 Task: Find connections with filter location Brétigny-sur-Orge with filter topic #Gettingthingsdonewith filter profile language French with filter current company Hindustan Zinc with filter school Institute of Cost Accountants of India with filter industry Interior Design with filter service category Telecommunications with filter keywords title School Bus Driver
Action: Mouse moved to (661, 80)
Screenshot: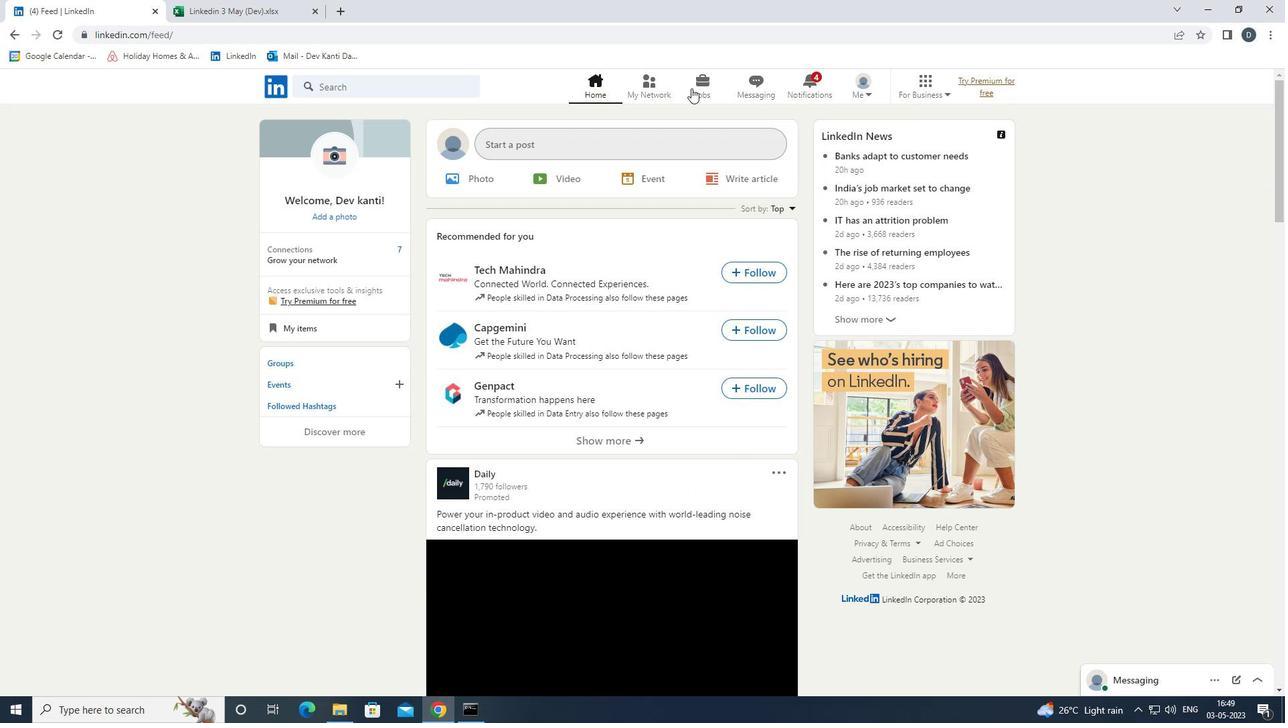 
Action: Mouse pressed left at (661, 80)
Screenshot: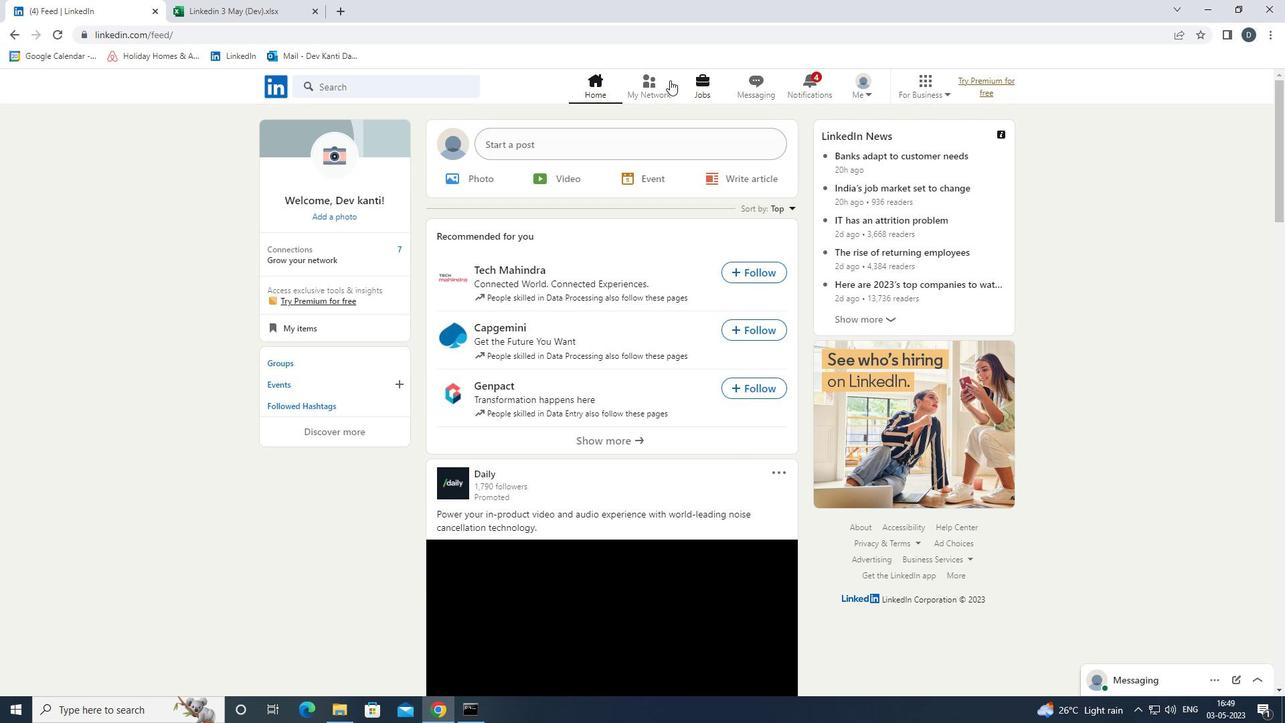 
Action: Mouse moved to (442, 156)
Screenshot: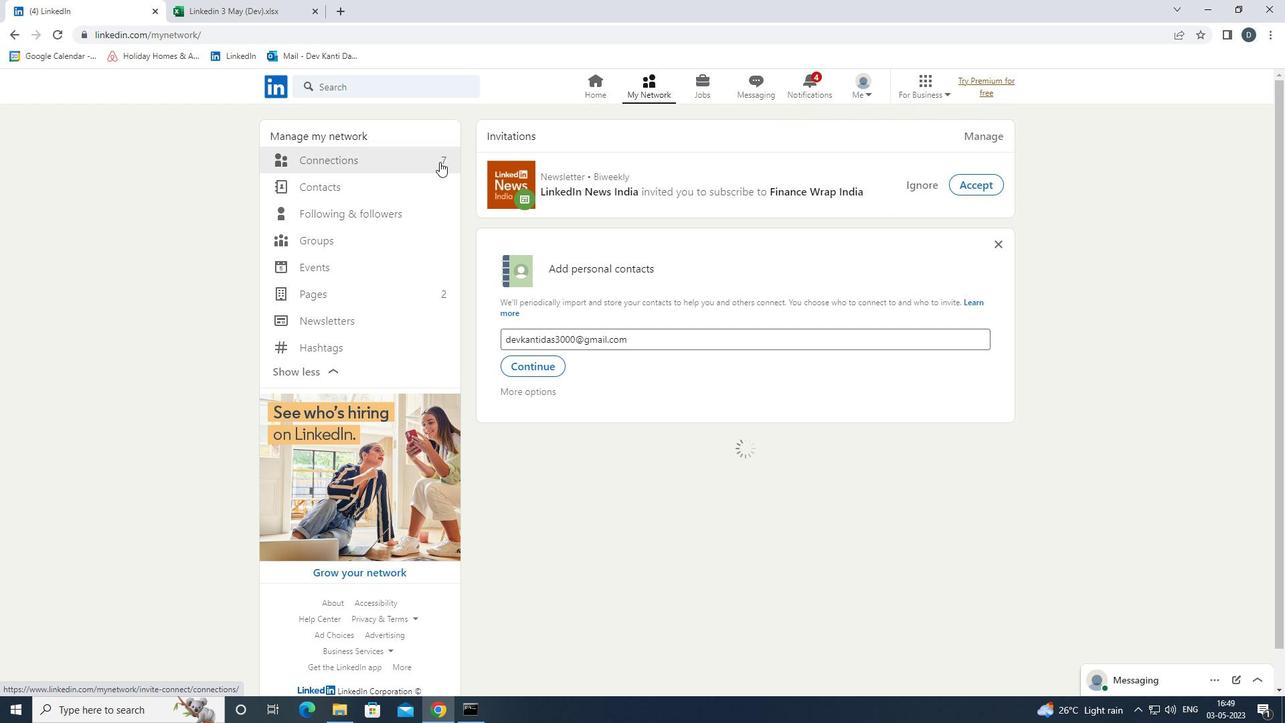 
Action: Mouse pressed left at (442, 156)
Screenshot: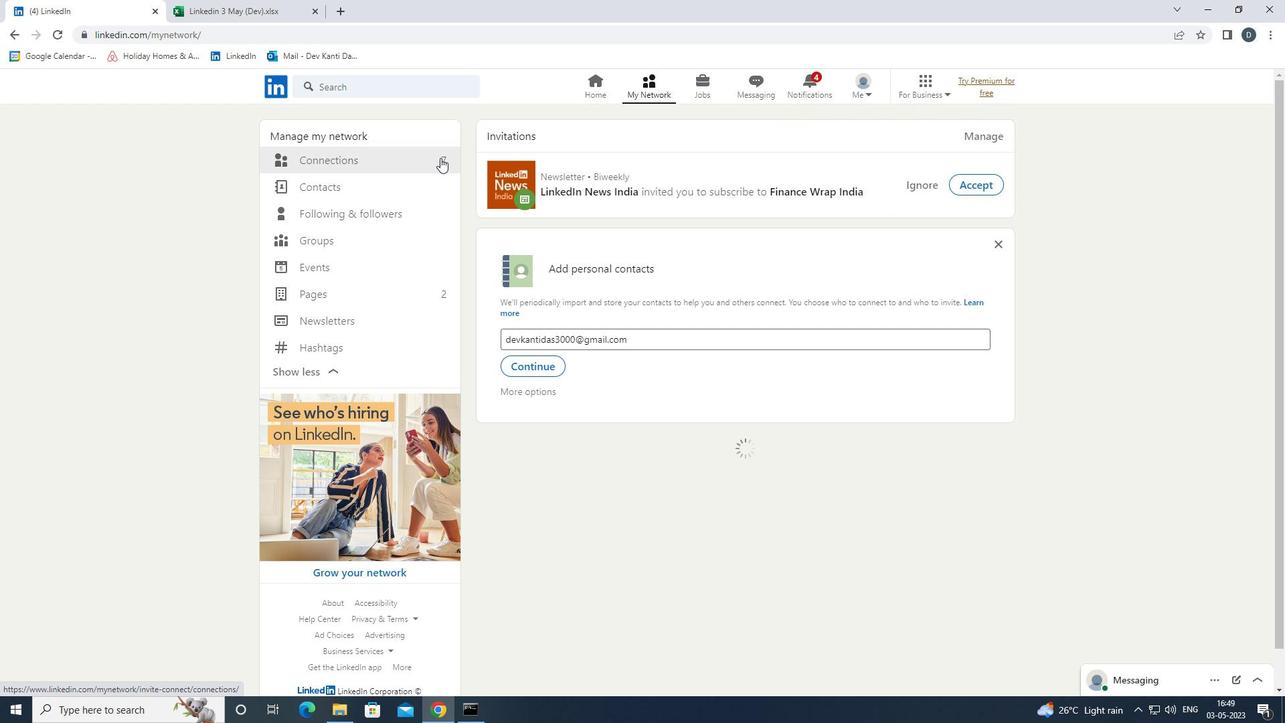 
Action: Mouse moved to (754, 165)
Screenshot: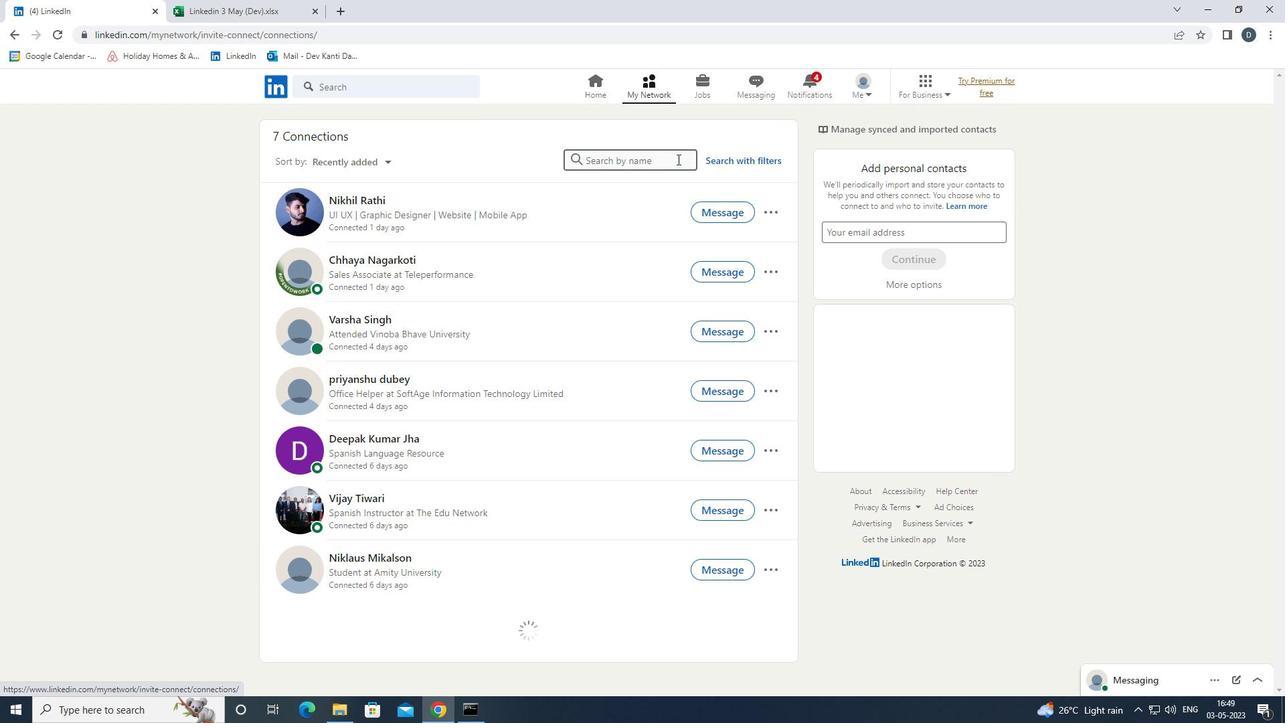 
Action: Mouse pressed left at (754, 165)
Screenshot: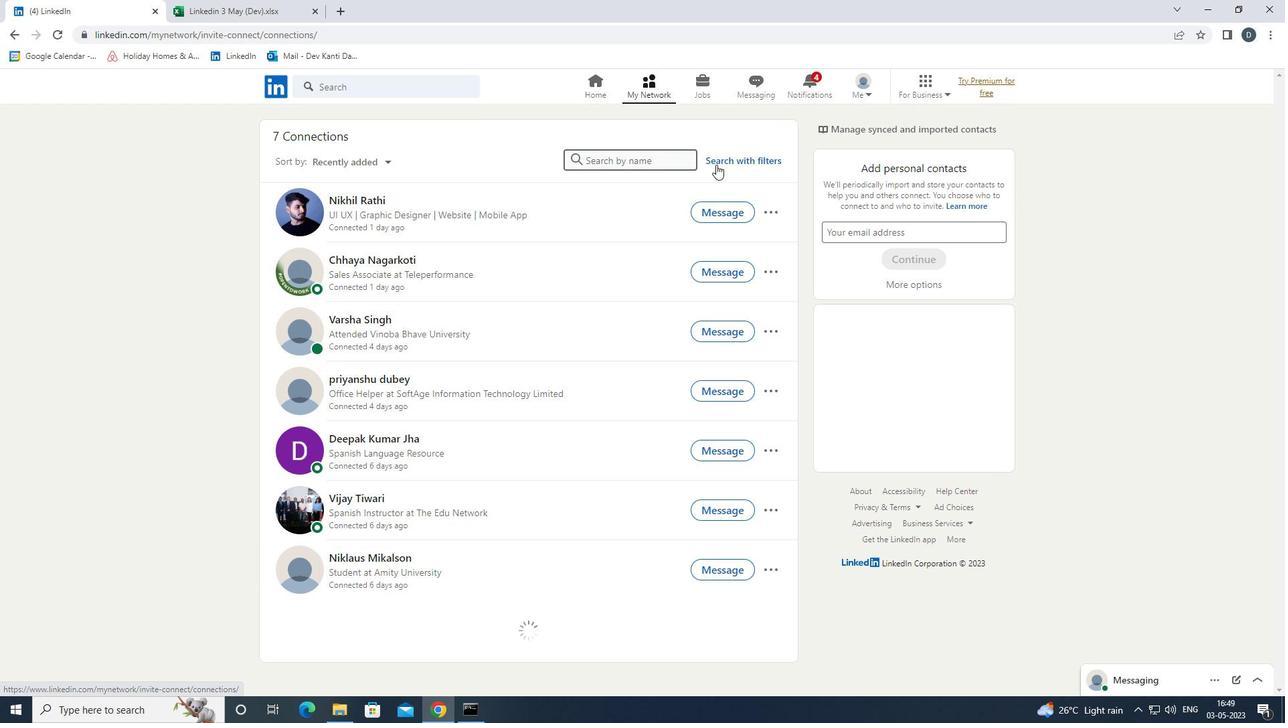 
Action: Mouse moved to (681, 125)
Screenshot: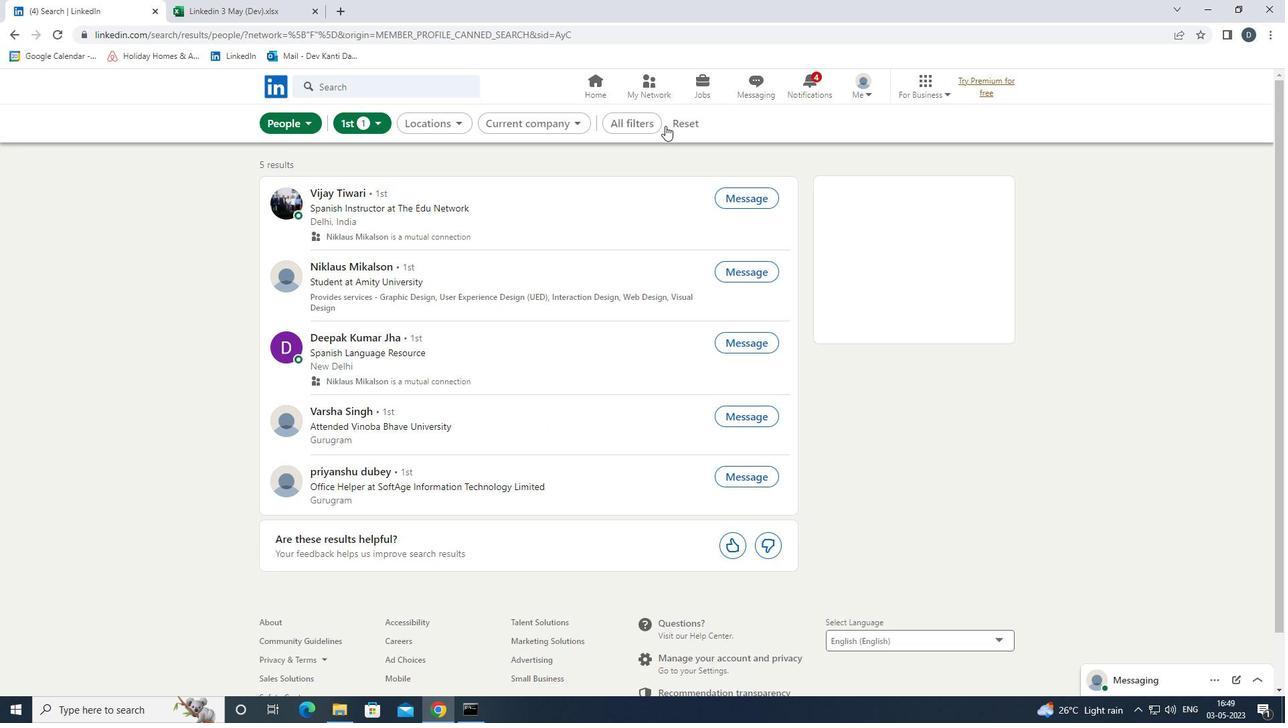 
Action: Mouse pressed left at (681, 125)
Screenshot: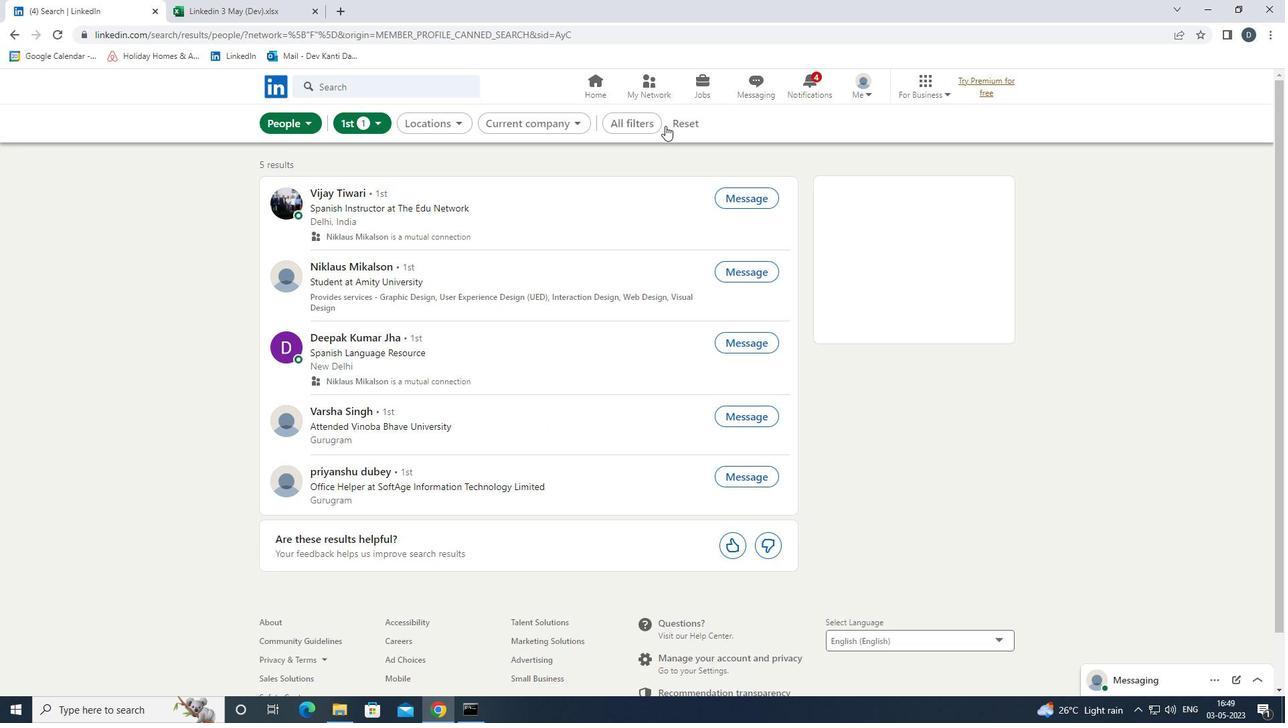 
Action: Mouse moved to (656, 126)
Screenshot: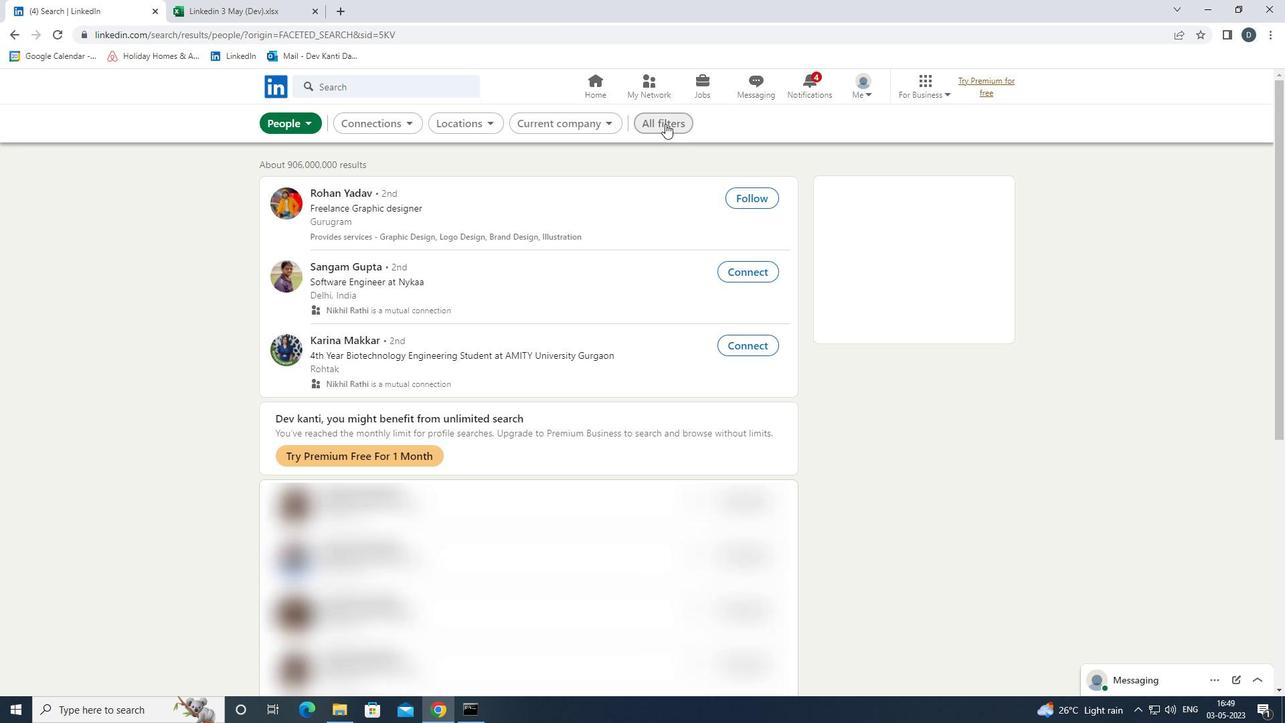 
Action: Mouse pressed left at (656, 126)
Screenshot: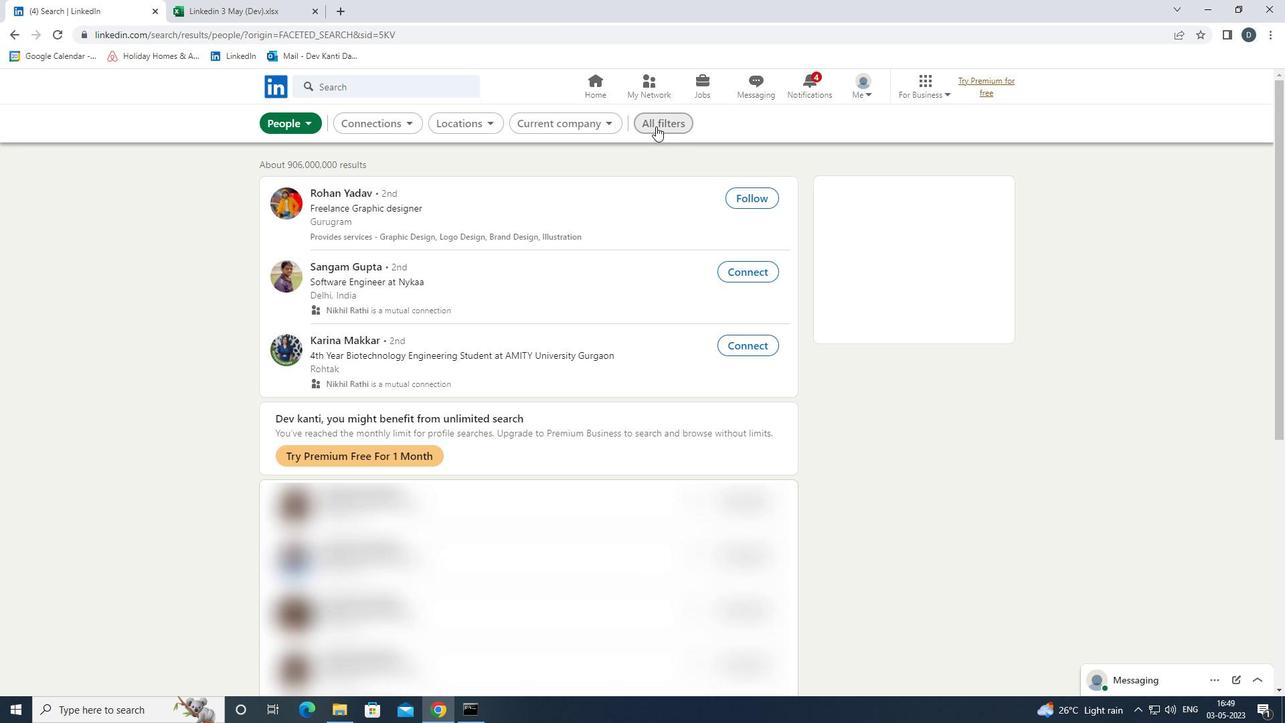 
Action: Mouse moved to (974, 346)
Screenshot: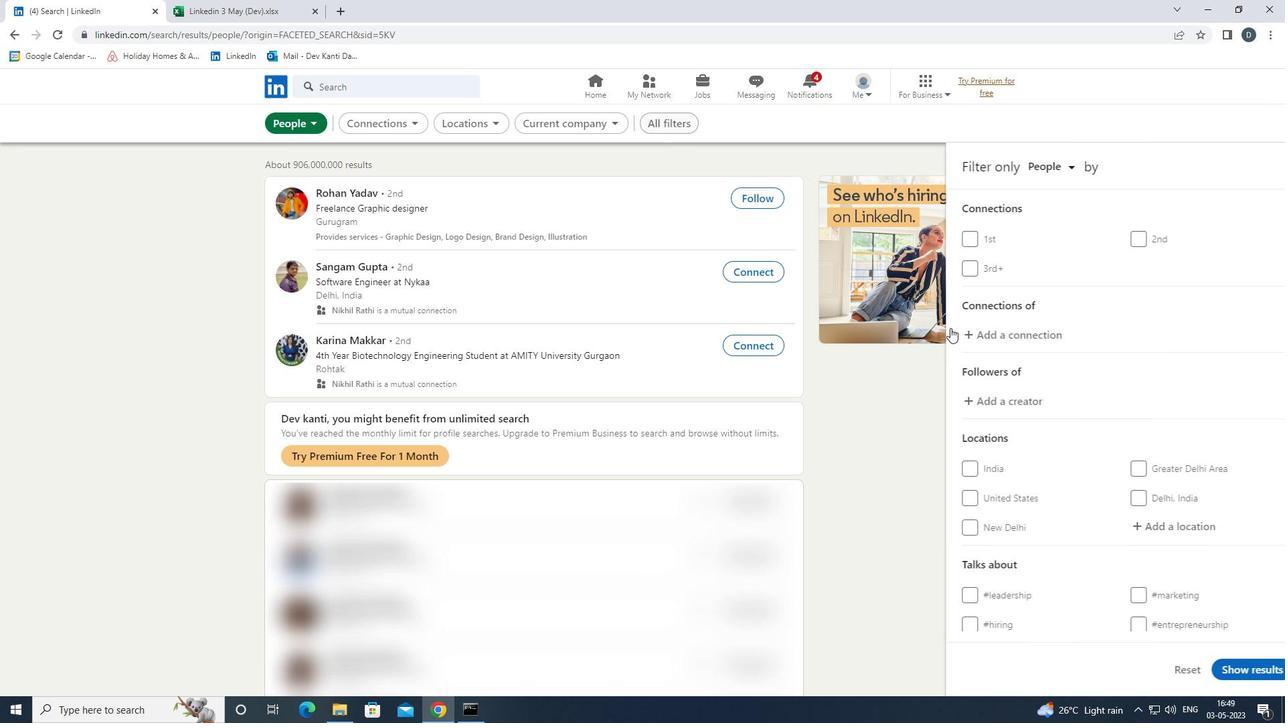 
Action: Mouse scrolled (974, 346) with delta (0, 0)
Screenshot: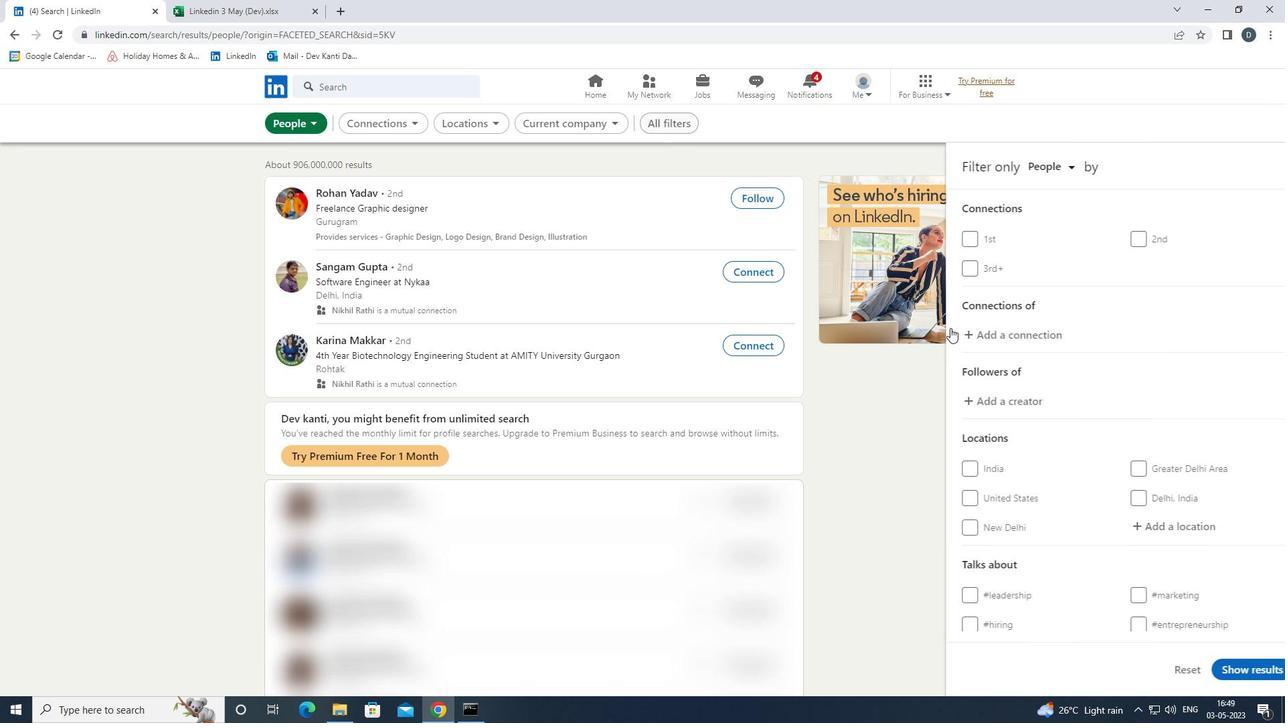 
Action: Mouse scrolled (974, 346) with delta (0, 0)
Screenshot: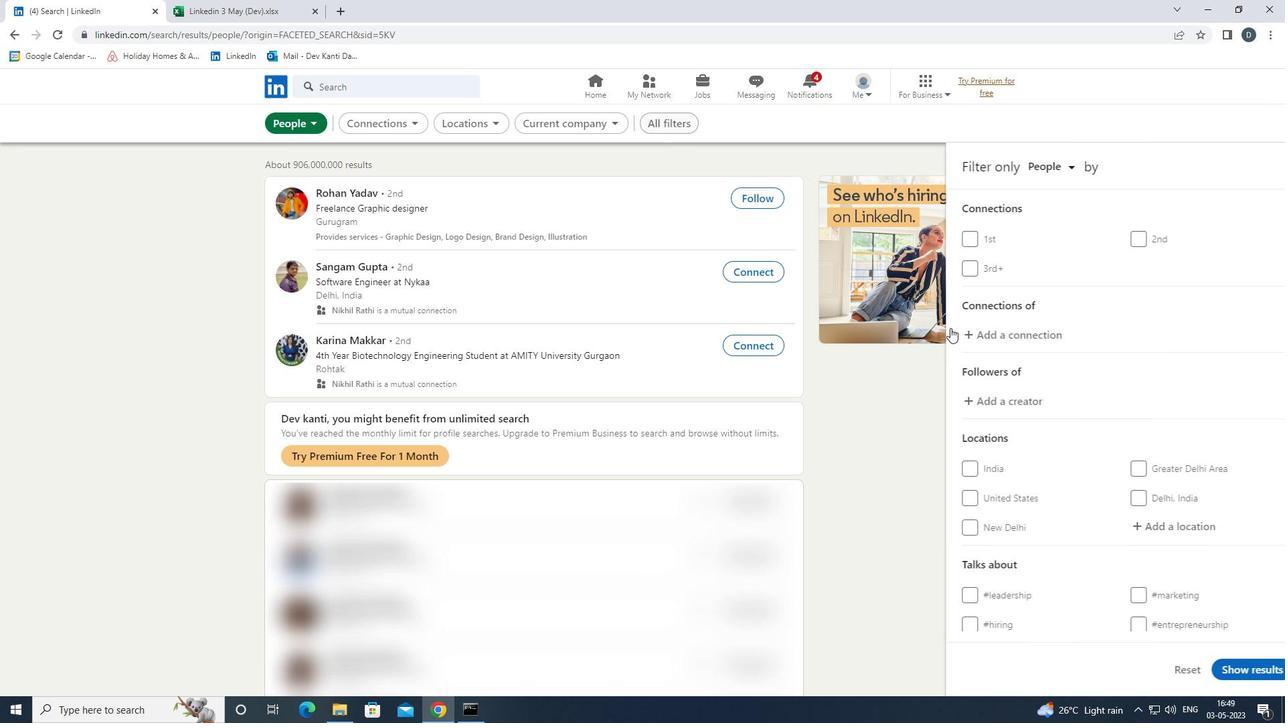 
Action: Mouse moved to (1109, 397)
Screenshot: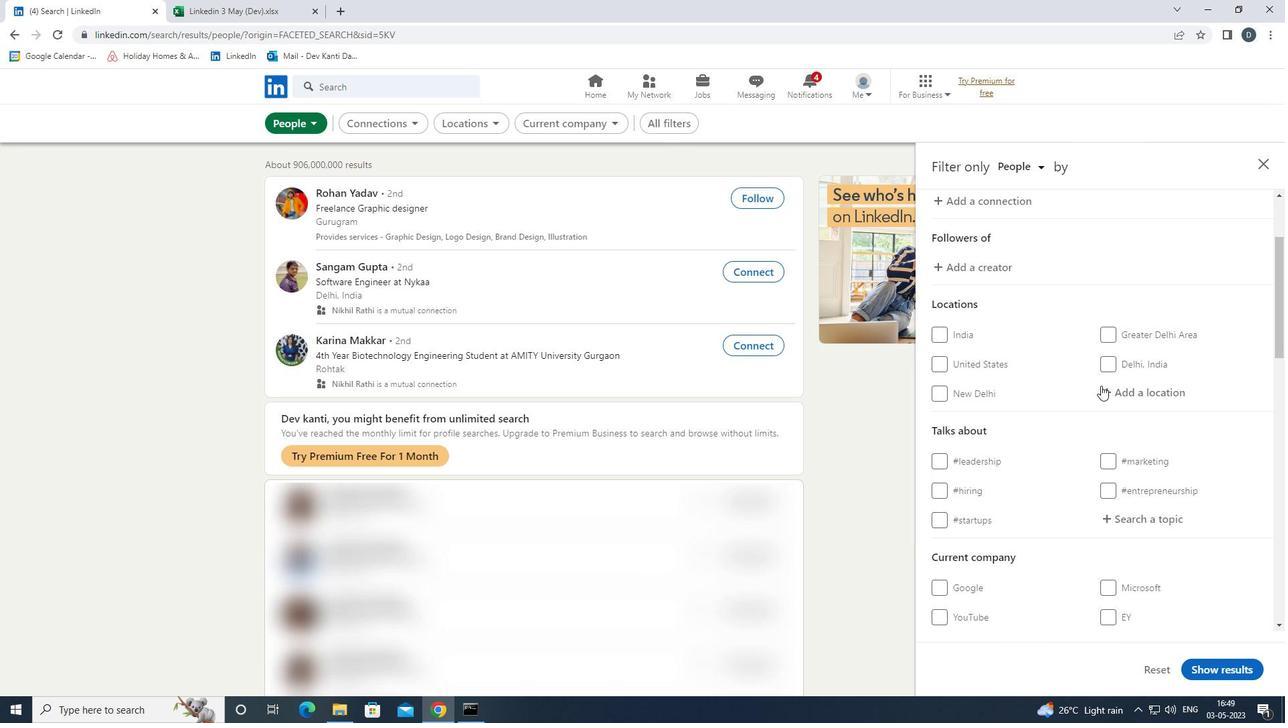 
Action: Mouse pressed left at (1109, 397)
Screenshot: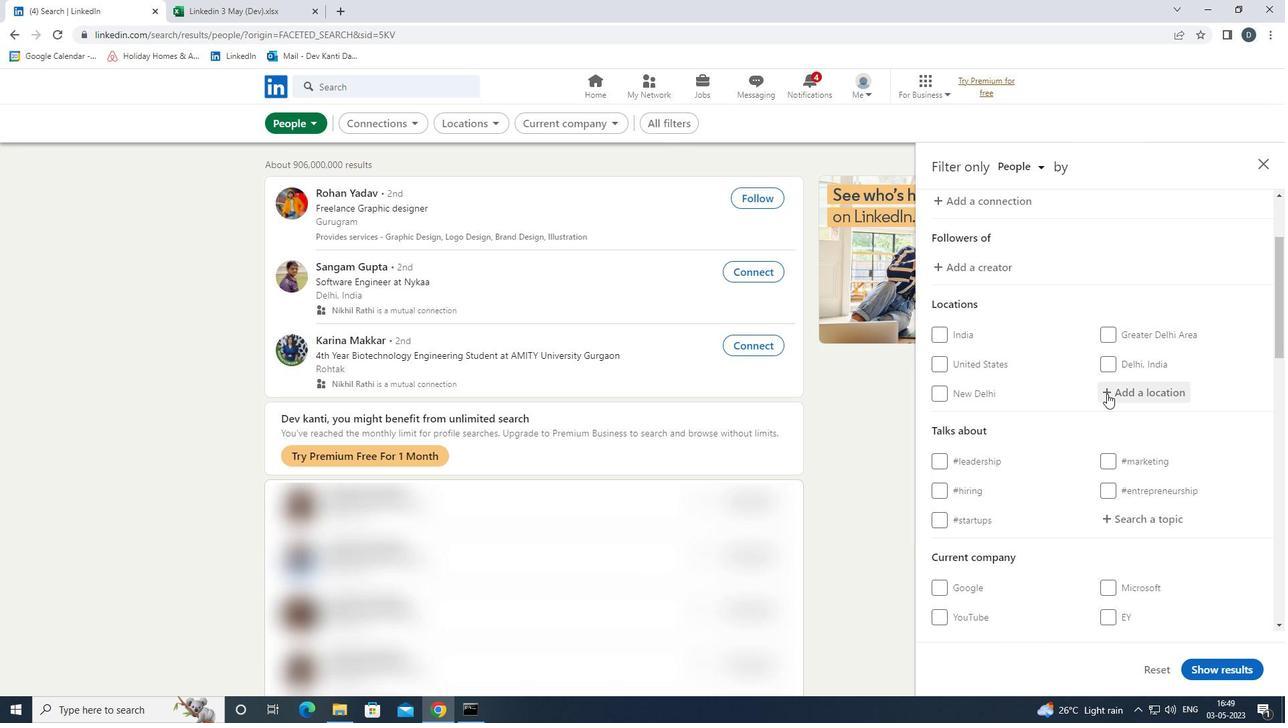 
Action: Key pressed <Key.shift>BRETIGNY<Key.down><Key.enter>
Screenshot: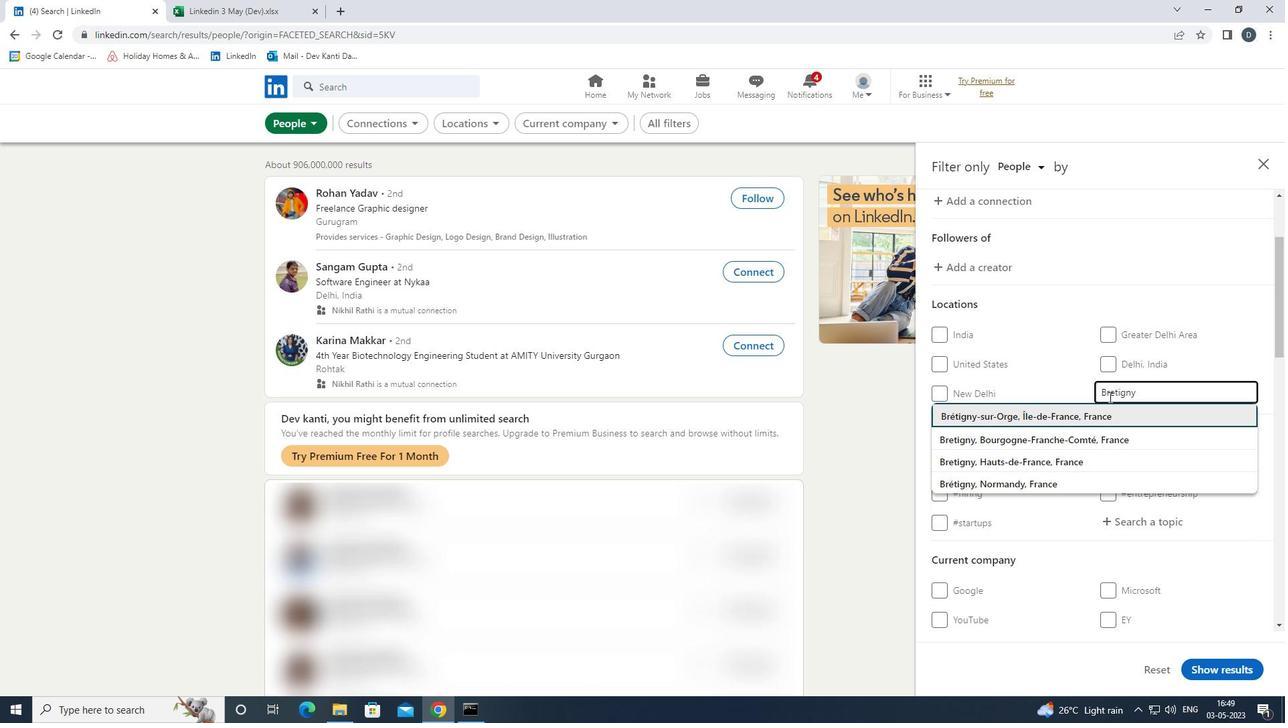 
Action: Mouse moved to (1179, 354)
Screenshot: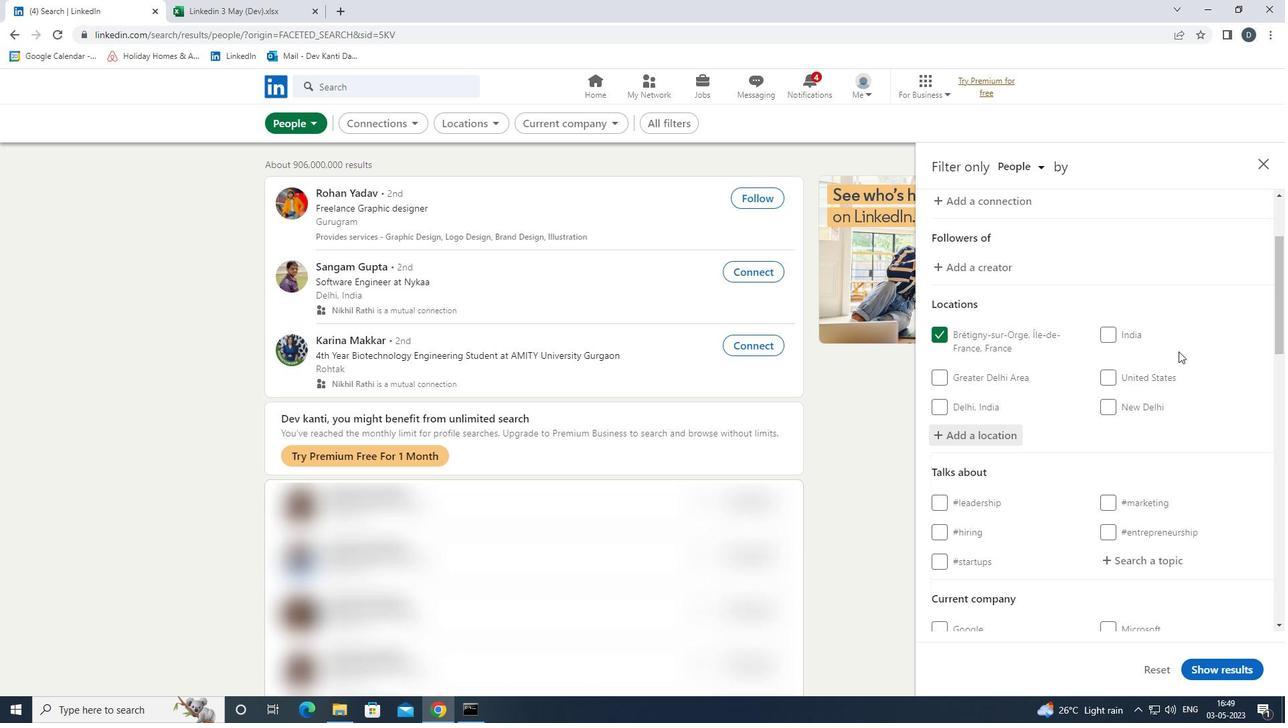 
Action: Mouse scrolled (1179, 353) with delta (0, 0)
Screenshot: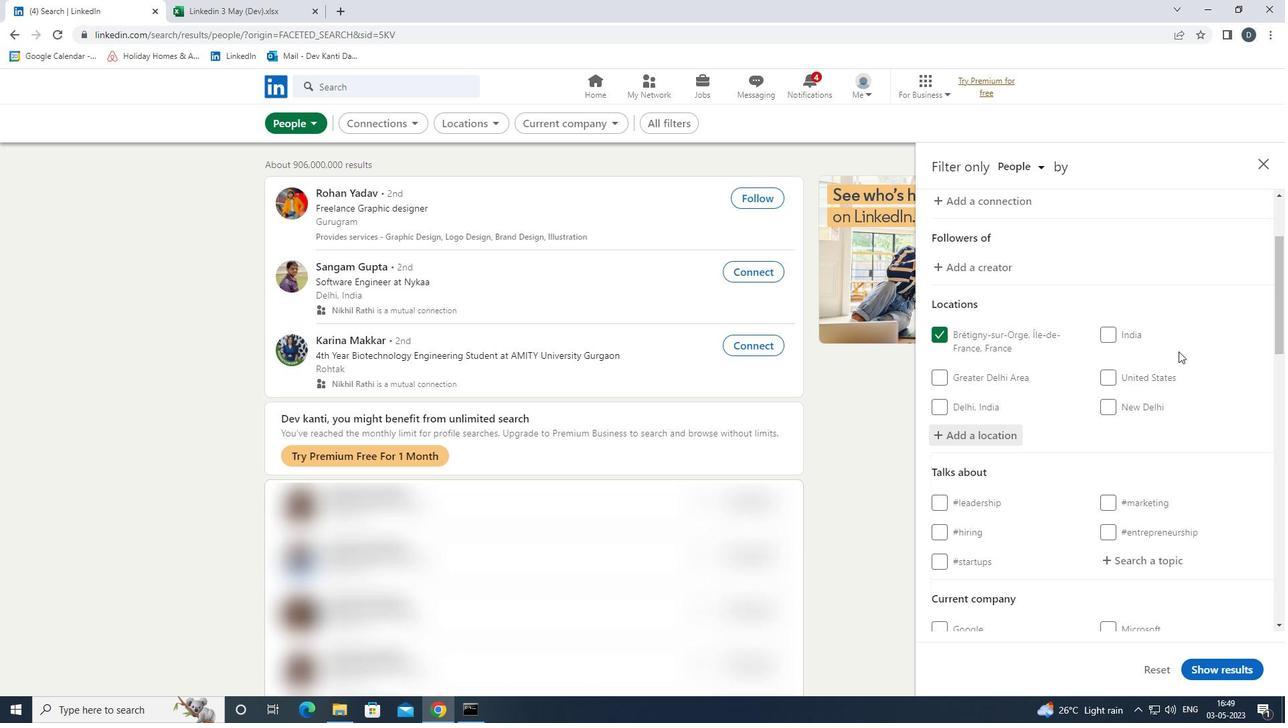 
Action: Mouse moved to (1179, 356)
Screenshot: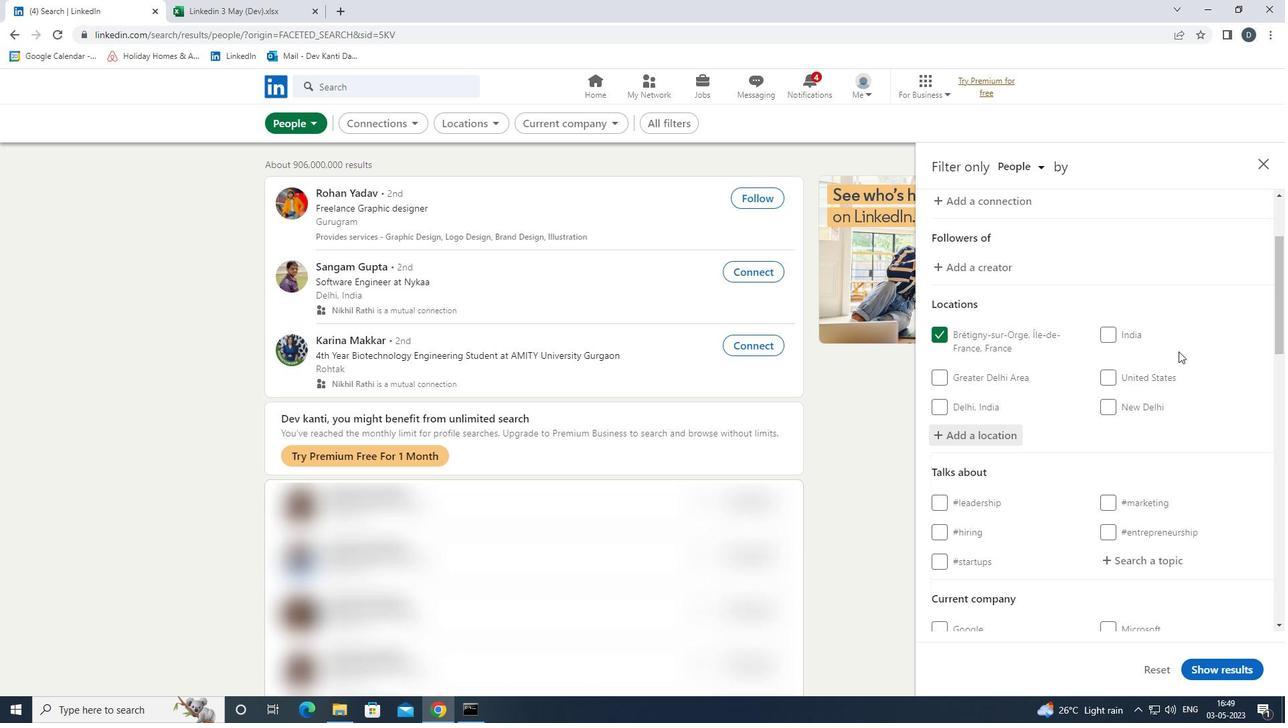 
Action: Mouse scrolled (1179, 355) with delta (0, 0)
Screenshot: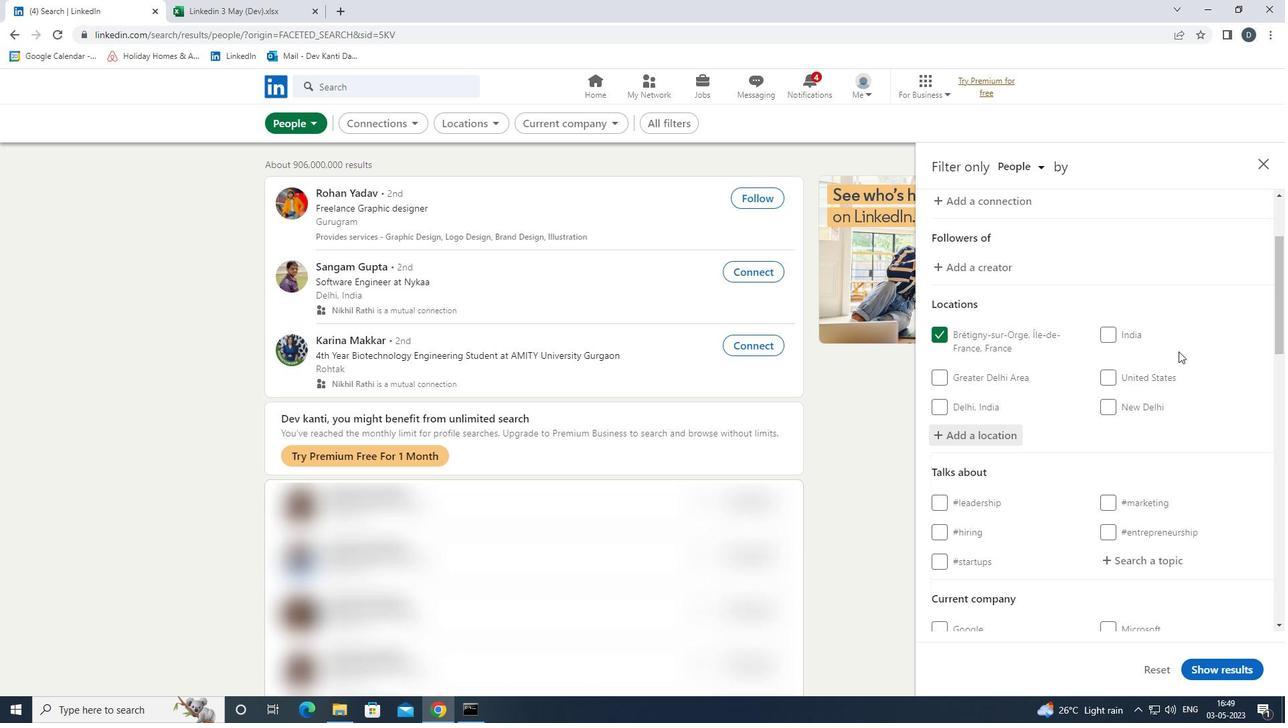 
Action: Mouse moved to (1168, 421)
Screenshot: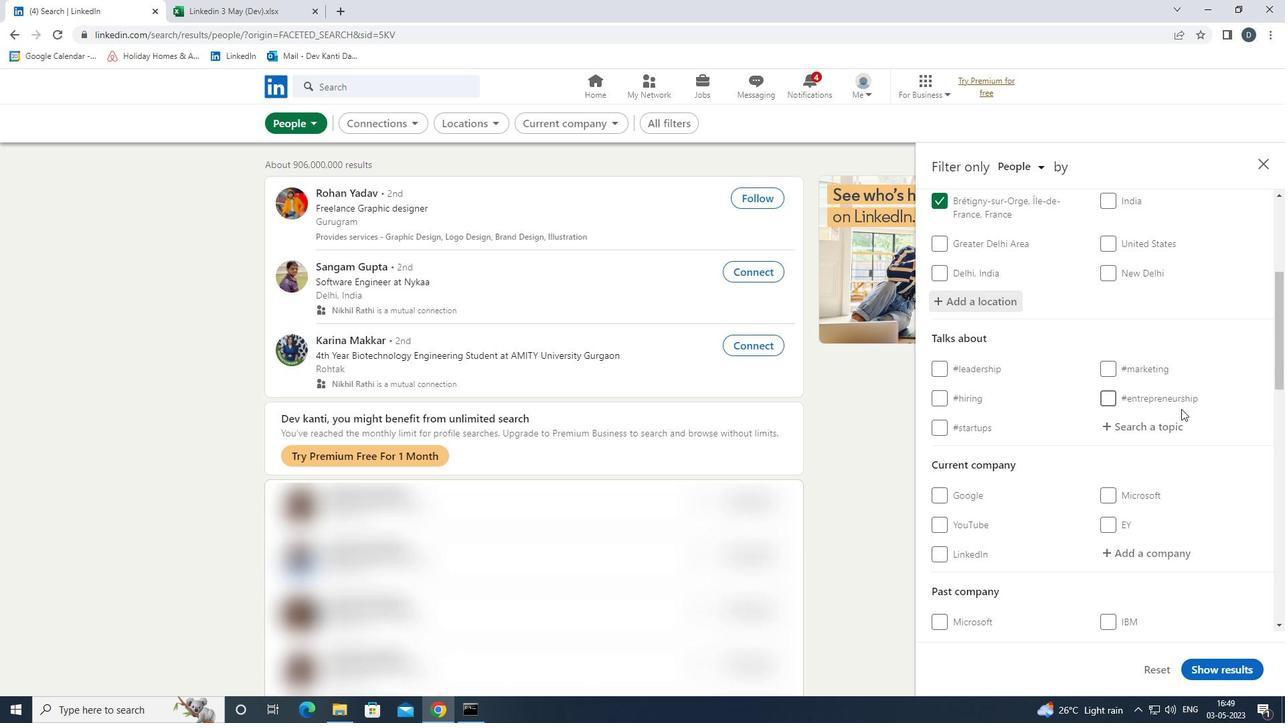 
Action: Mouse pressed left at (1168, 421)
Screenshot: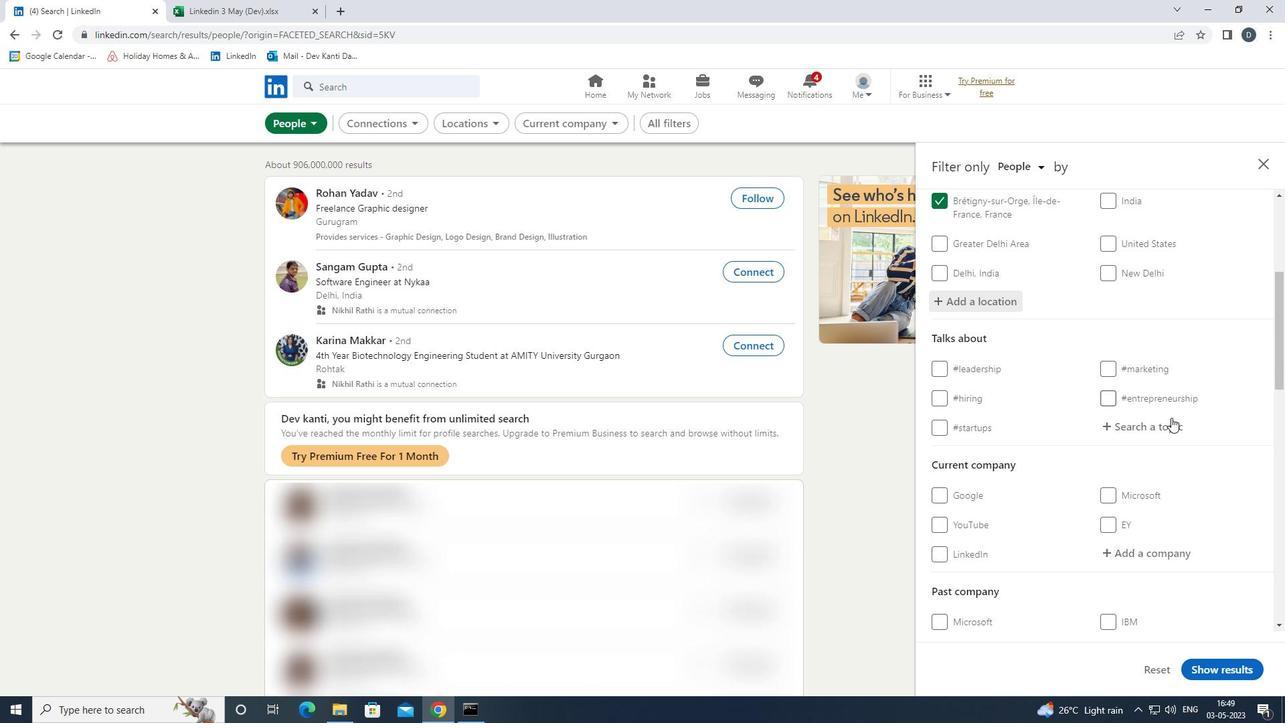
Action: Mouse moved to (1166, 423)
Screenshot: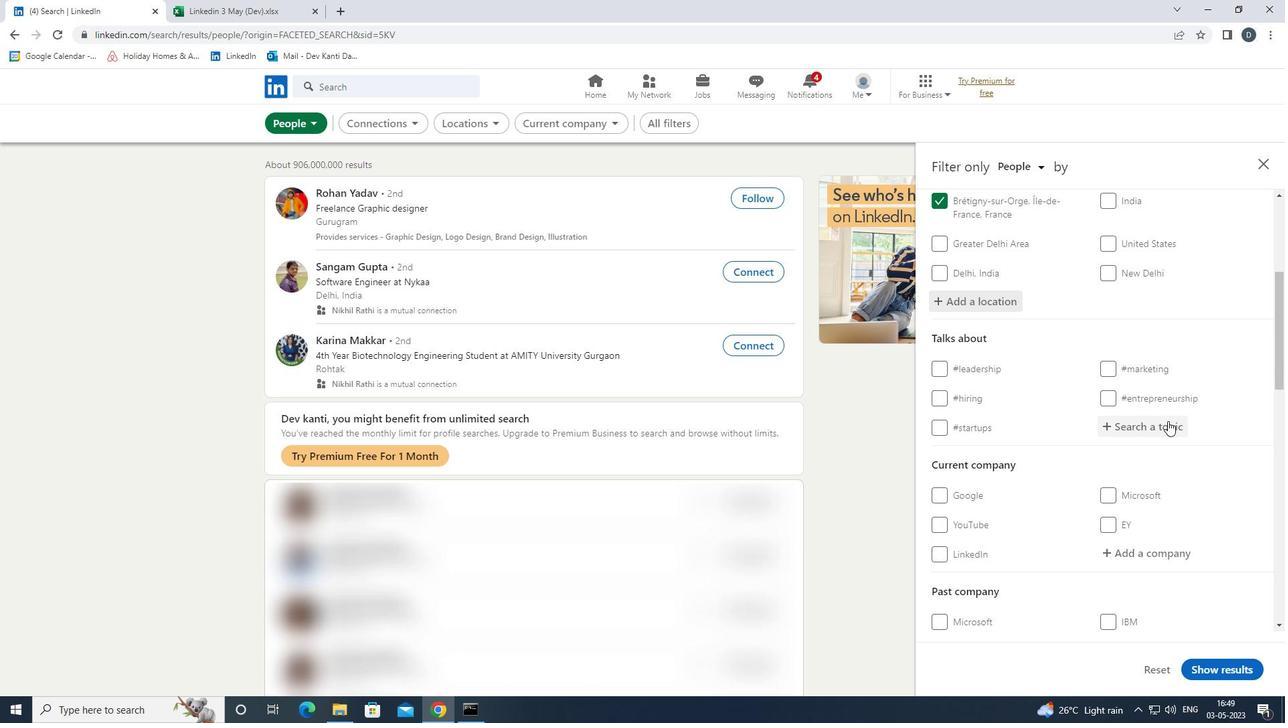 
Action: Key pressed GETTINGTH<Key.down><Key.enter>
Screenshot: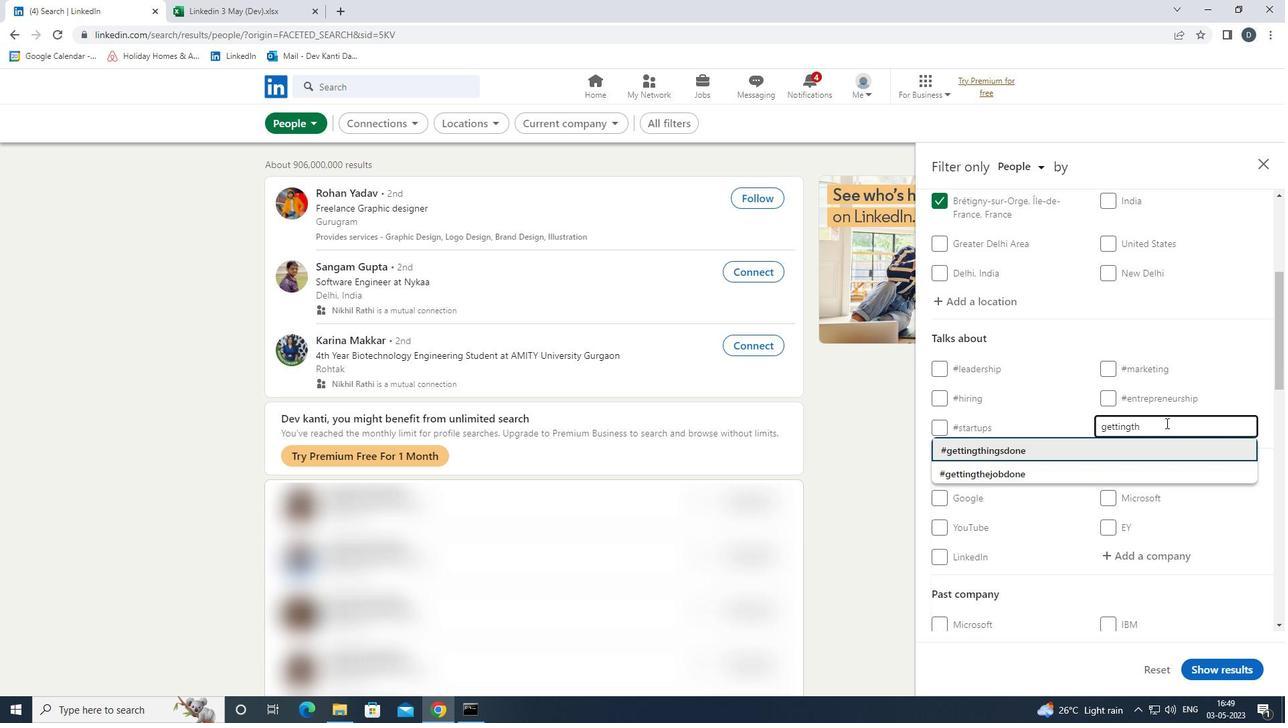 
Action: Mouse moved to (1133, 409)
Screenshot: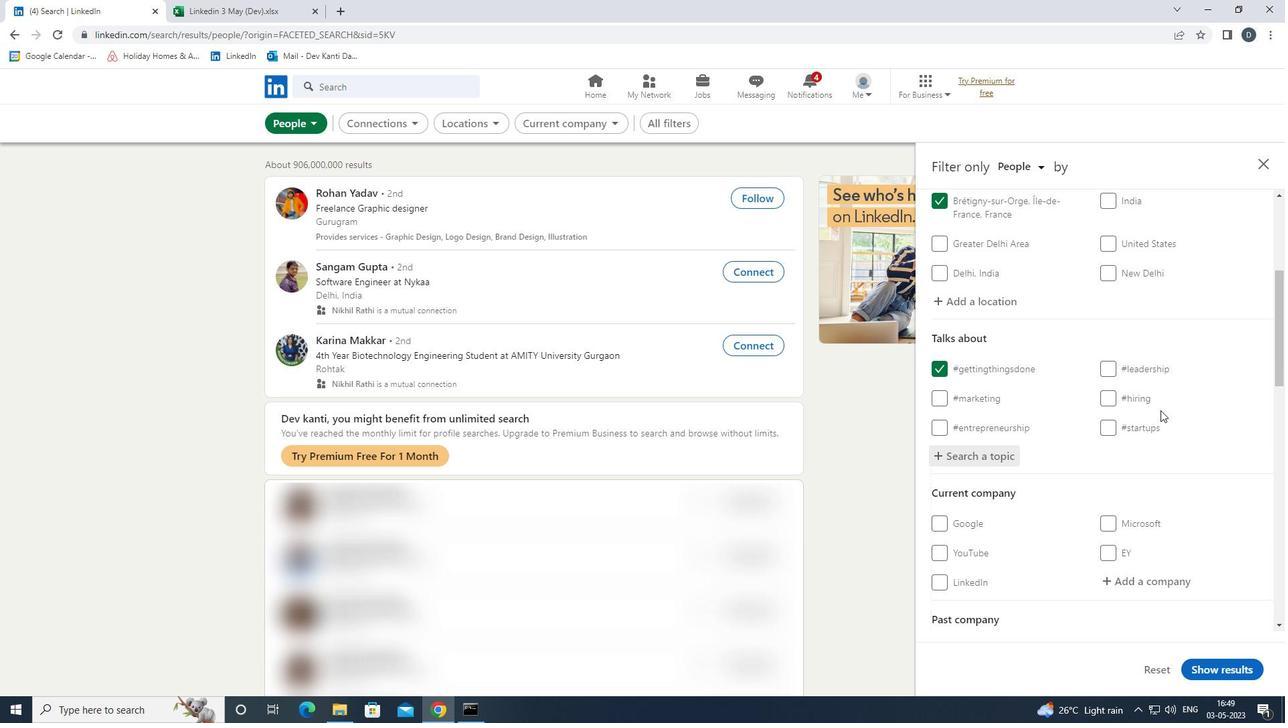 
Action: Mouse scrolled (1133, 408) with delta (0, 0)
Screenshot: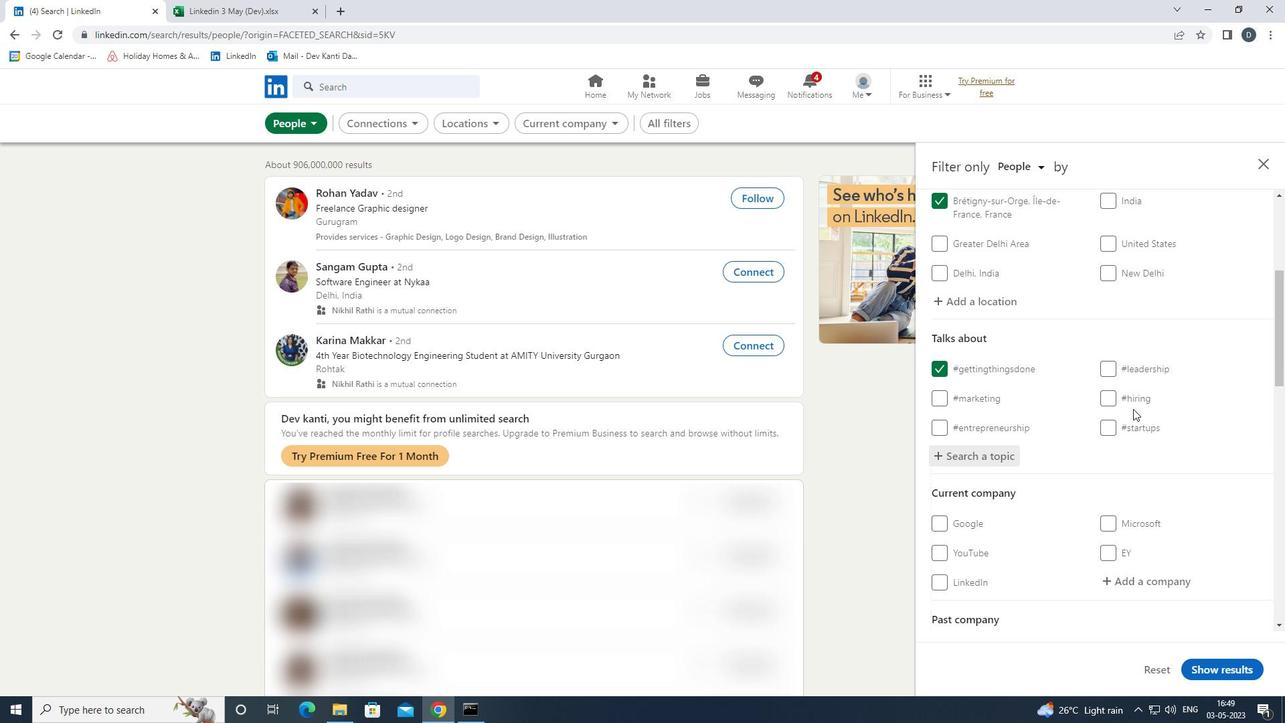 
Action: Mouse scrolled (1133, 408) with delta (0, 0)
Screenshot: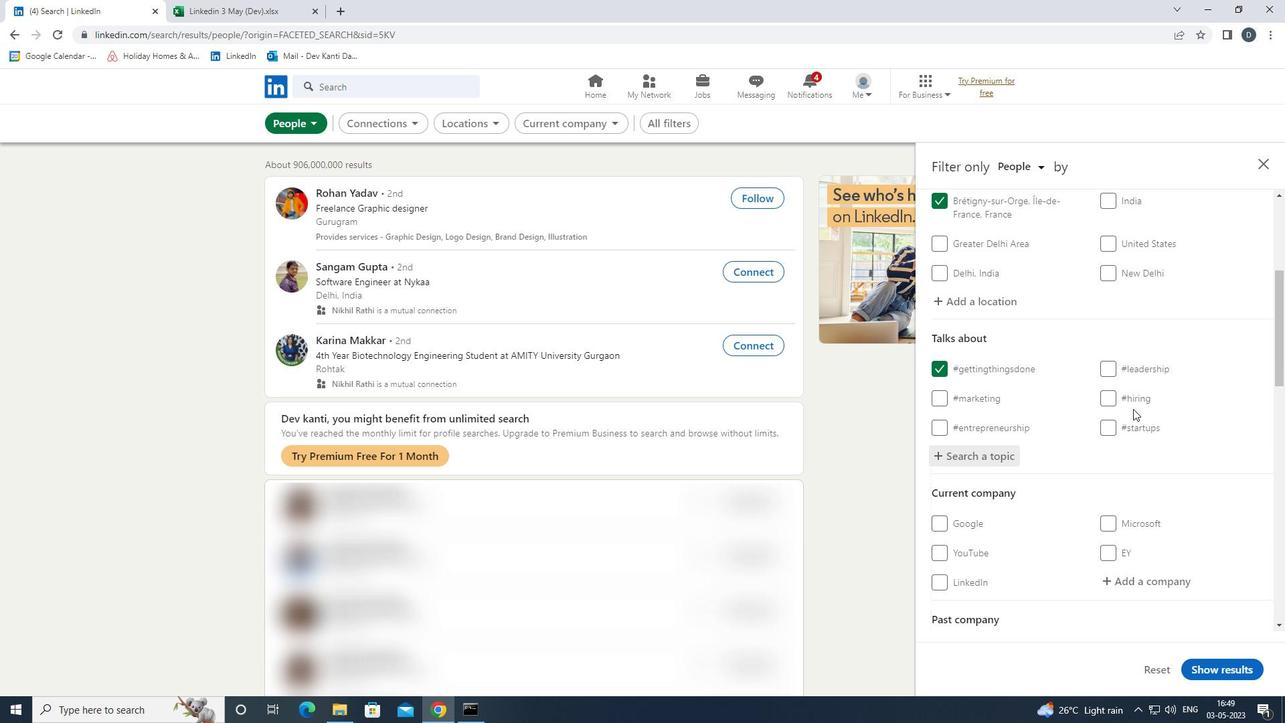 
Action: Mouse scrolled (1133, 408) with delta (0, 0)
Screenshot: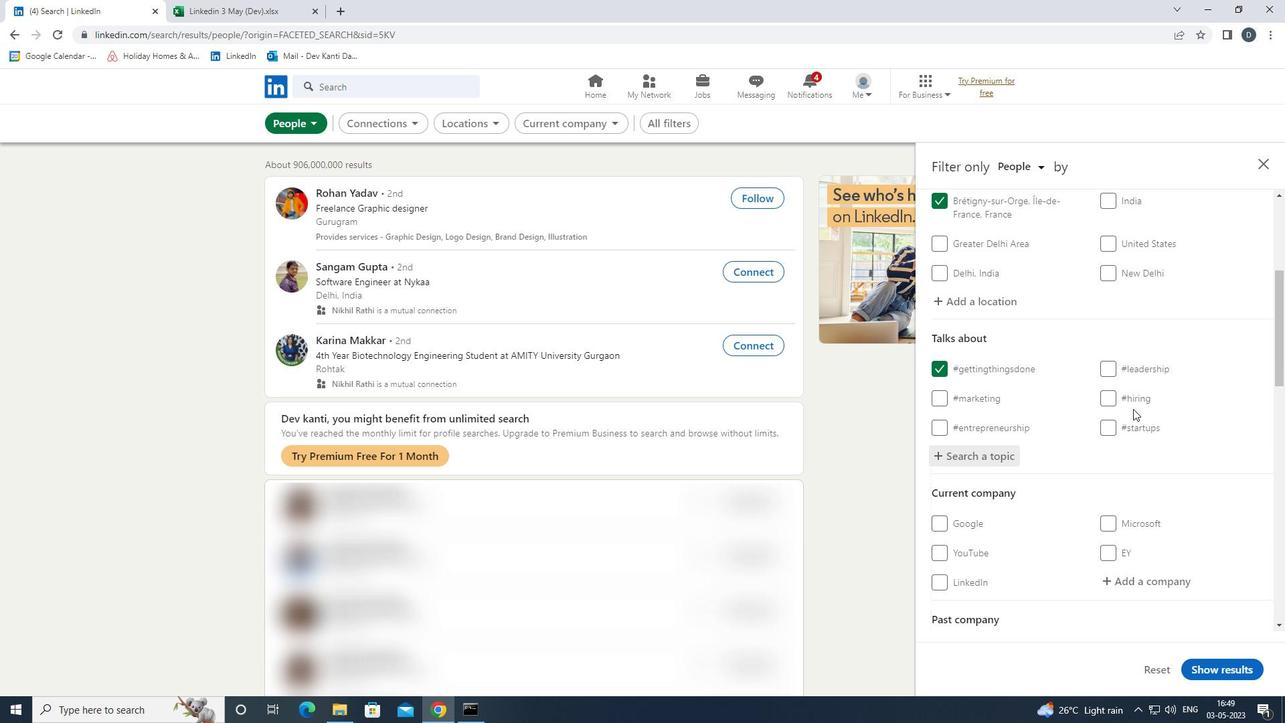 
Action: Mouse scrolled (1133, 408) with delta (0, 0)
Screenshot: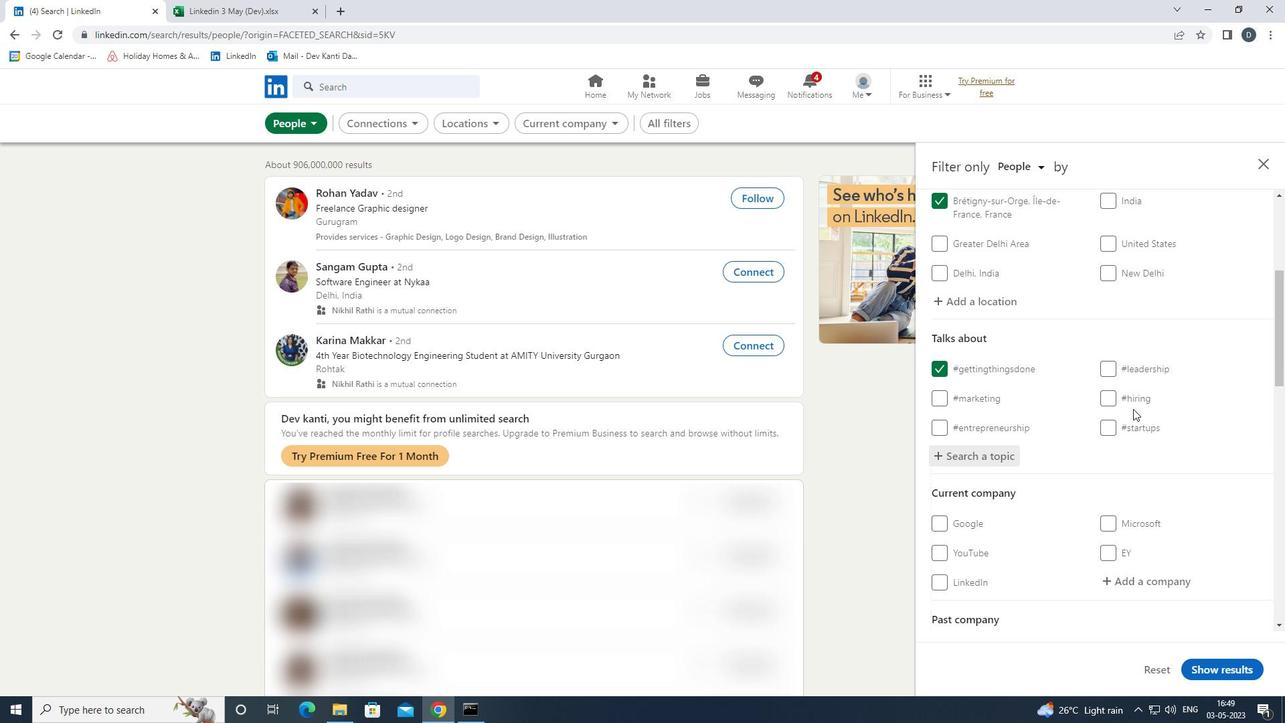 
Action: Mouse scrolled (1133, 408) with delta (0, 0)
Screenshot: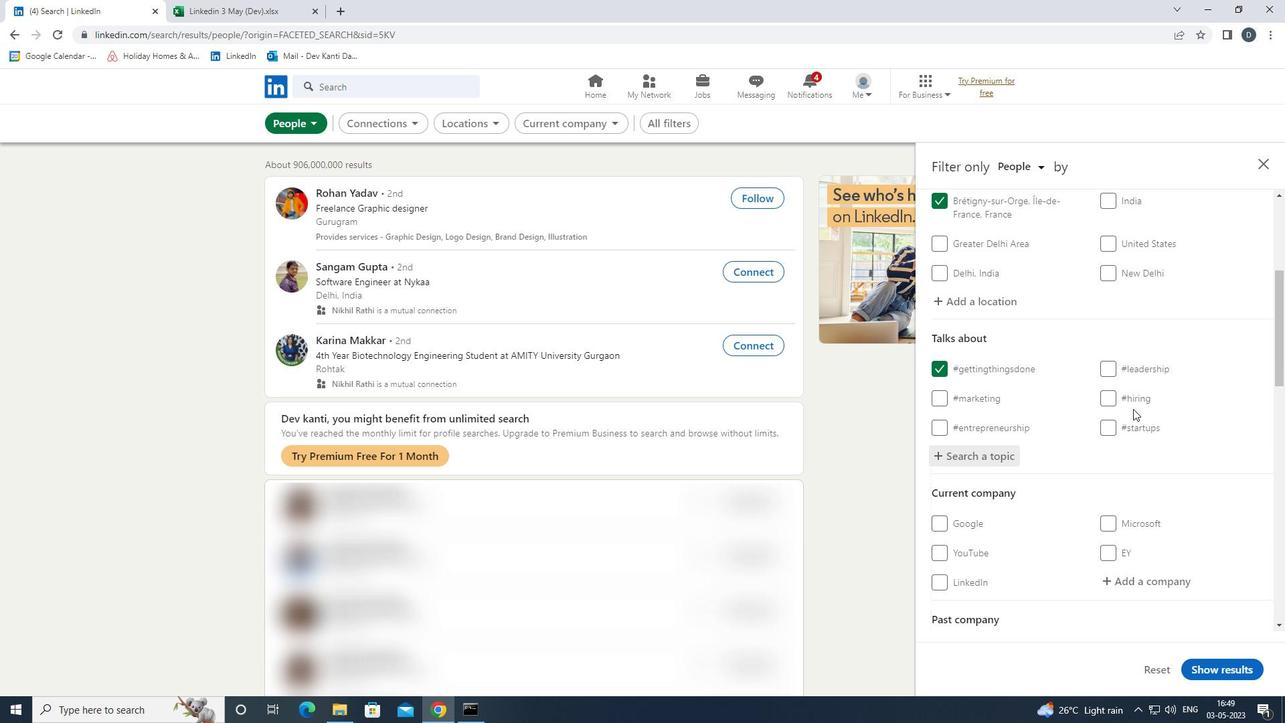 
Action: Mouse scrolled (1133, 408) with delta (0, 0)
Screenshot: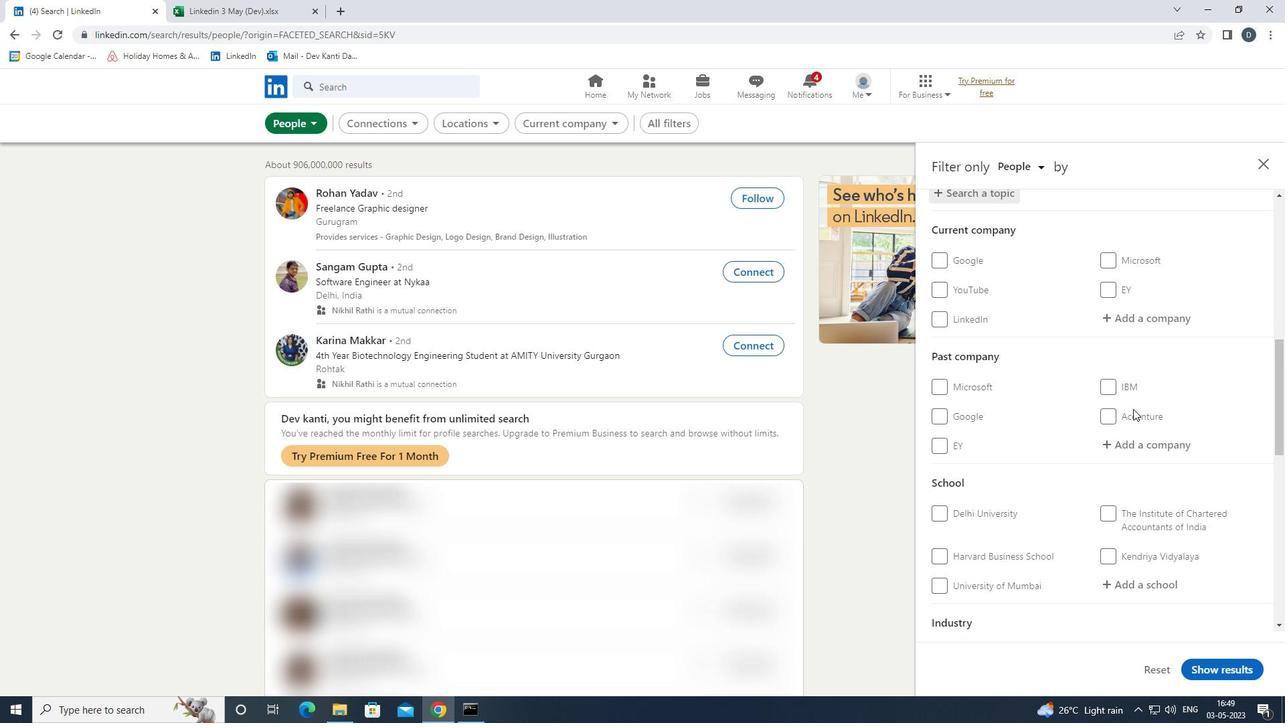 
Action: Mouse scrolled (1133, 408) with delta (0, 0)
Screenshot: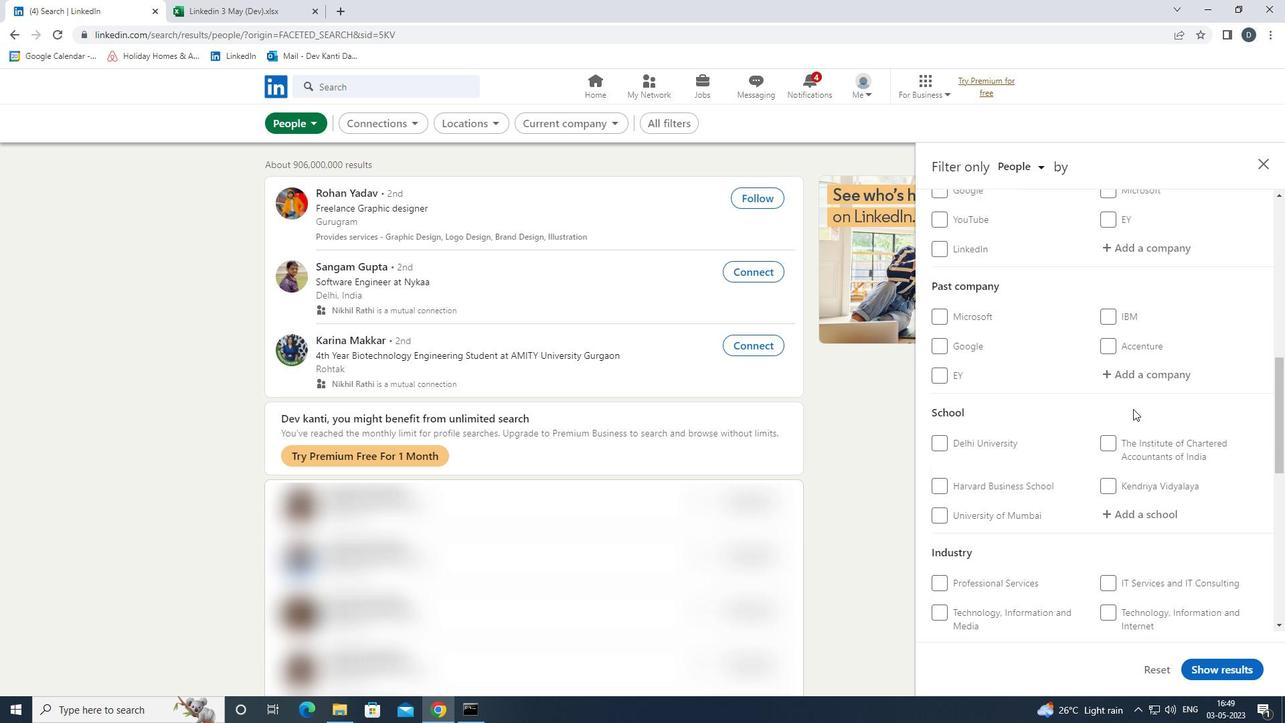 
Action: Mouse scrolled (1133, 408) with delta (0, 0)
Screenshot: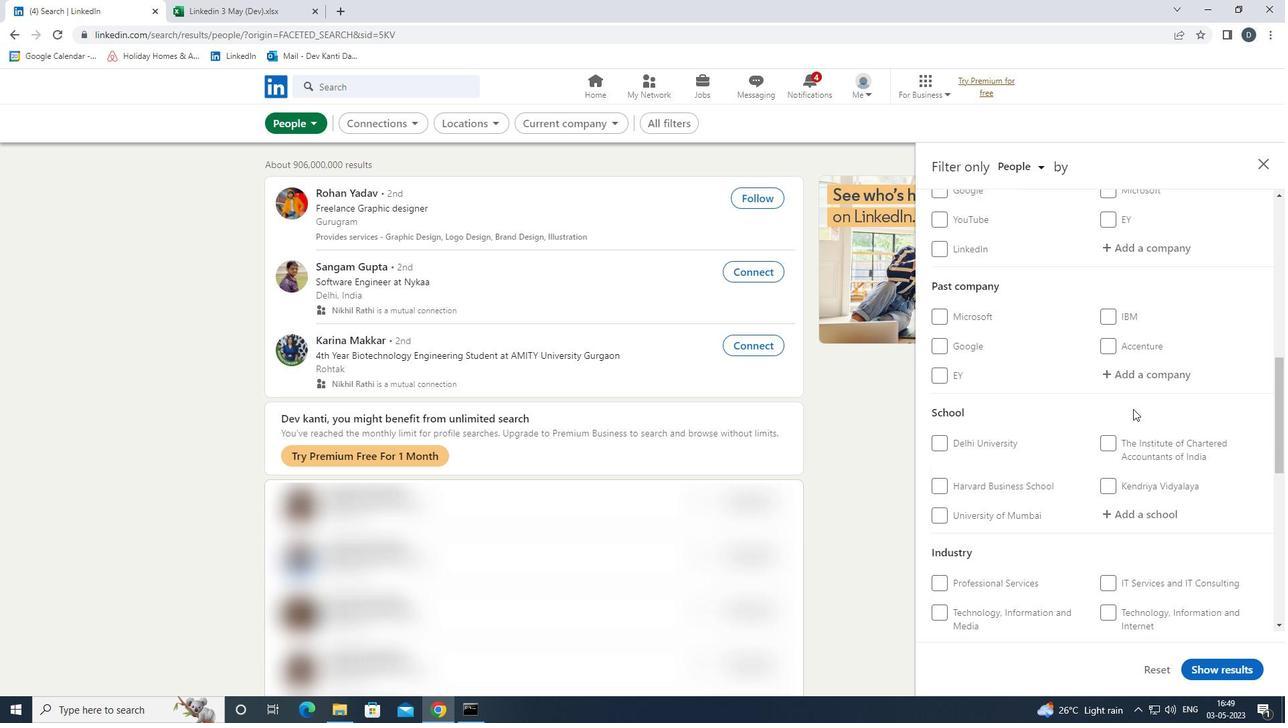 
Action: Mouse scrolled (1133, 408) with delta (0, 0)
Screenshot: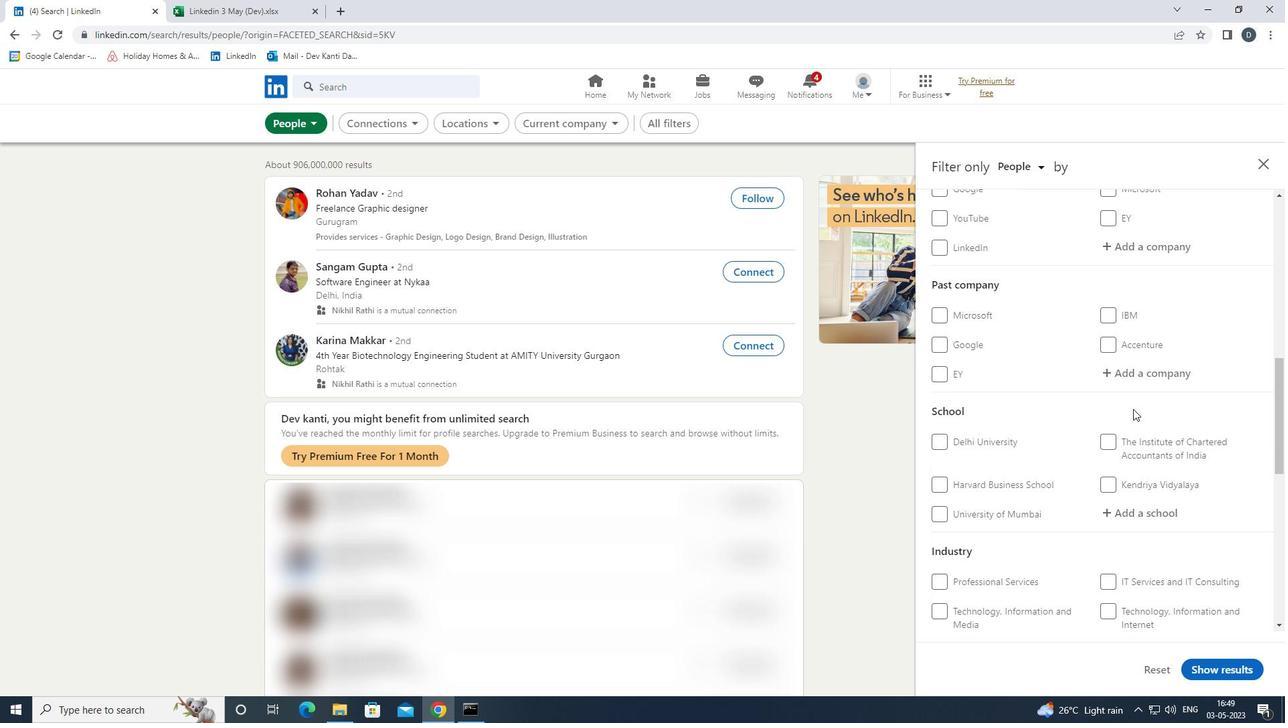 
Action: Mouse moved to (1135, 472)
Screenshot: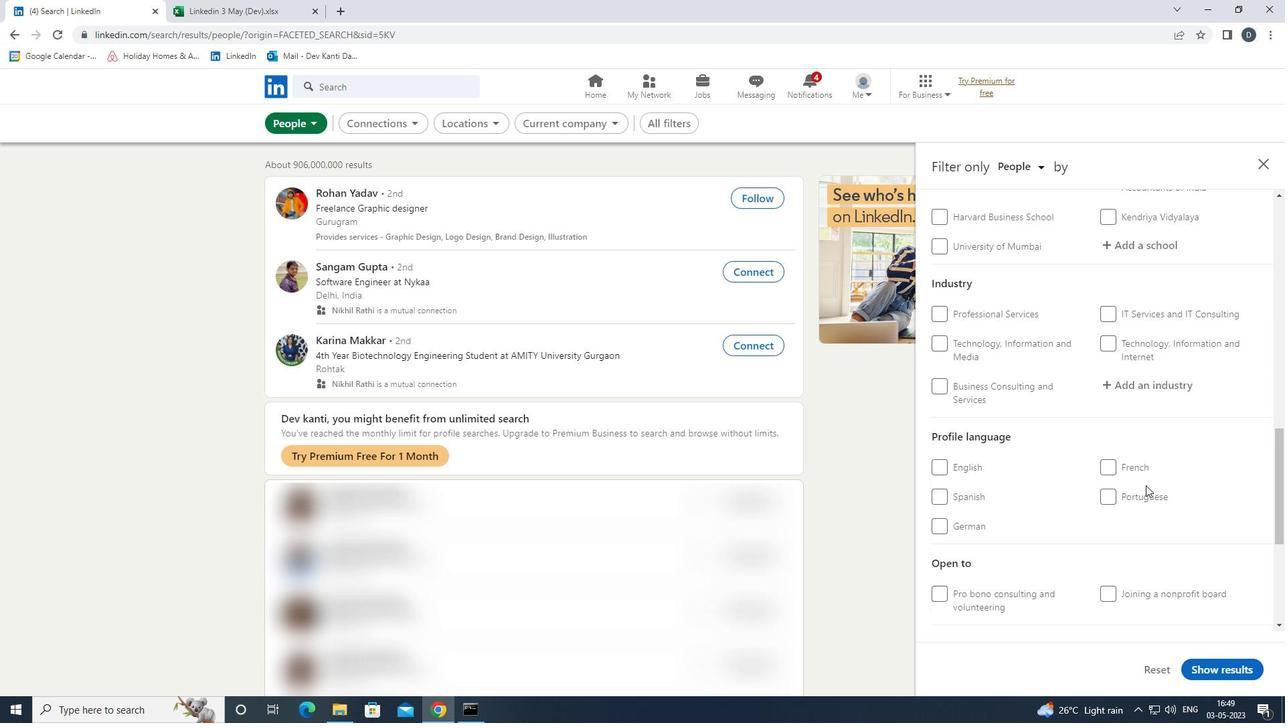 
Action: Mouse pressed left at (1135, 472)
Screenshot: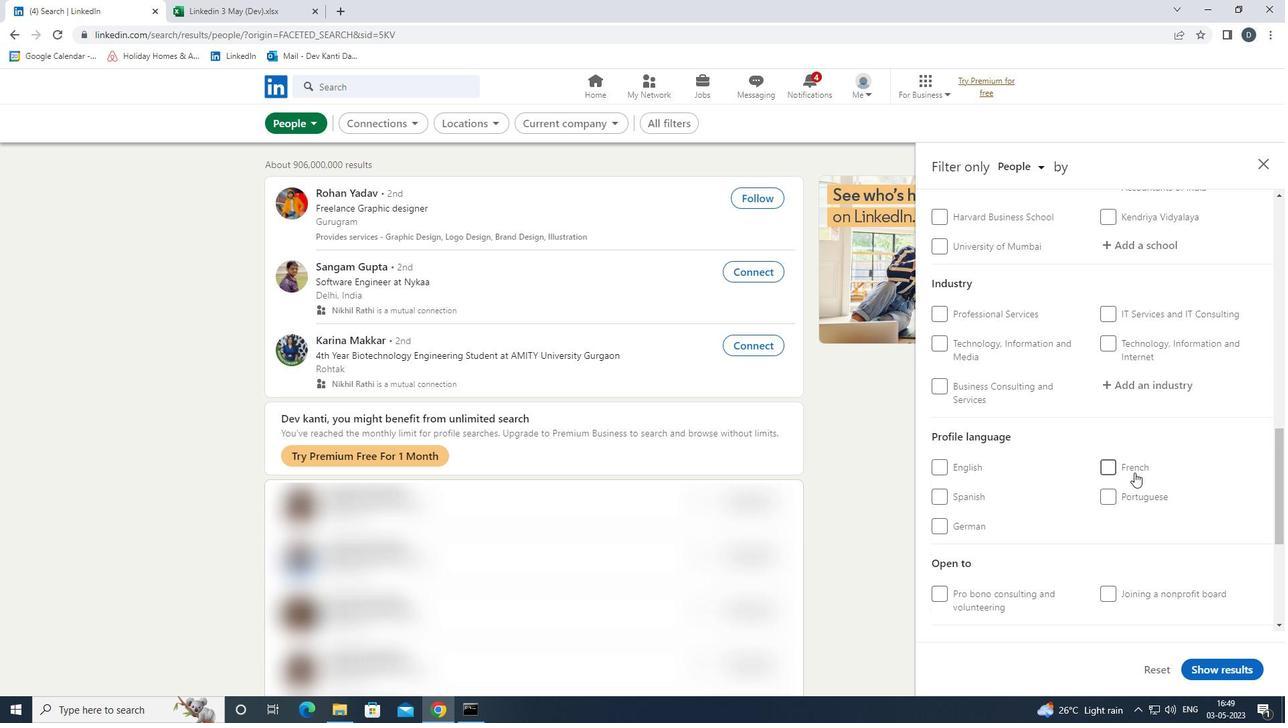 
Action: Mouse scrolled (1135, 473) with delta (0, 0)
Screenshot: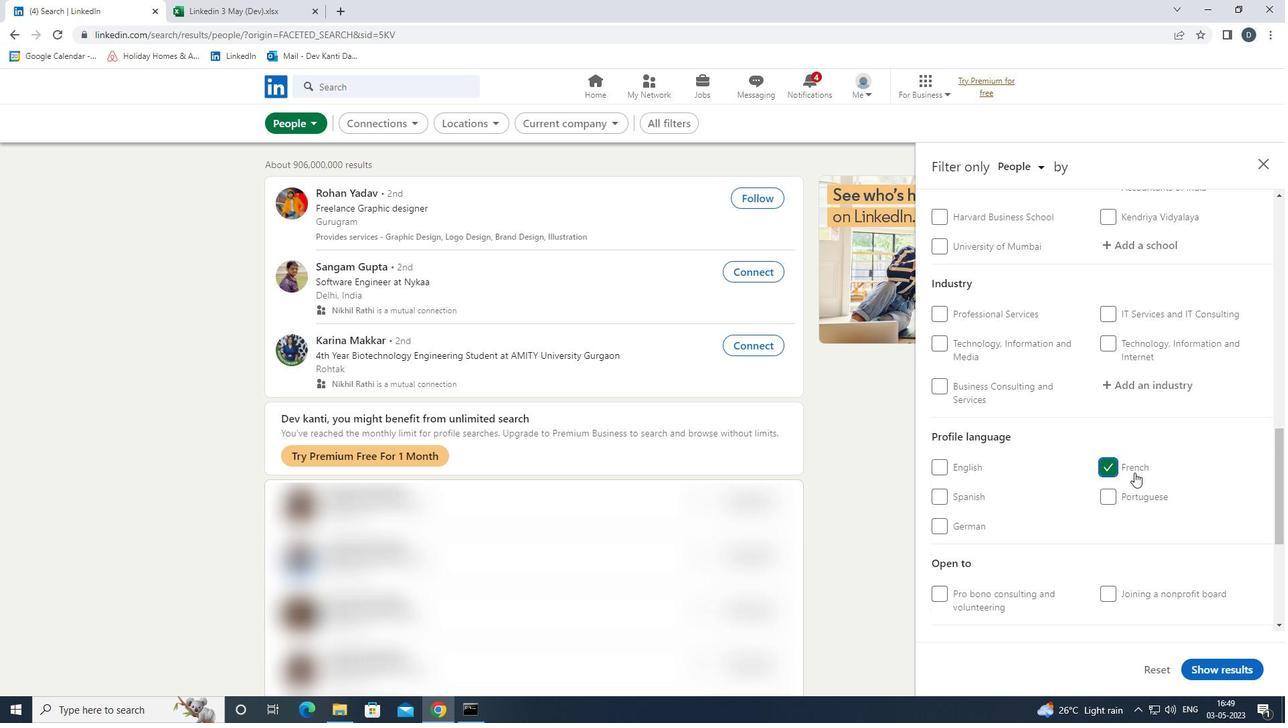 
Action: Mouse scrolled (1135, 473) with delta (0, 0)
Screenshot: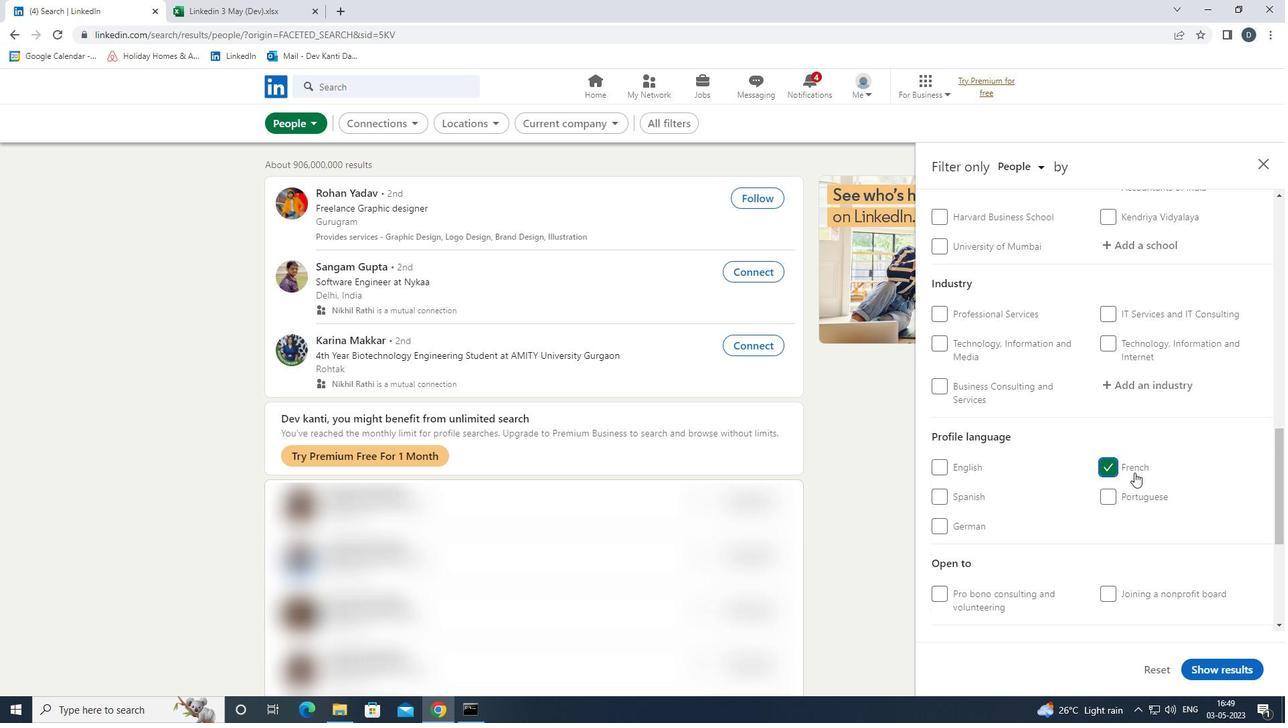 
Action: Mouse scrolled (1135, 473) with delta (0, 0)
Screenshot: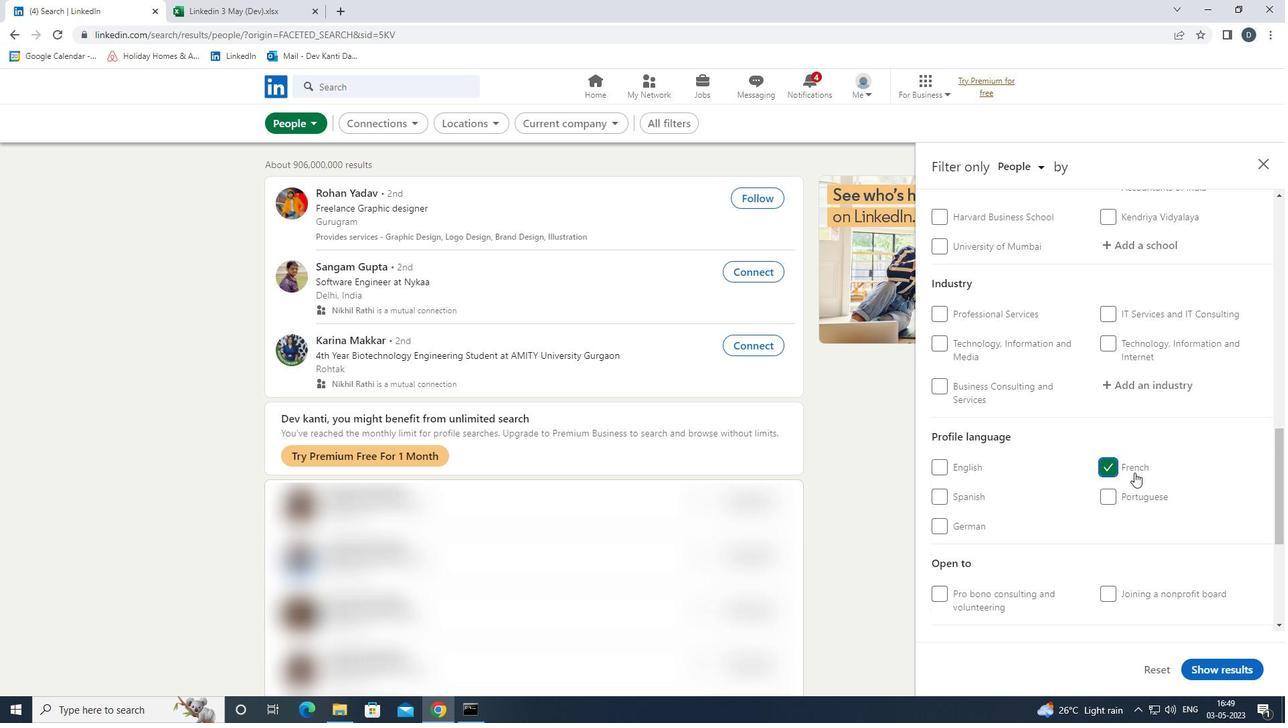
Action: Mouse scrolled (1135, 473) with delta (0, 0)
Screenshot: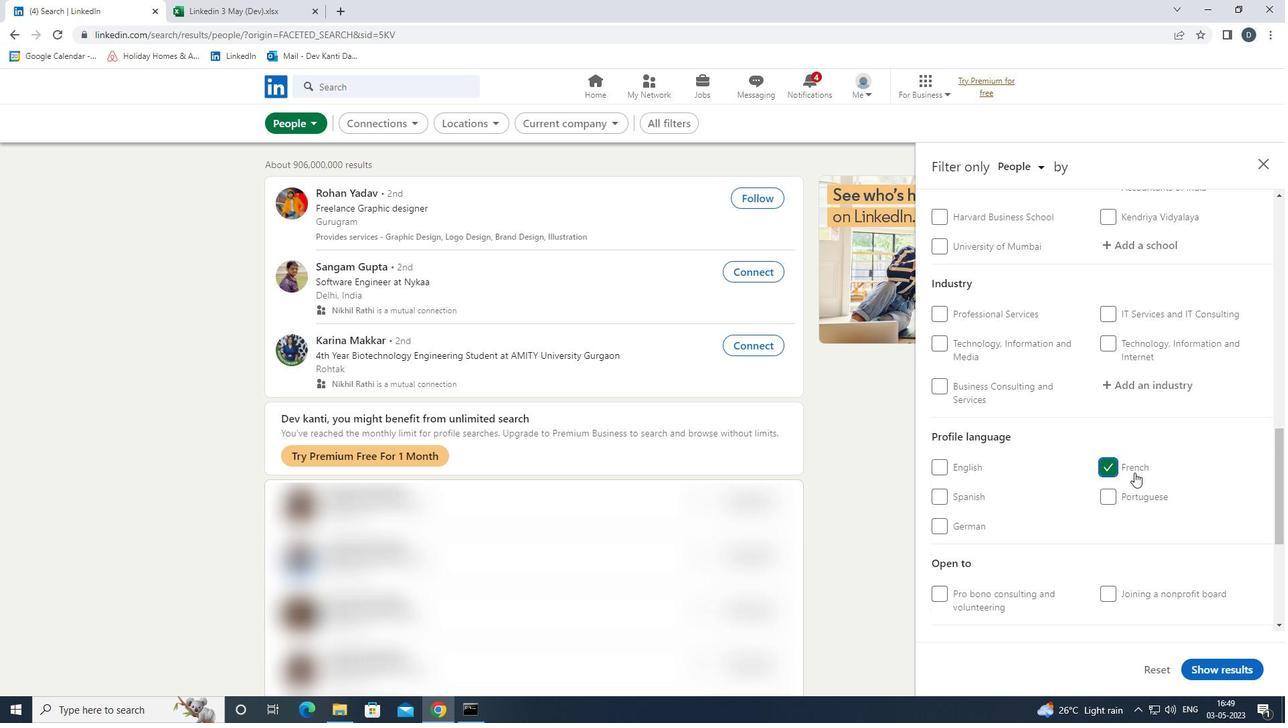 
Action: Mouse scrolled (1135, 473) with delta (0, 0)
Screenshot: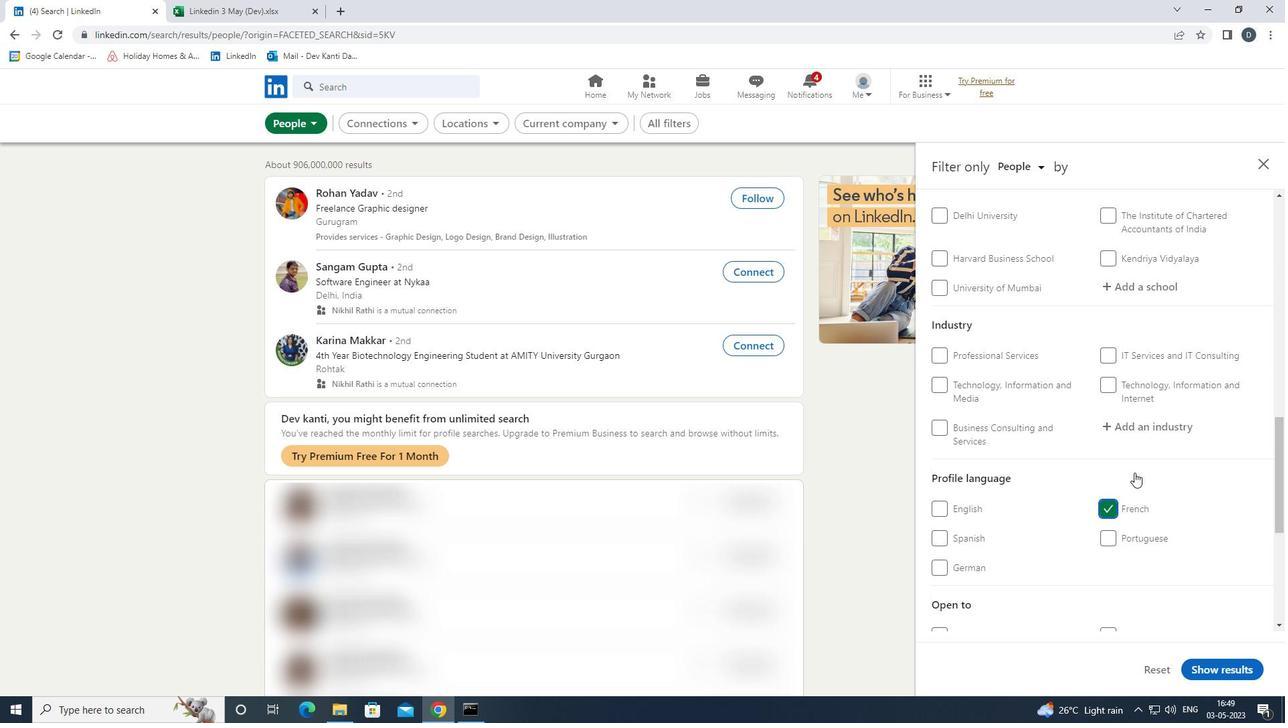 
Action: Mouse scrolled (1135, 473) with delta (0, 0)
Screenshot: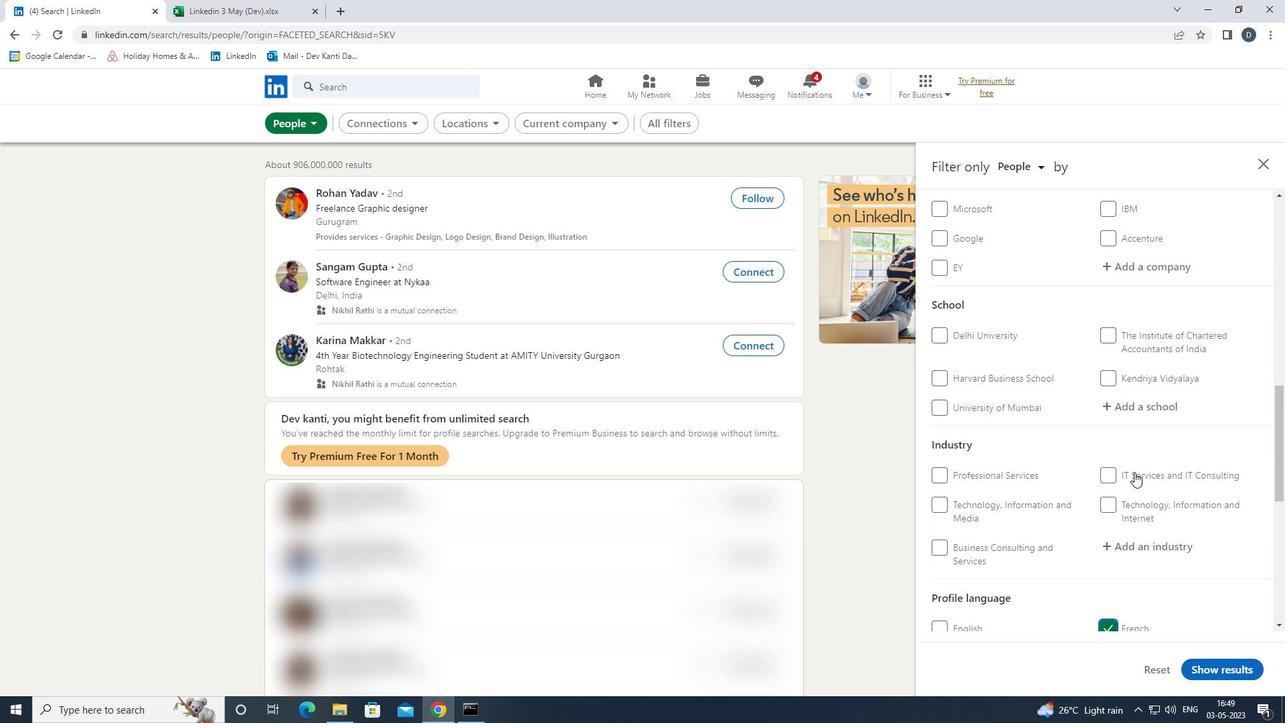 
Action: Mouse moved to (1149, 391)
Screenshot: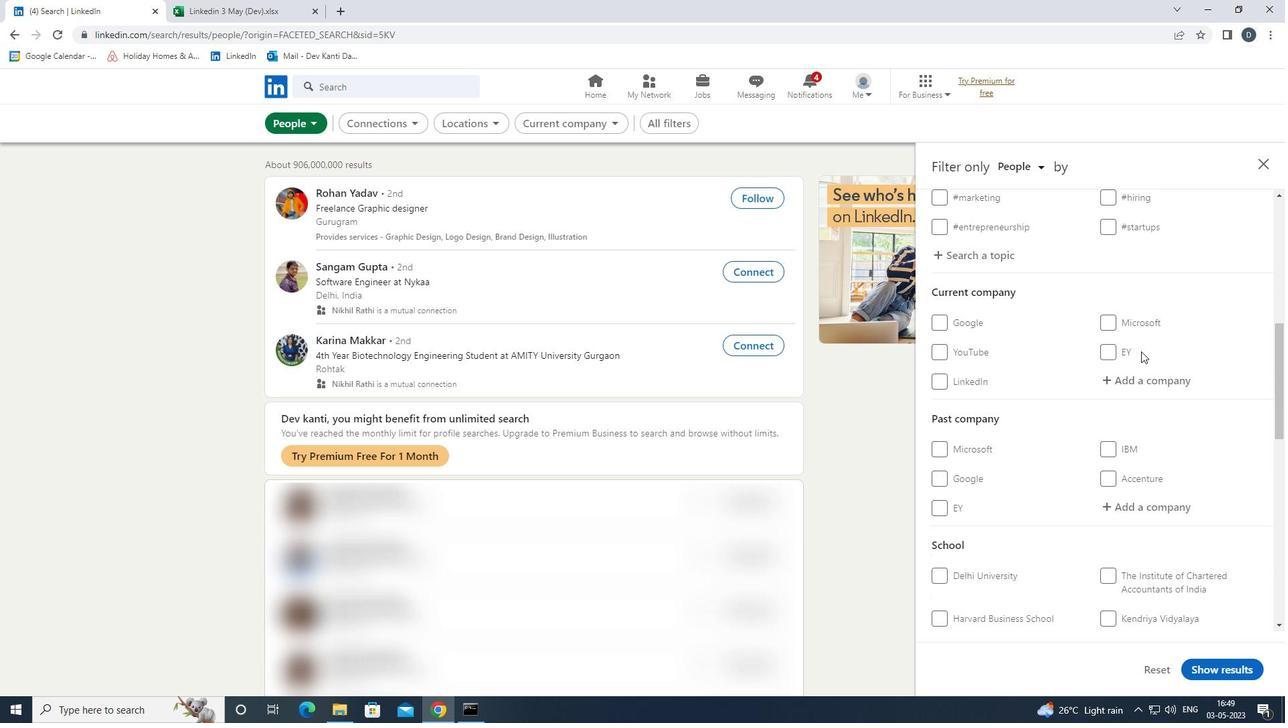 
Action: Mouse pressed left at (1149, 391)
Screenshot: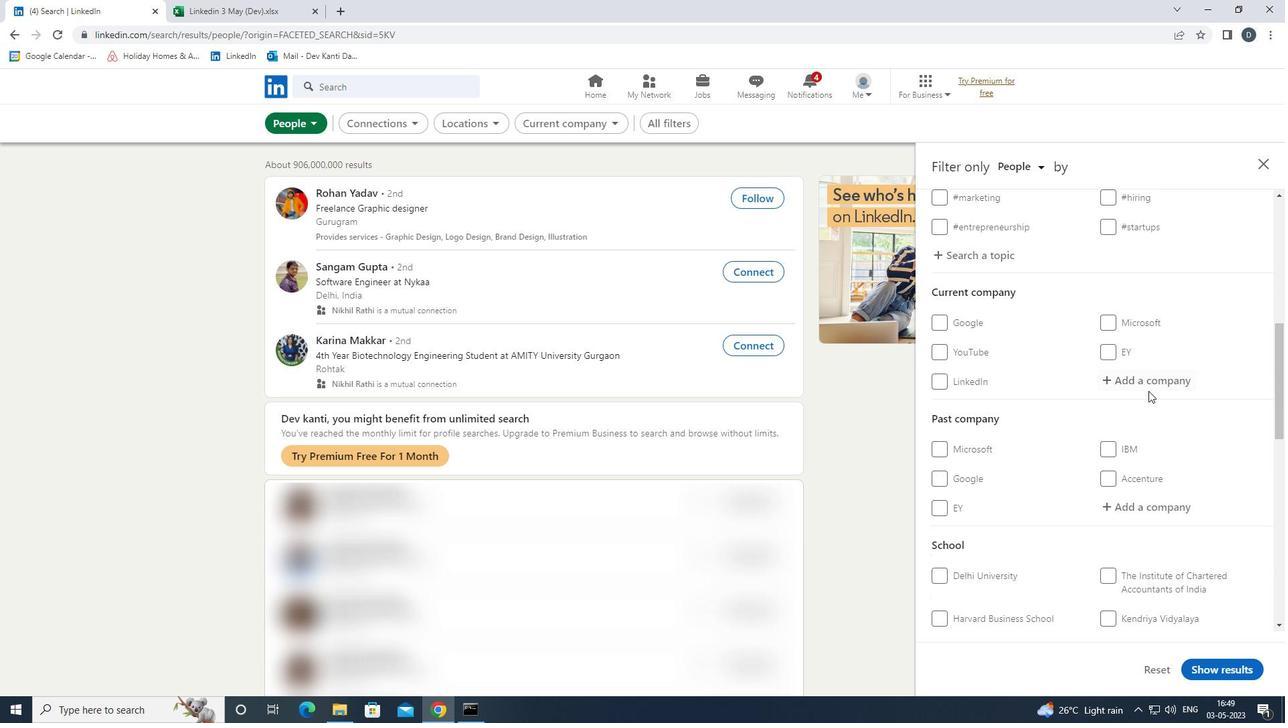 
Action: Mouse moved to (1149, 385)
Screenshot: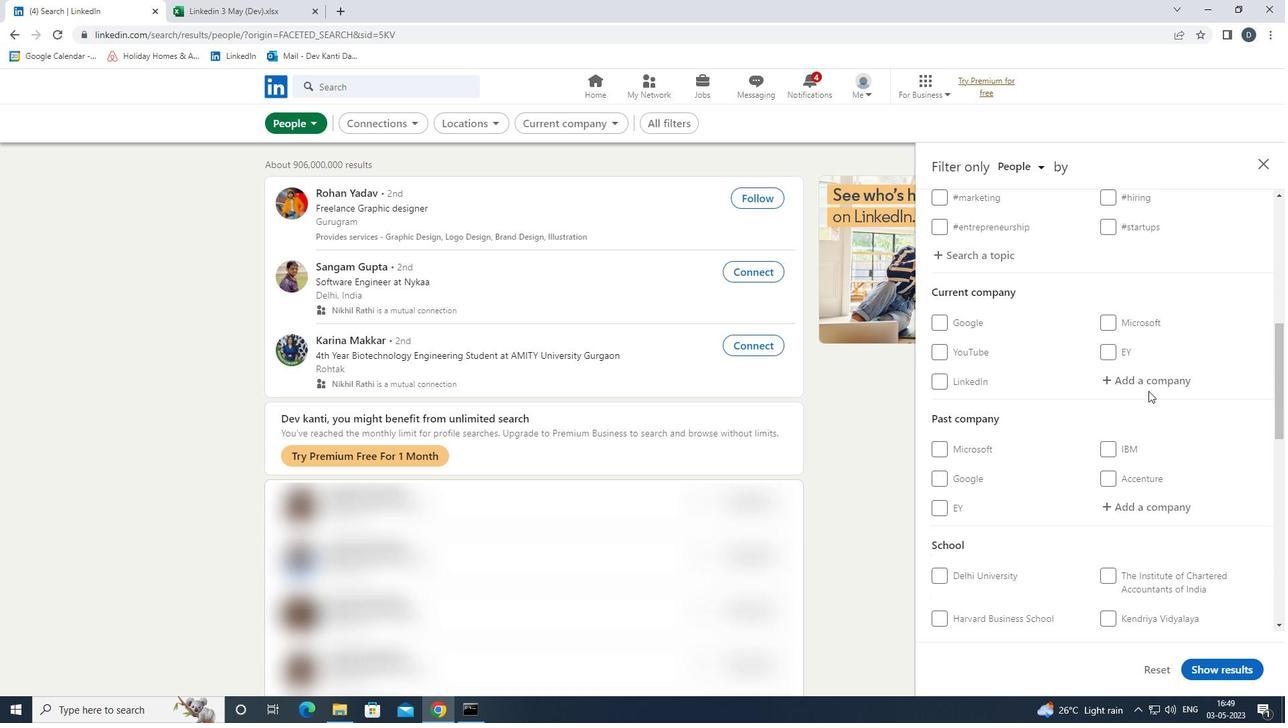 
Action: Mouse pressed left at (1149, 385)
Screenshot: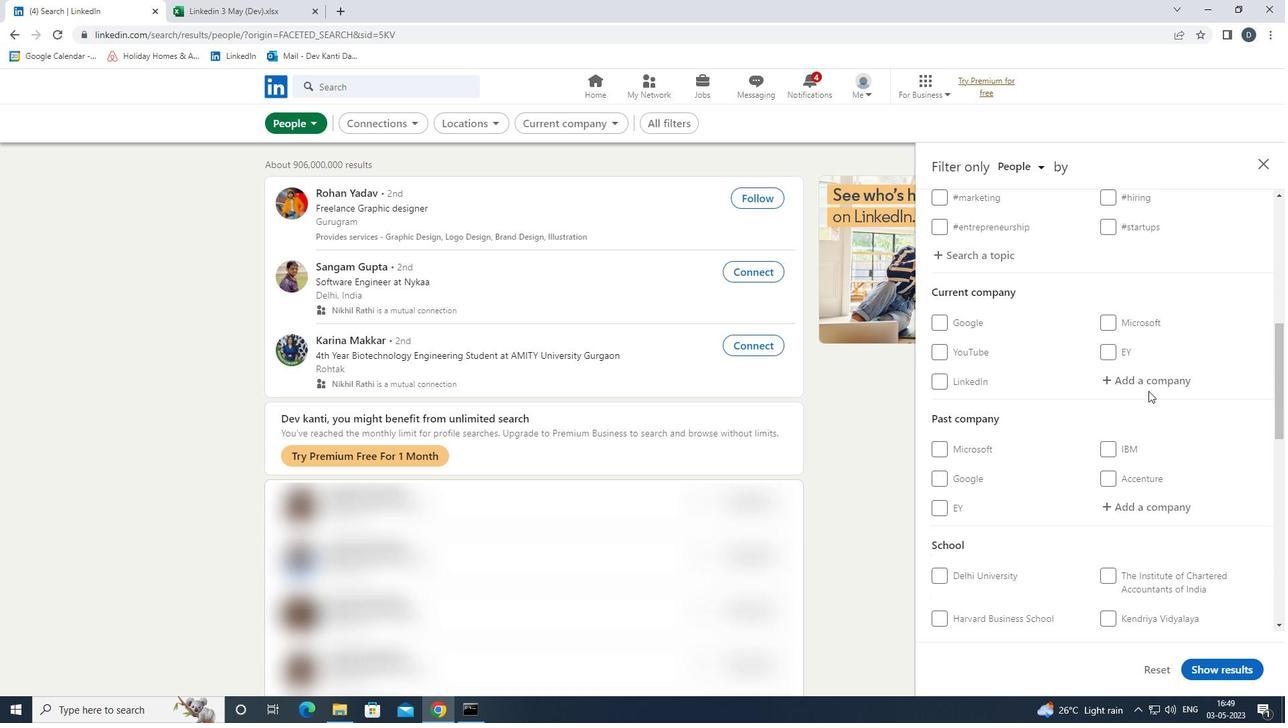 
Action: Mouse moved to (1150, 385)
Screenshot: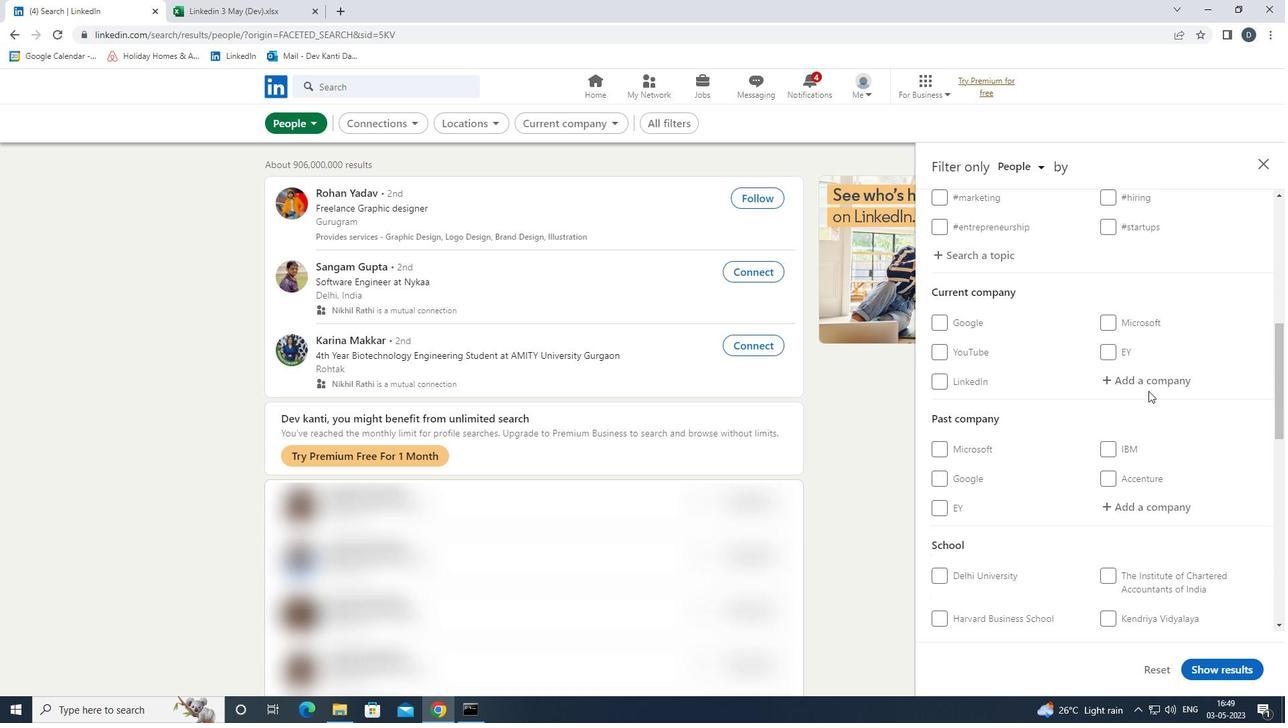 
Action: Key pressed <Key.shift>HINDUSTAN<Key.space><Key.shift>ZINC<Key.down><Key.enter>
Screenshot: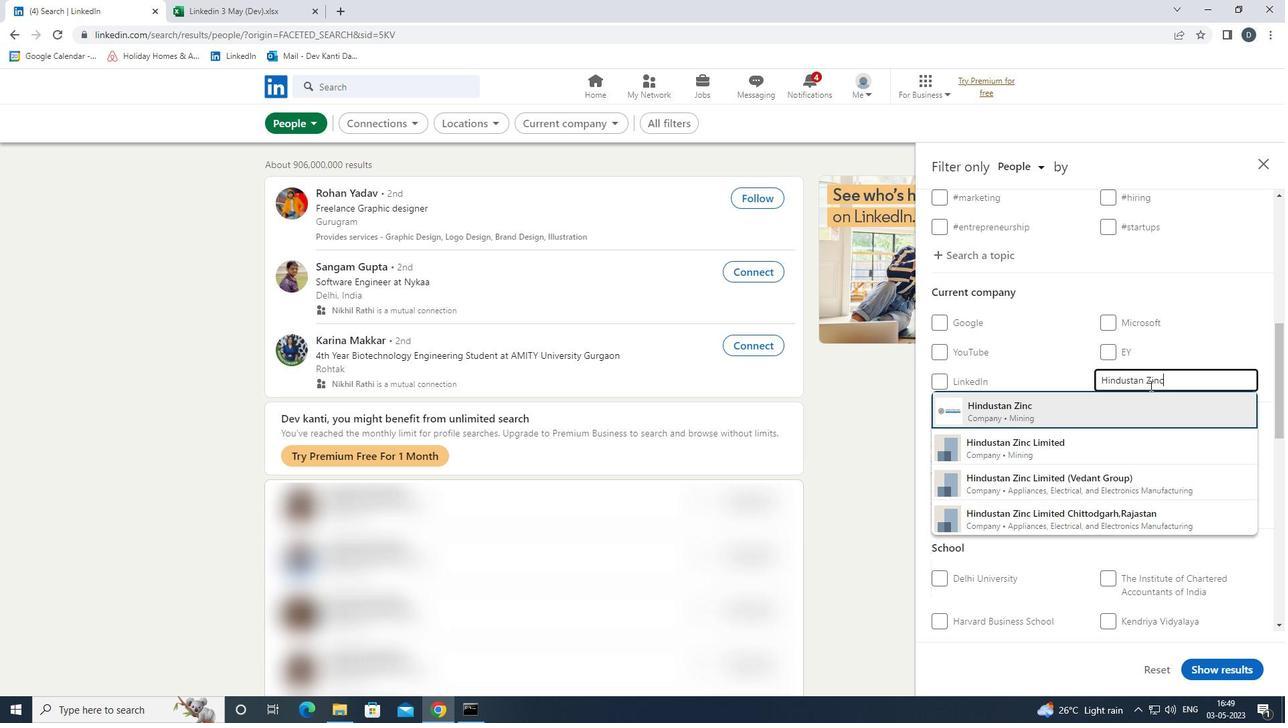 
Action: Mouse scrolled (1150, 385) with delta (0, 0)
Screenshot: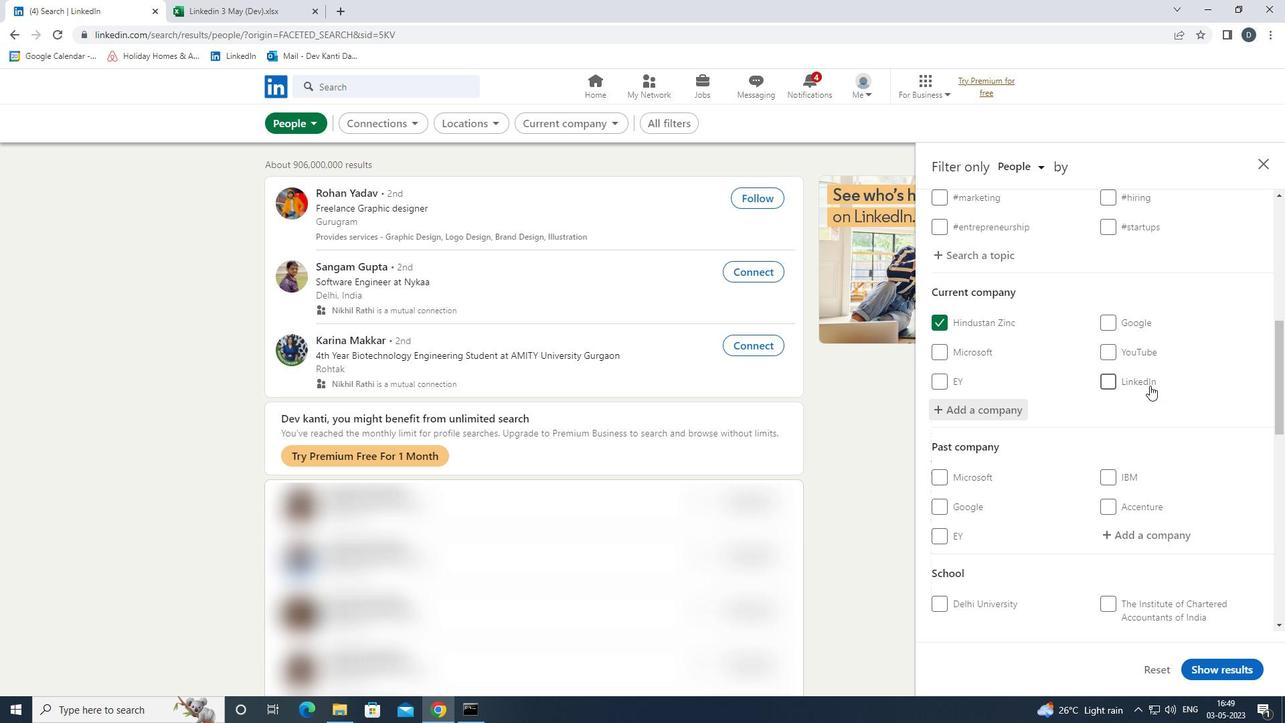 
Action: Mouse moved to (1152, 389)
Screenshot: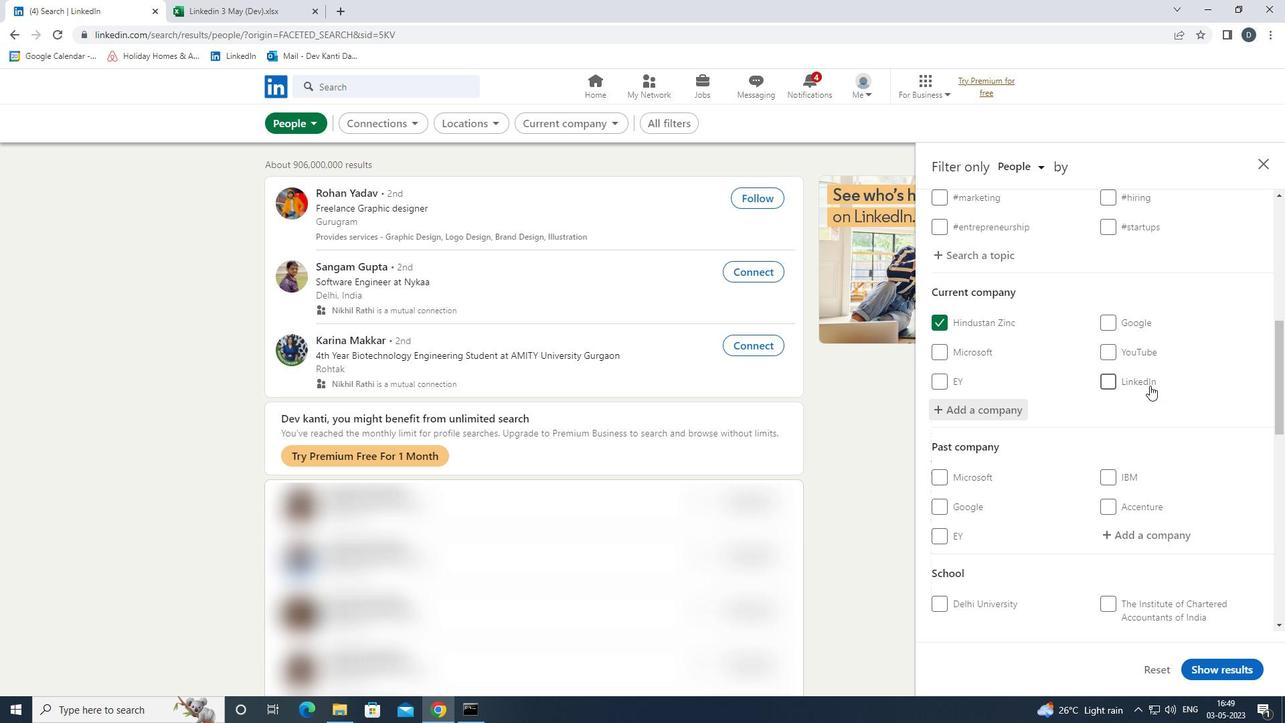 
Action: Mouse scrolled (1152, 388) with delta (0, 0)
Screenshot: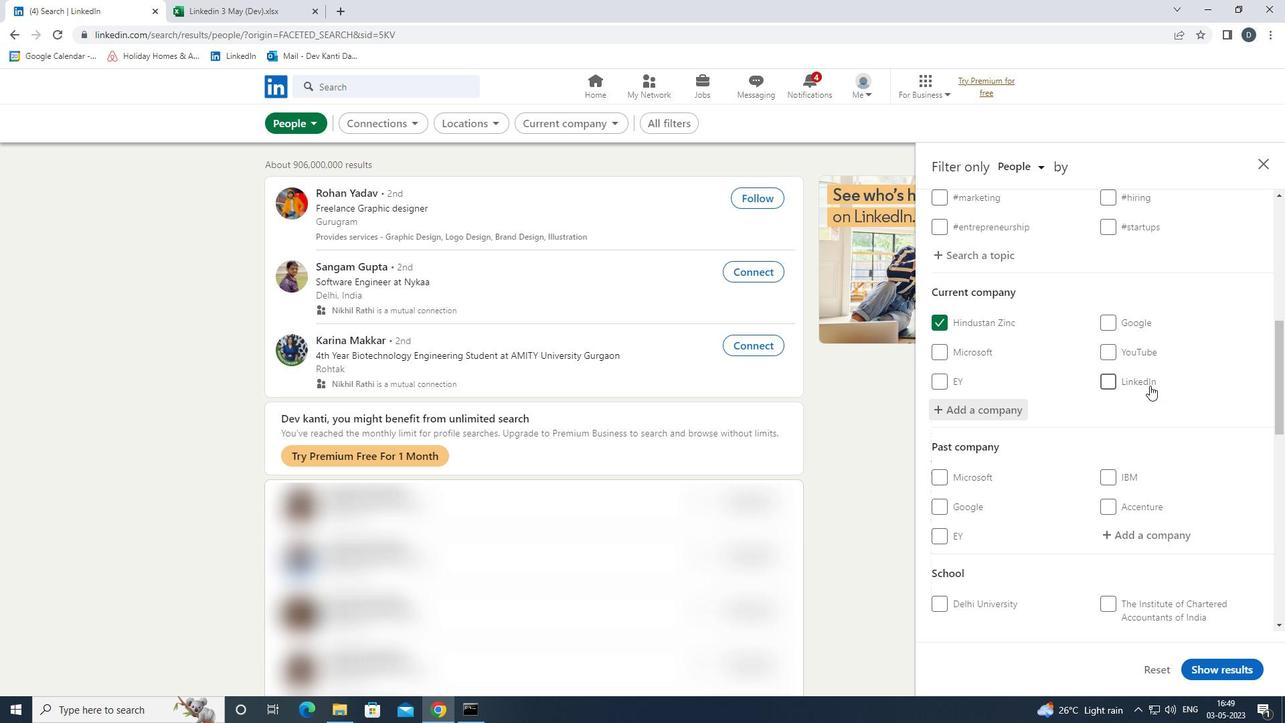 
Action: Mouse moved to (1155, 391)
Screenshot: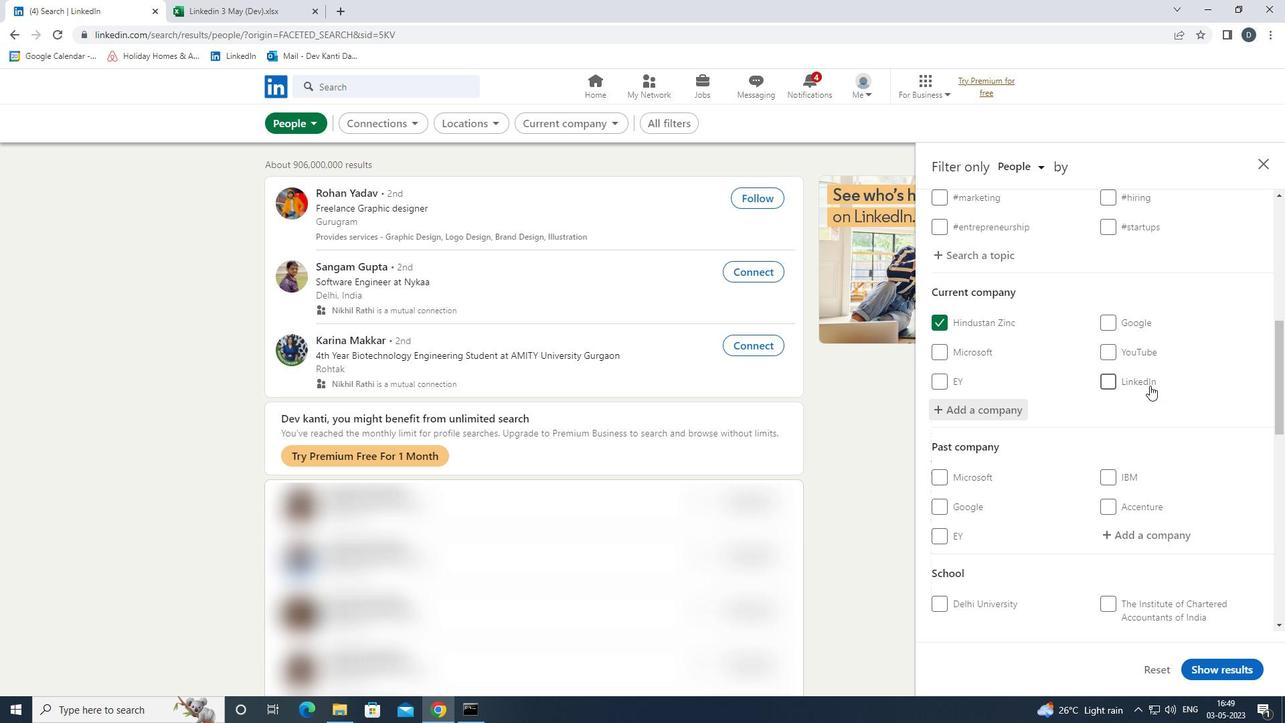 
Action: Mouse scrolled (1155, 390) with delta (0, 0)
Screenshot: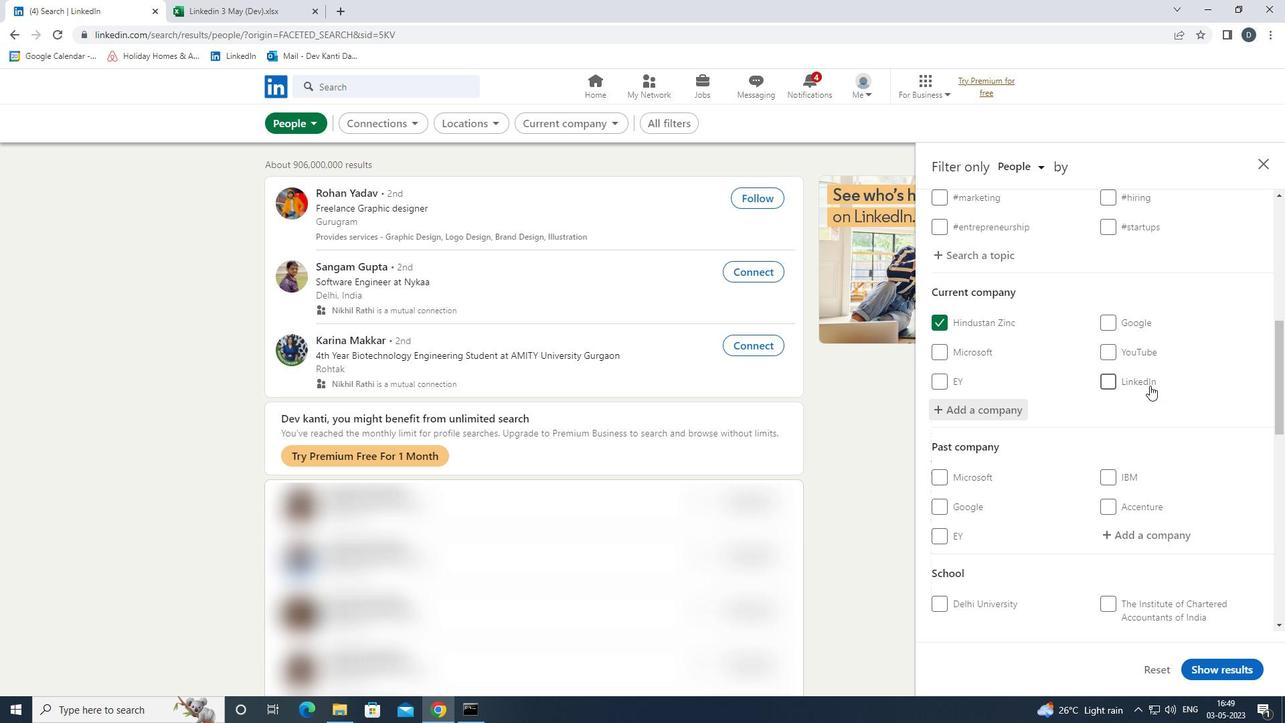 
Action: Mouse moved to (1160, 391)
Screenshot: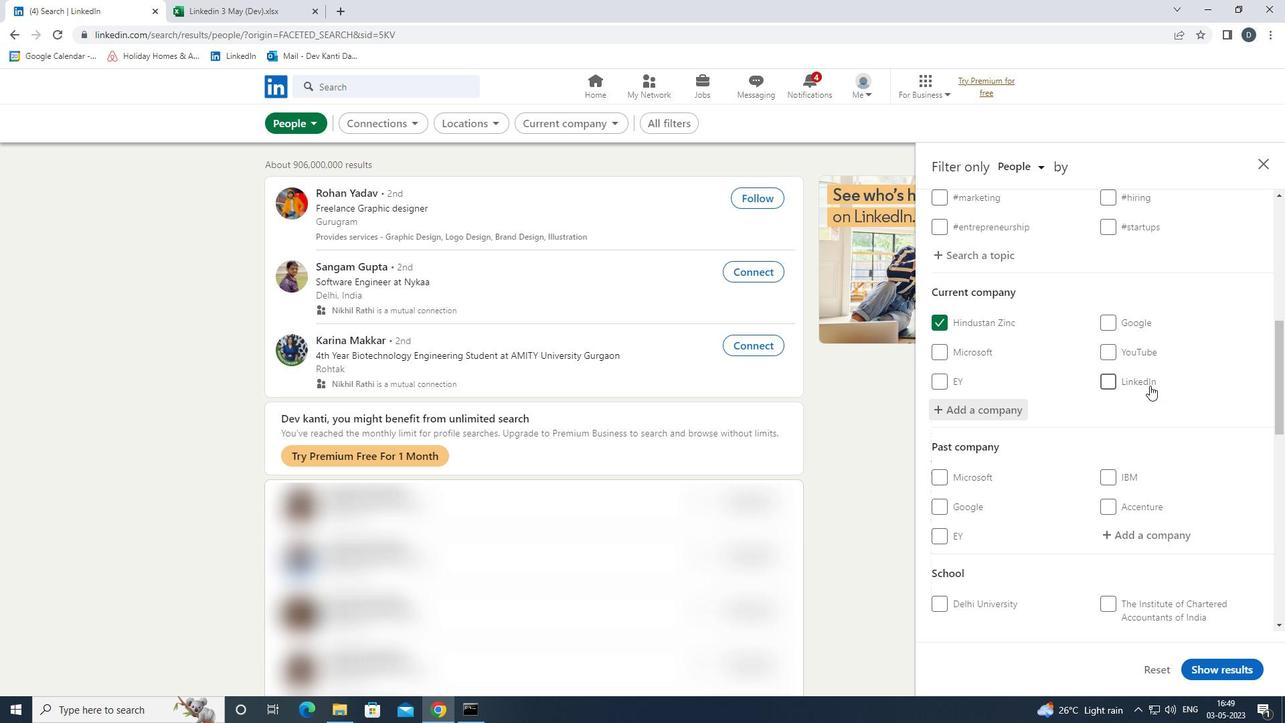 
Action: Mouse scrolled (1160, 391) with delta (0, 0)
Screenshot: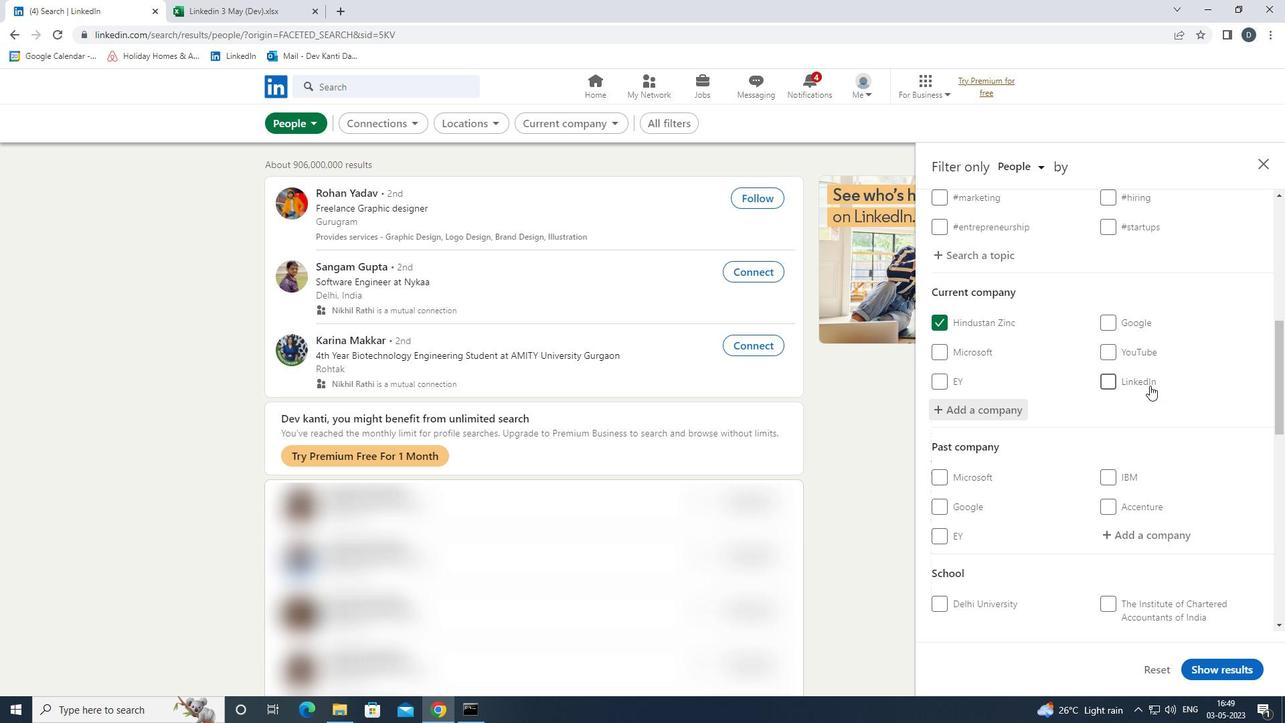 
Action: Mouse moved to (1164, 413)
Screenshot: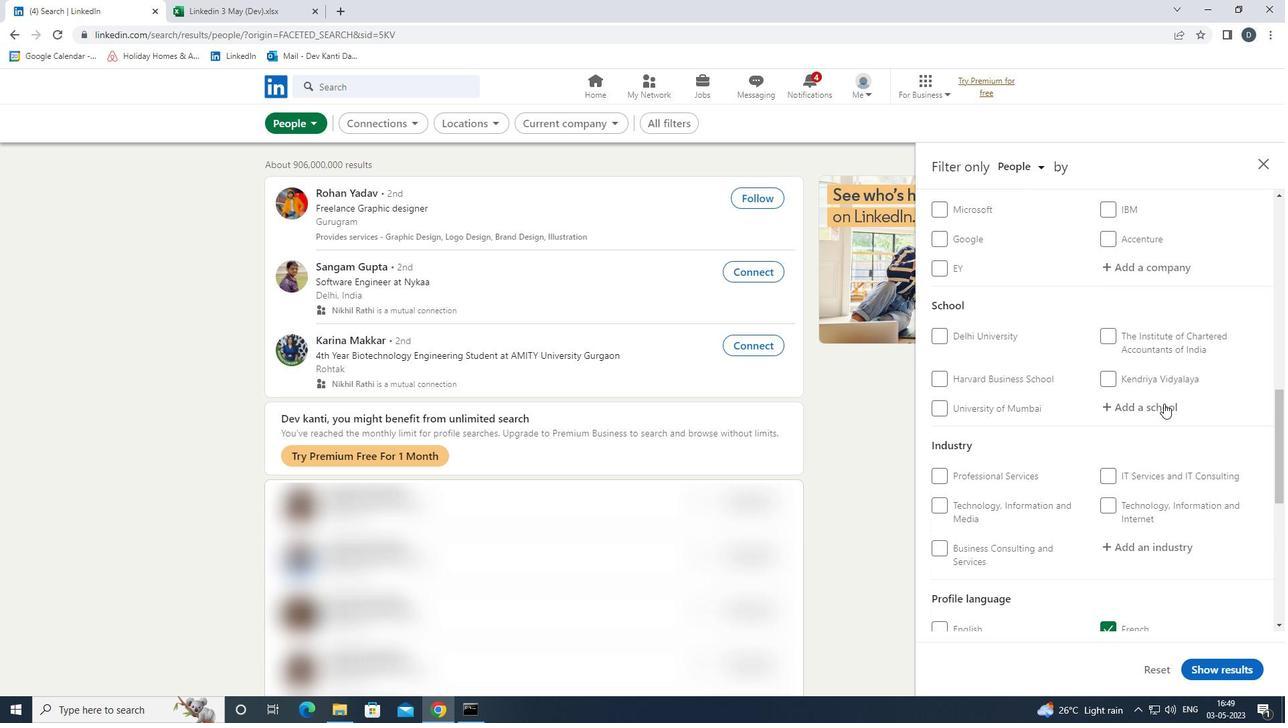 
Action: Mouse pressed left at (1164, 413)
Screenshot: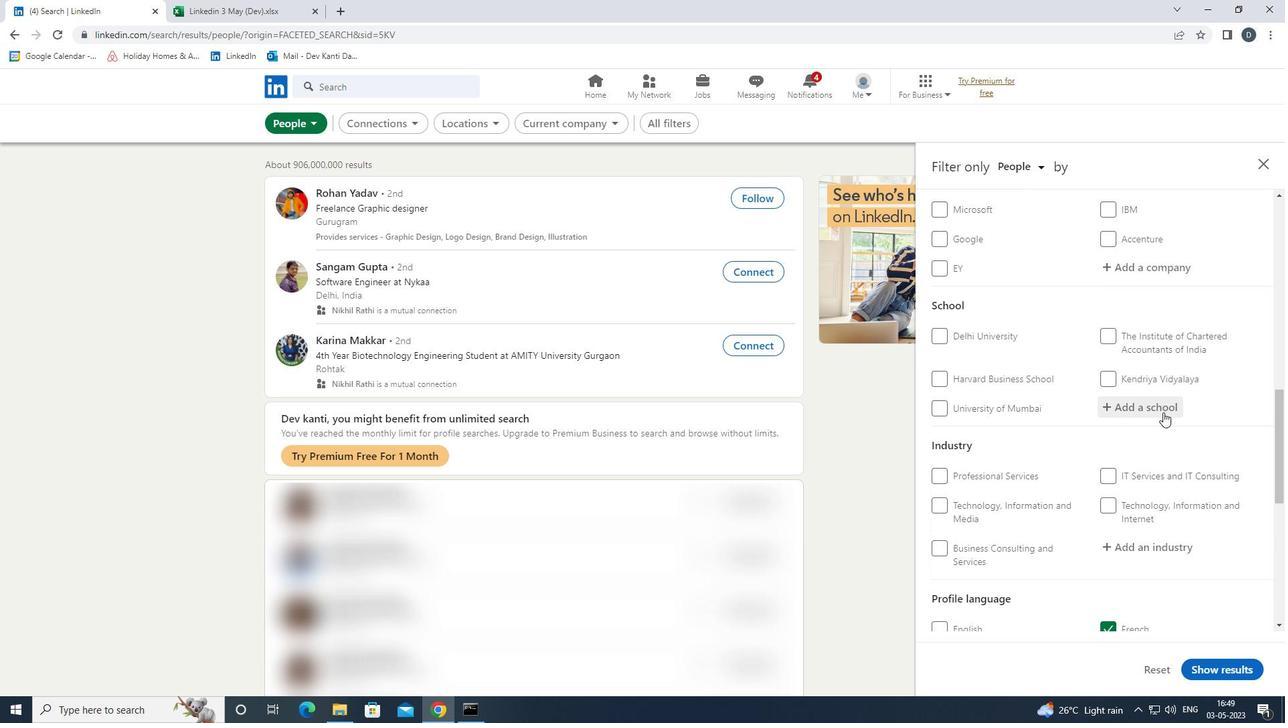 
Action: Key pressed <Key.shift>INSTITUTE<Key.space>OF<Key.space><Key.shift>COTS<Key.backspace><Key.backspace>ST<Key.down><Key.enter>
Screenshot: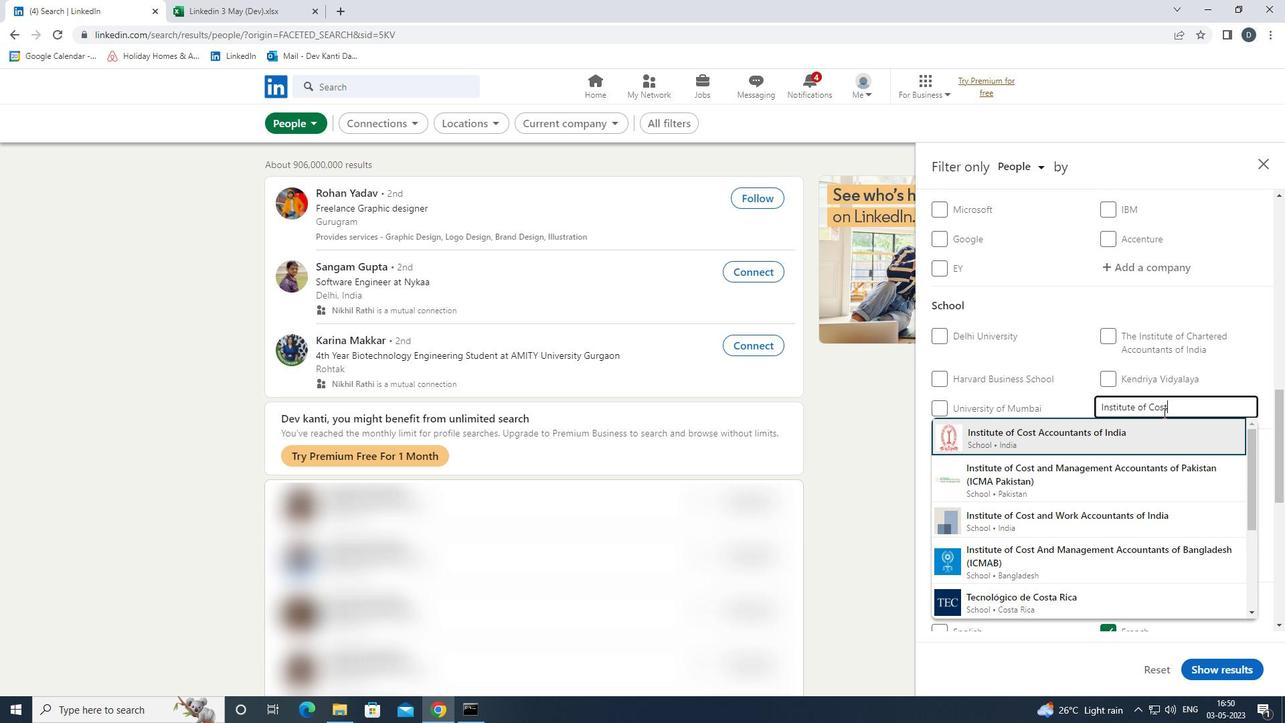 
Action: Mouse moved to (1208, 409)
Screenshot: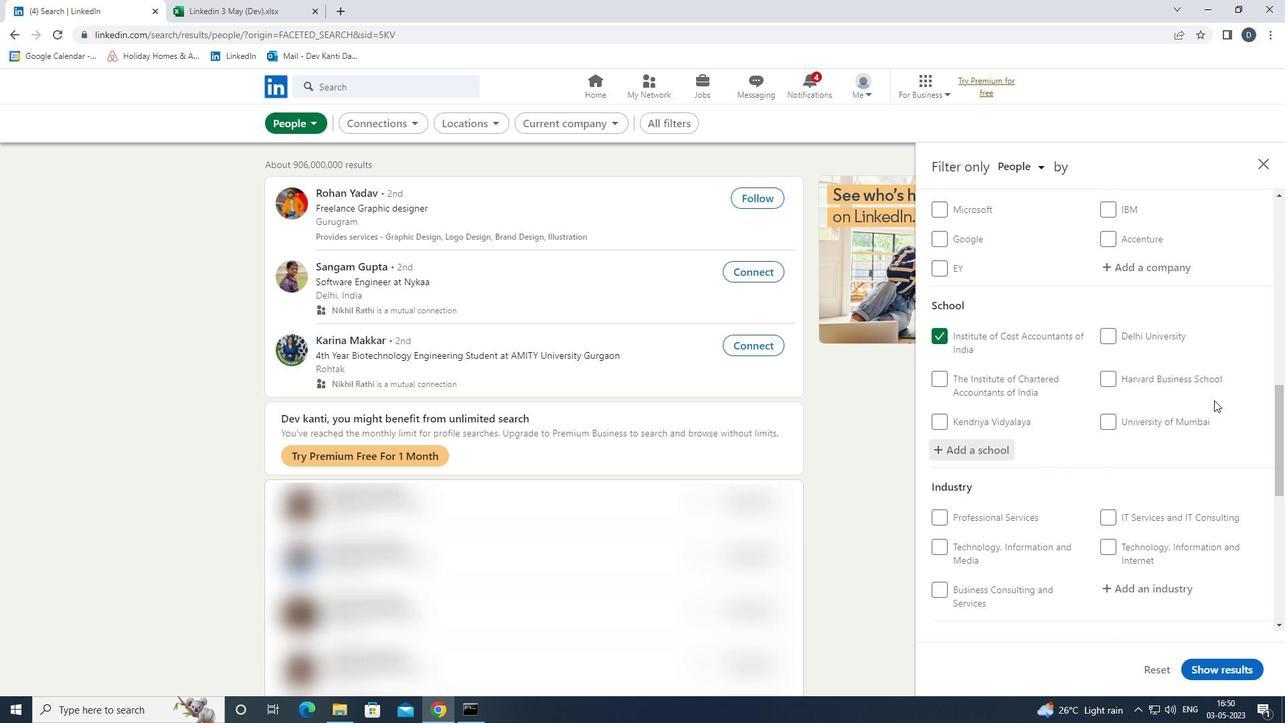 
Action: Mouse scrolled (1208, 408) with delta (0, 0)
Screenshot: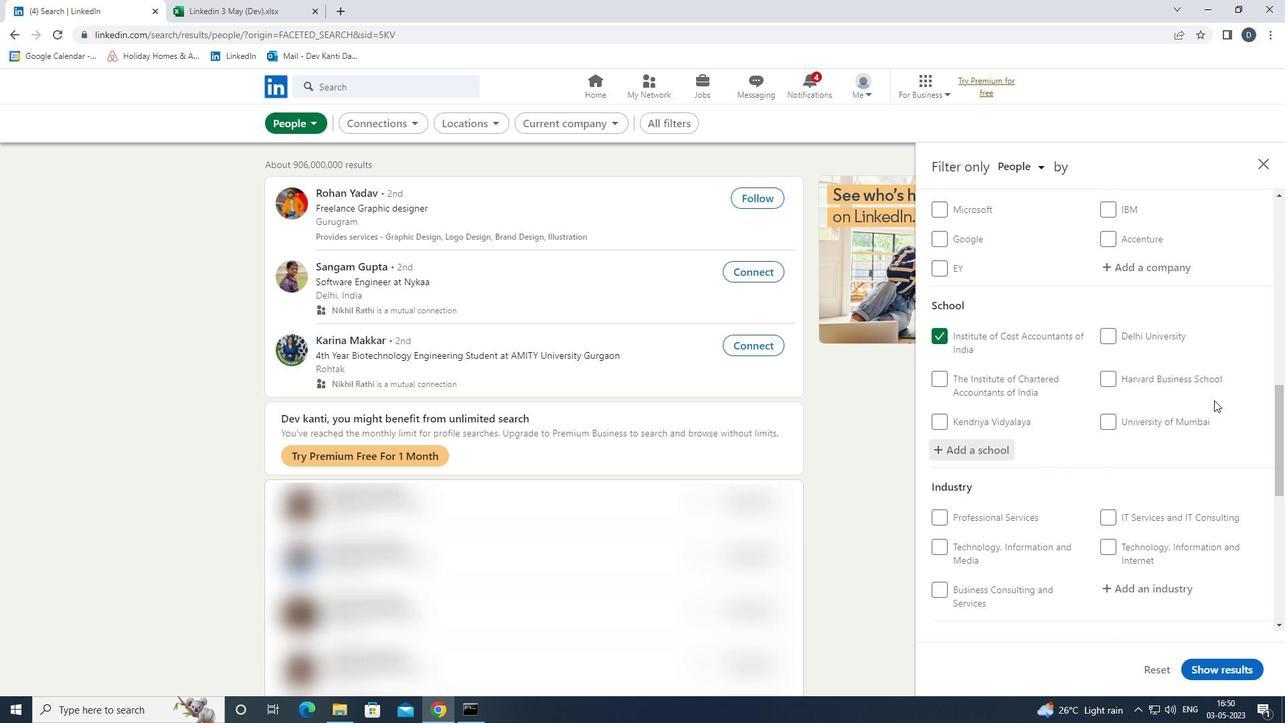 
Action: Mouse moved to (1206, 424)
Screenshot: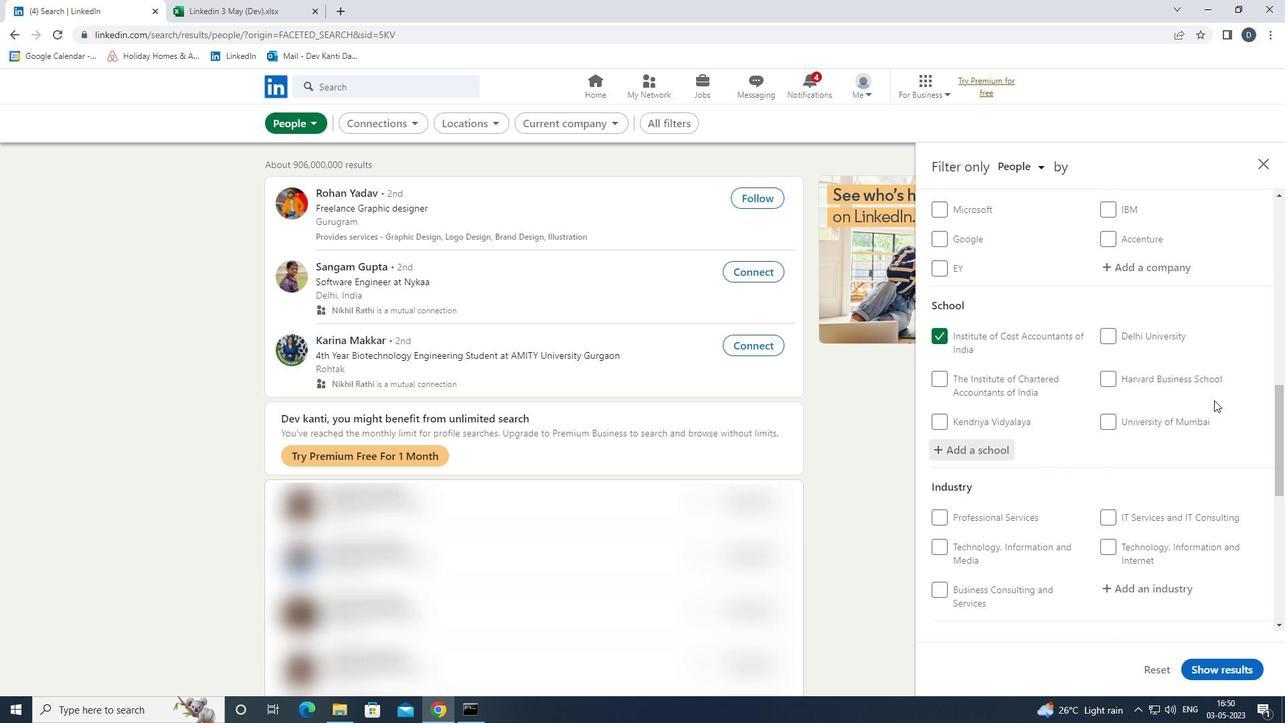 
Action: Mouse scrolled (1206, 423) with delta (0, 0)
Screenshot: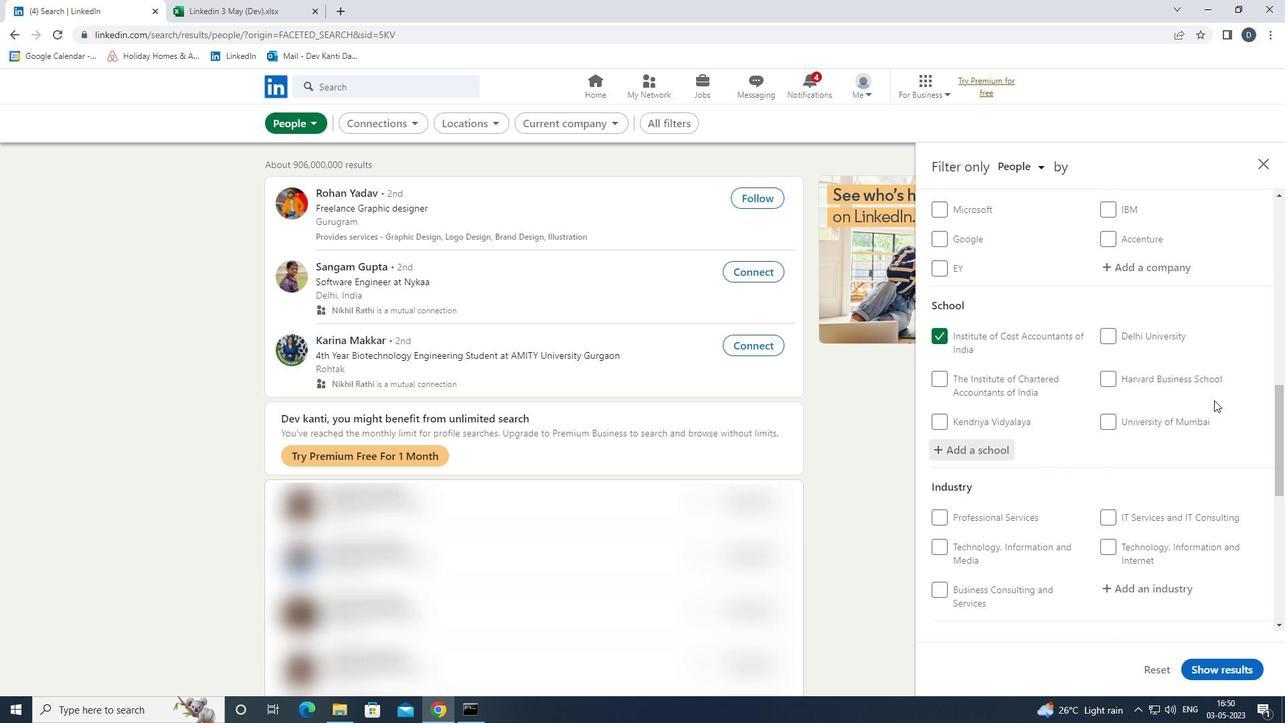 
Action: Mouse moved to (1204, 425)
Screenshot: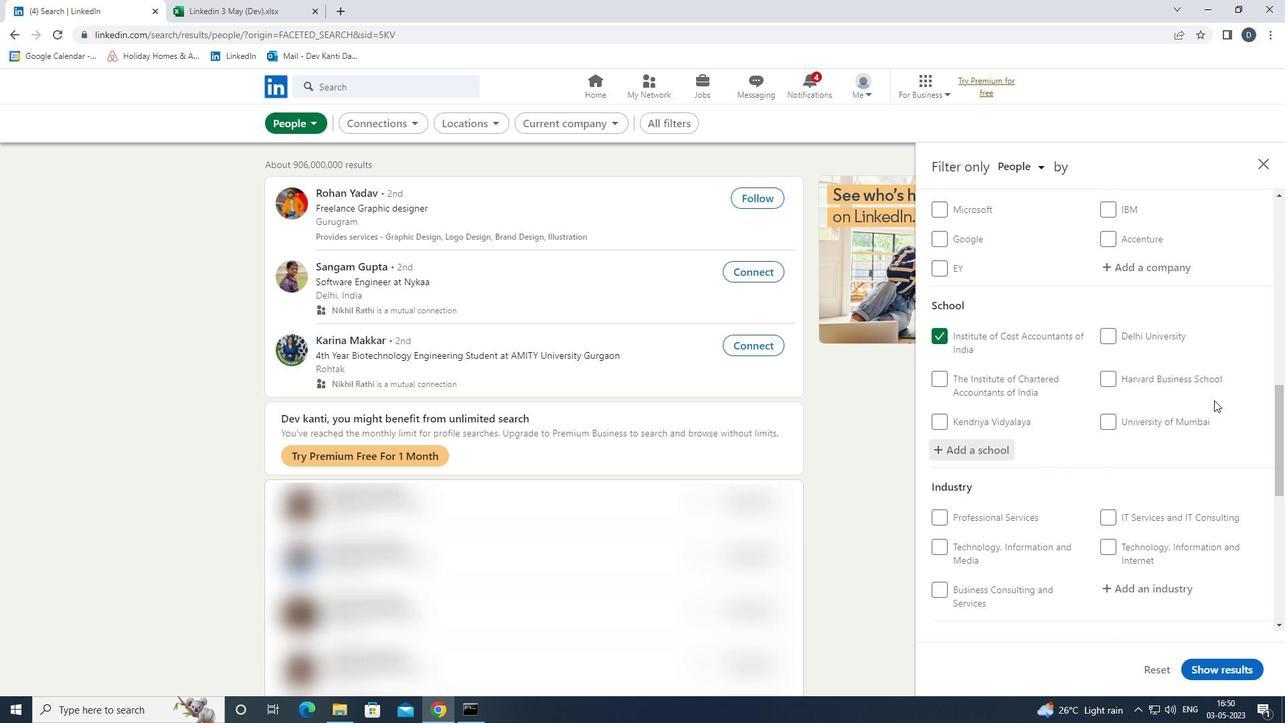 
Action: Mouse scrolled (1204, 425) with delta (0, 0)
Screenshot: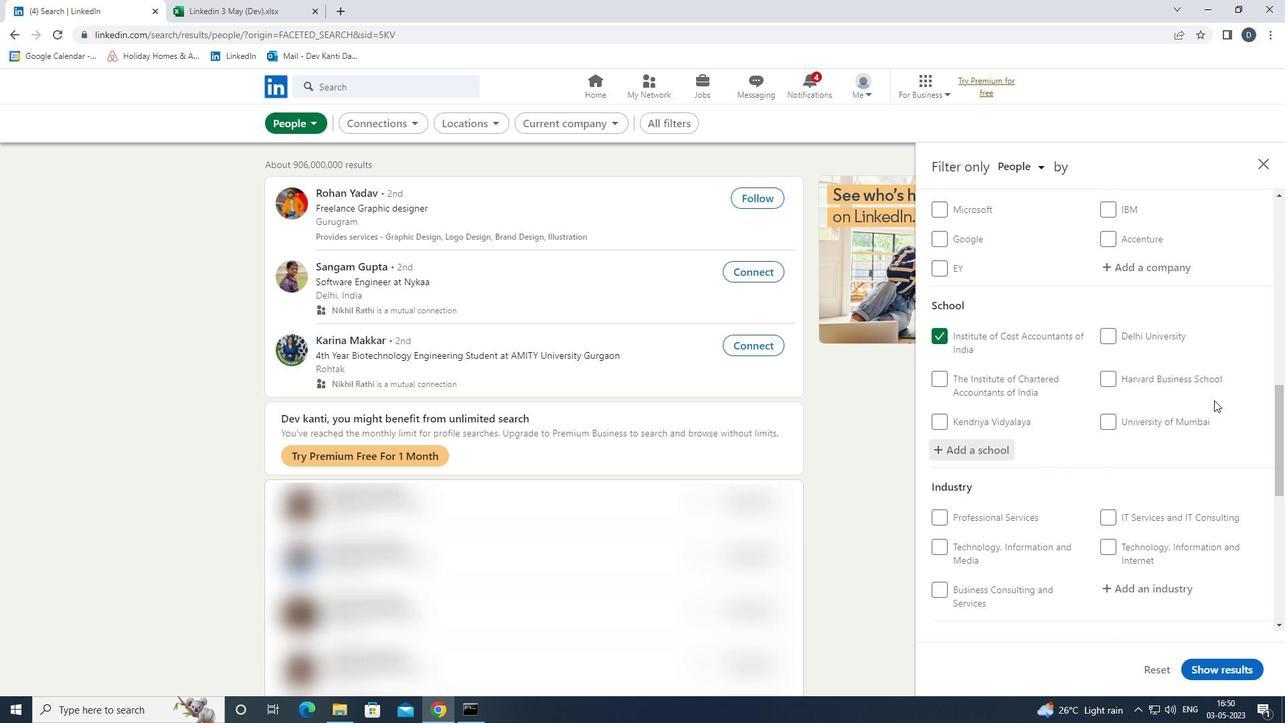 
Action: Mouse moved to (1147, 381)
Screenshot: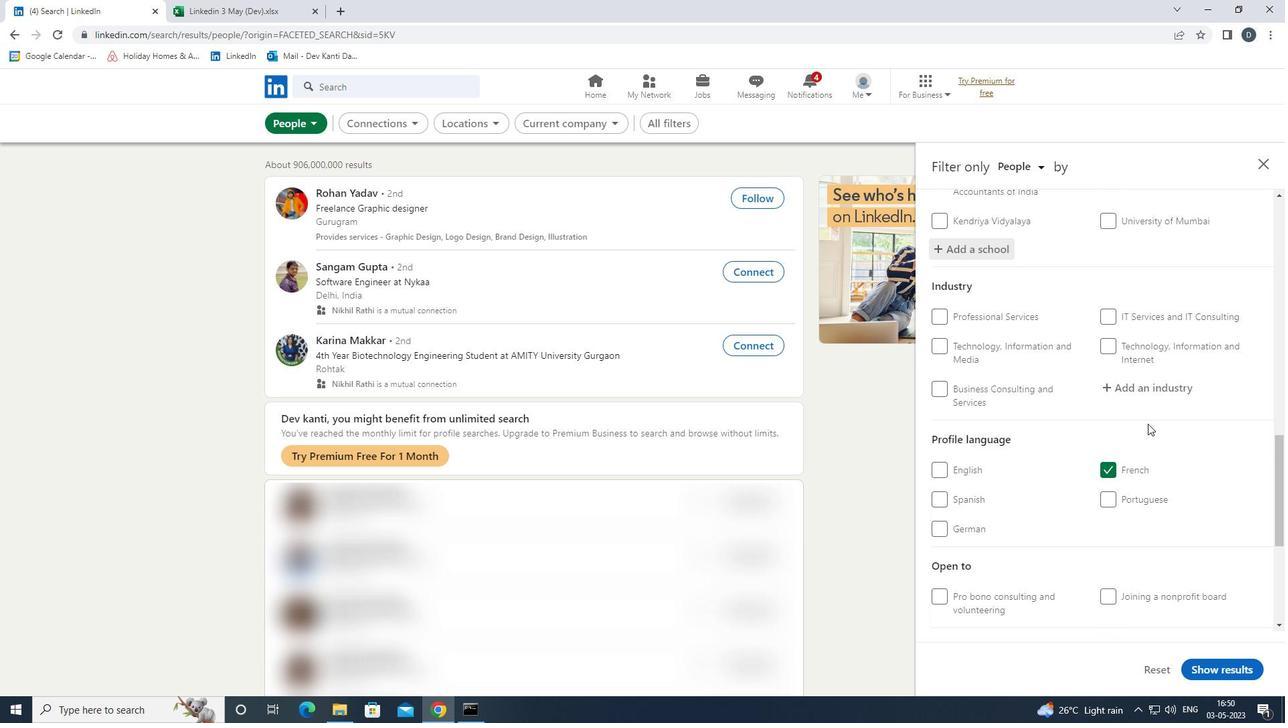 
Action: Mouse pressed left at (1147, 381)
Screenshot: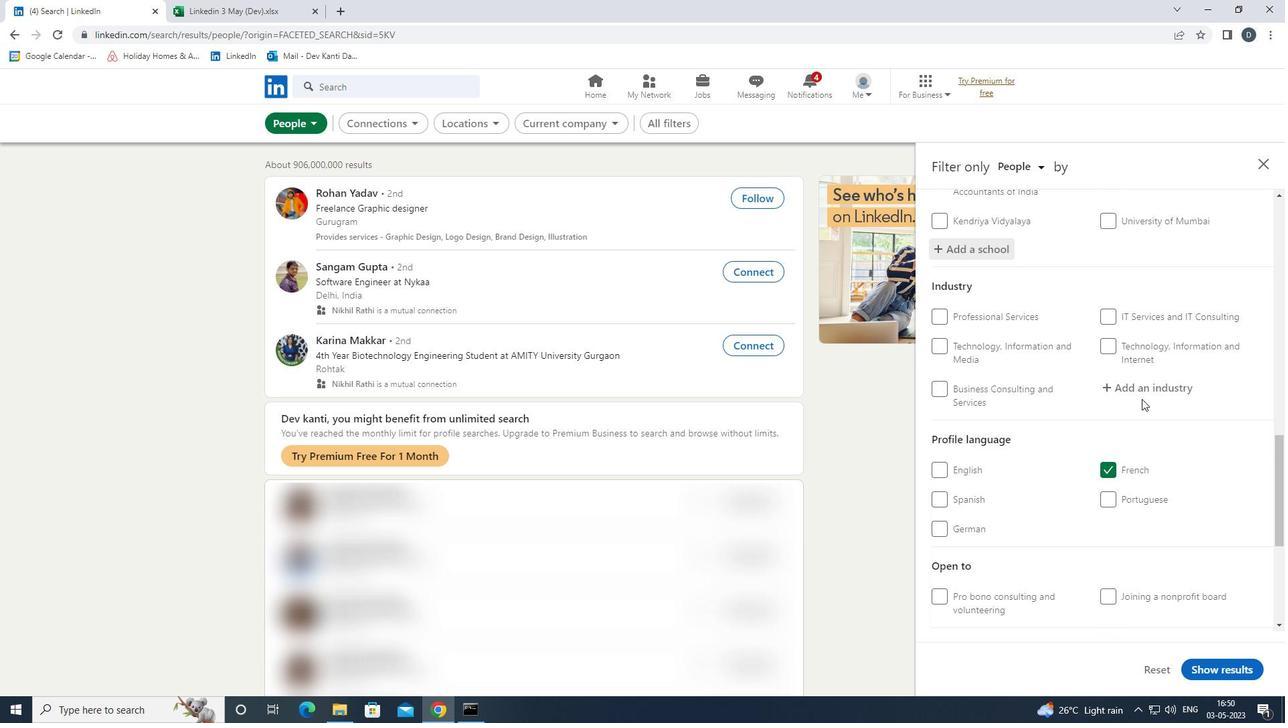 
Action: Key pressed <Key.shift>INTERIOR<Key.down><Key.enter>
Screenshot: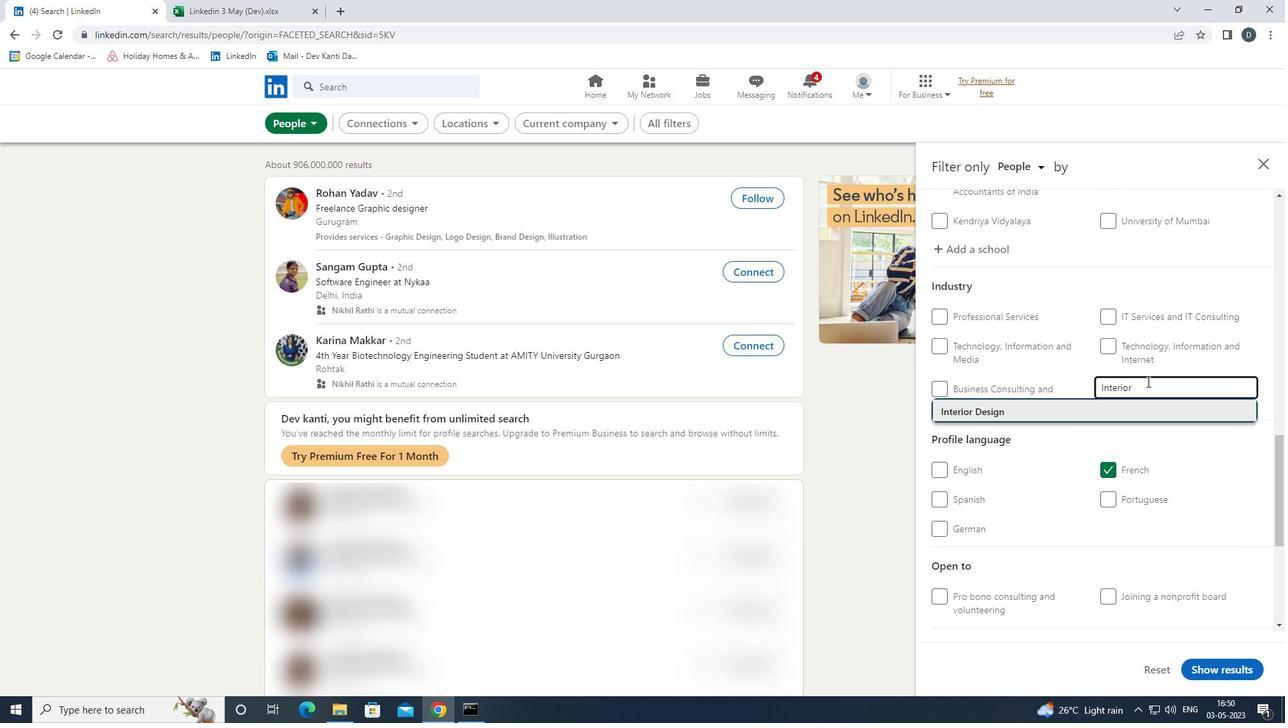 
Action: Mouse moved to (1151, 387)
Screenshot: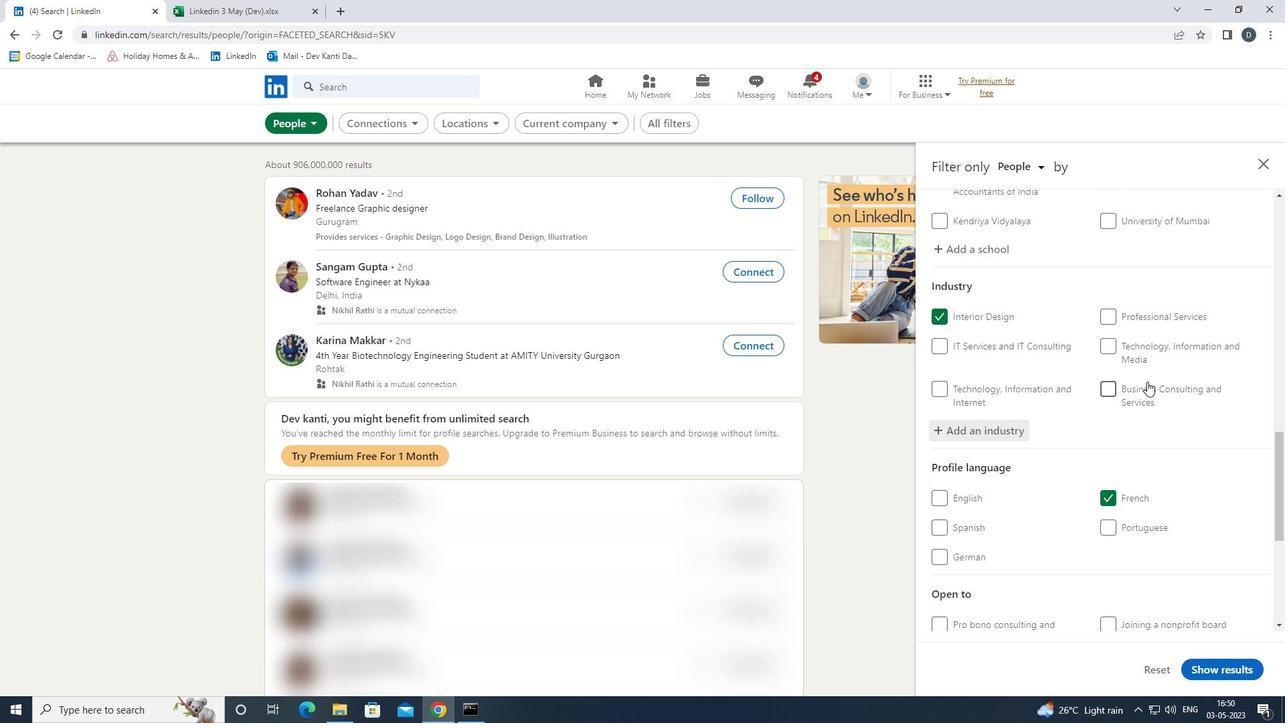 
Action: Mouse scrolled (1151, 387) with delta (0, 0)
Screenshot: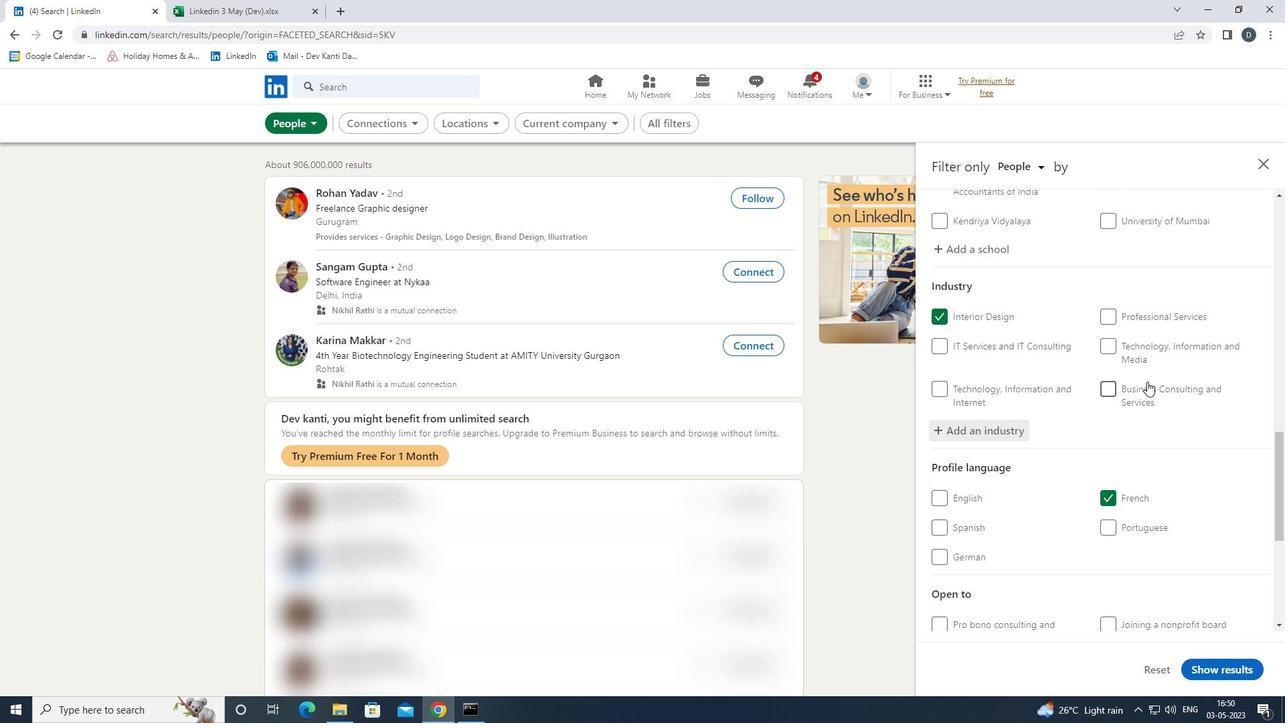 
Action: Mouse moved to (1151, 389)
Screenshot: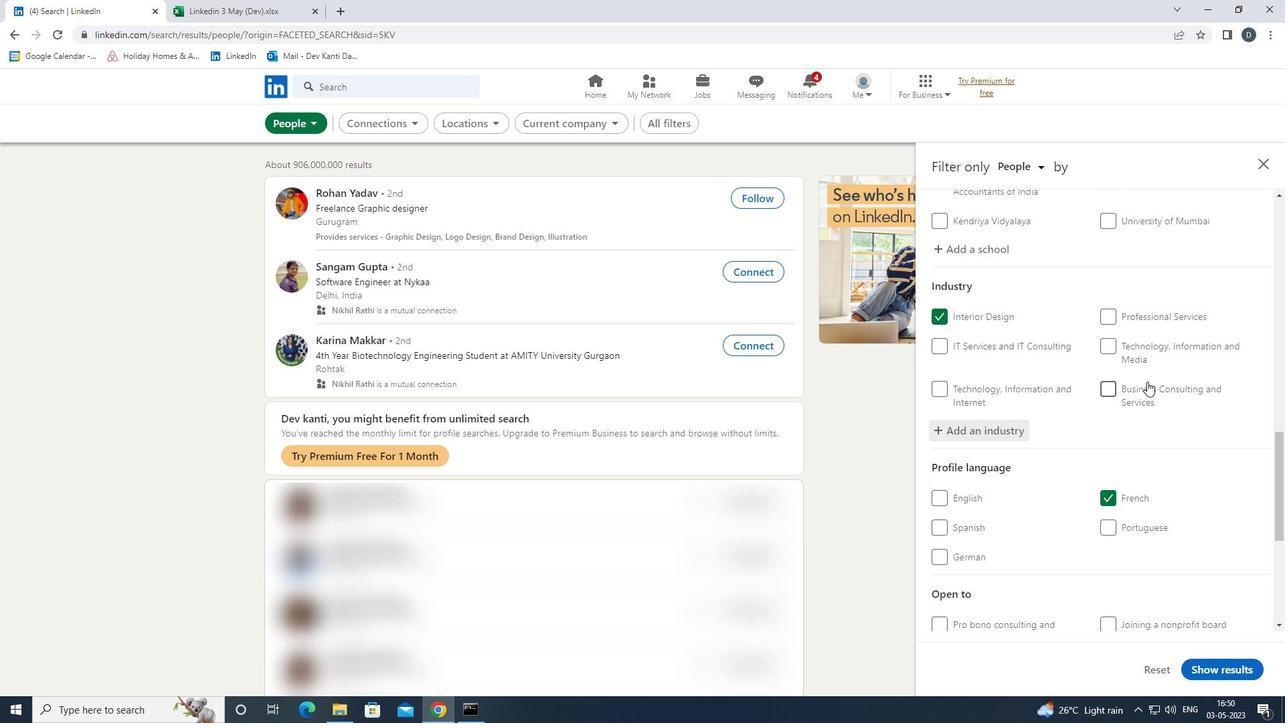 
Action: Mouse scrolled (1151, 388) with delta (0, 0)
Screenshot: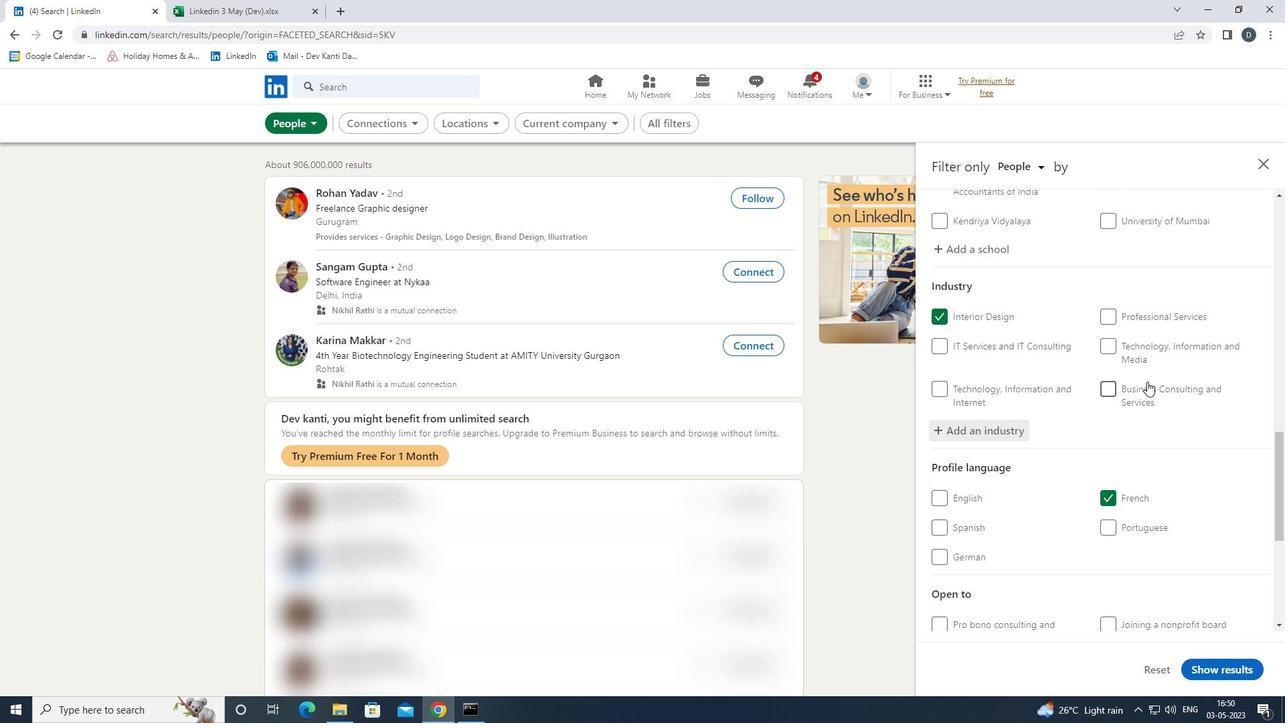 
Action: Mouse scrolled (1151, 388) with delta (0, 0)
Screenshot: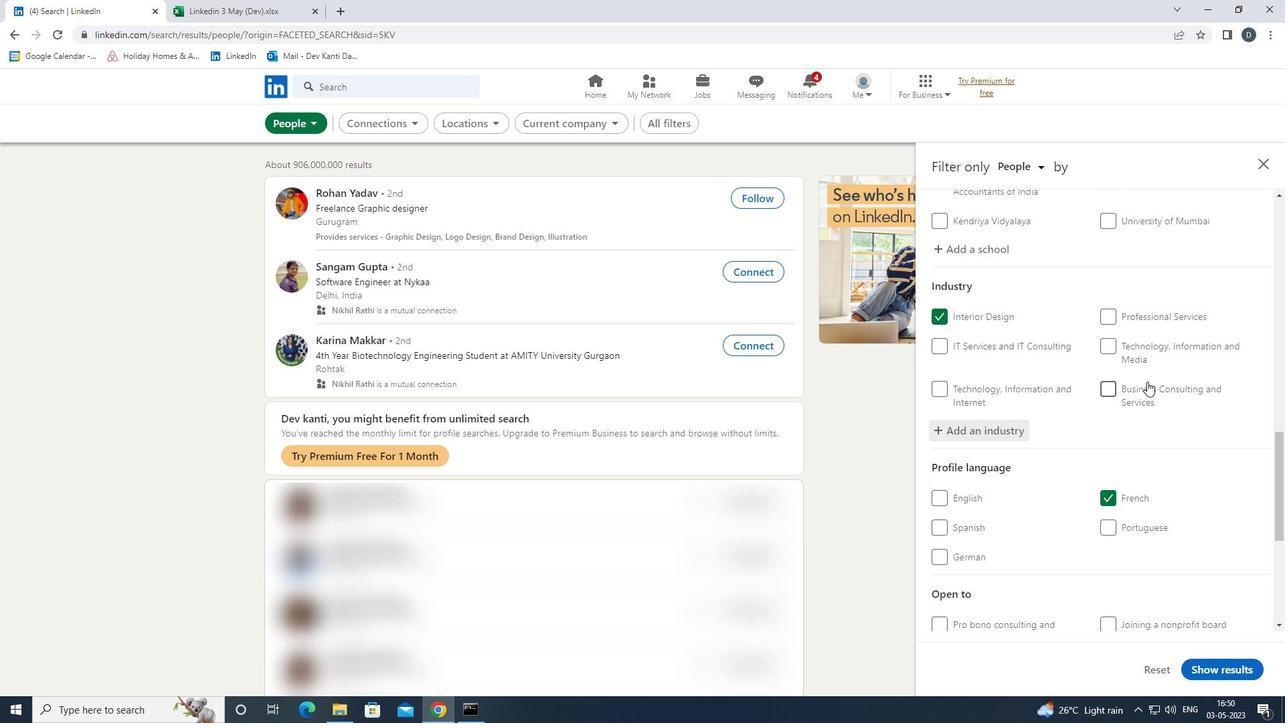 
Action: Mouse moved to (1151, 390)
Screenshot: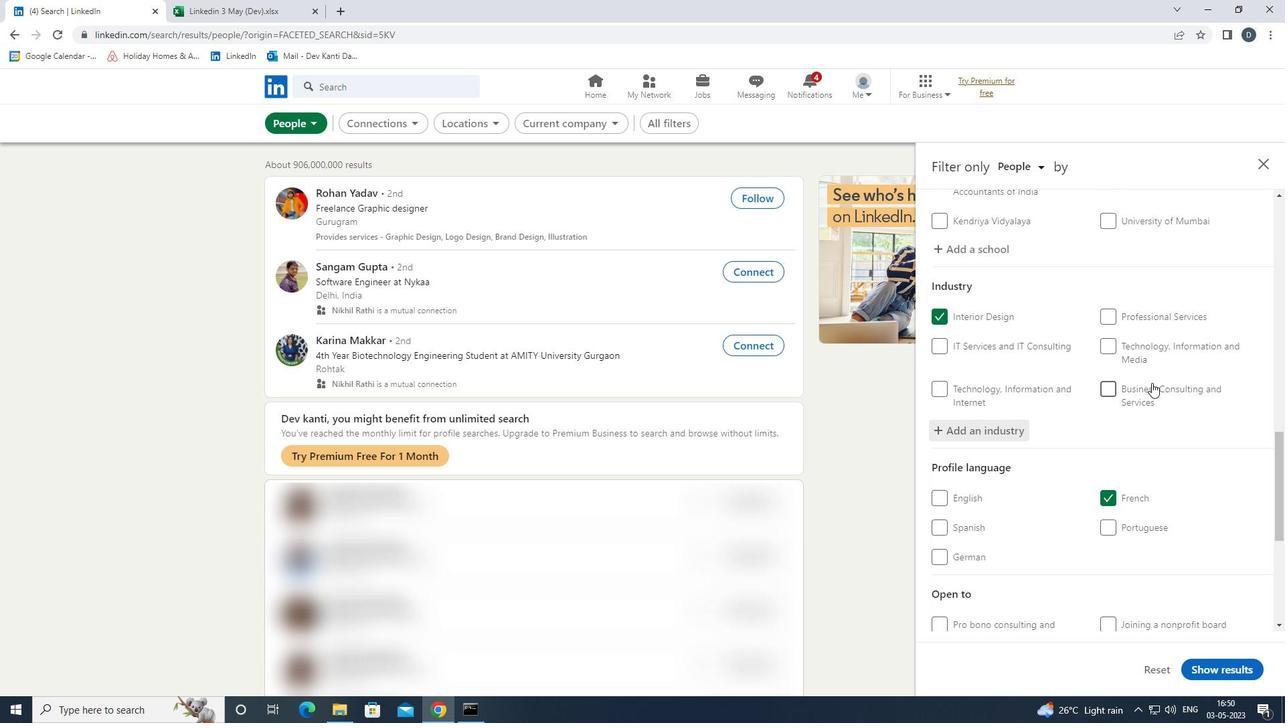 
Action: Mouse scrolled (1151, 389) with delta (0, 0)
Screenshot: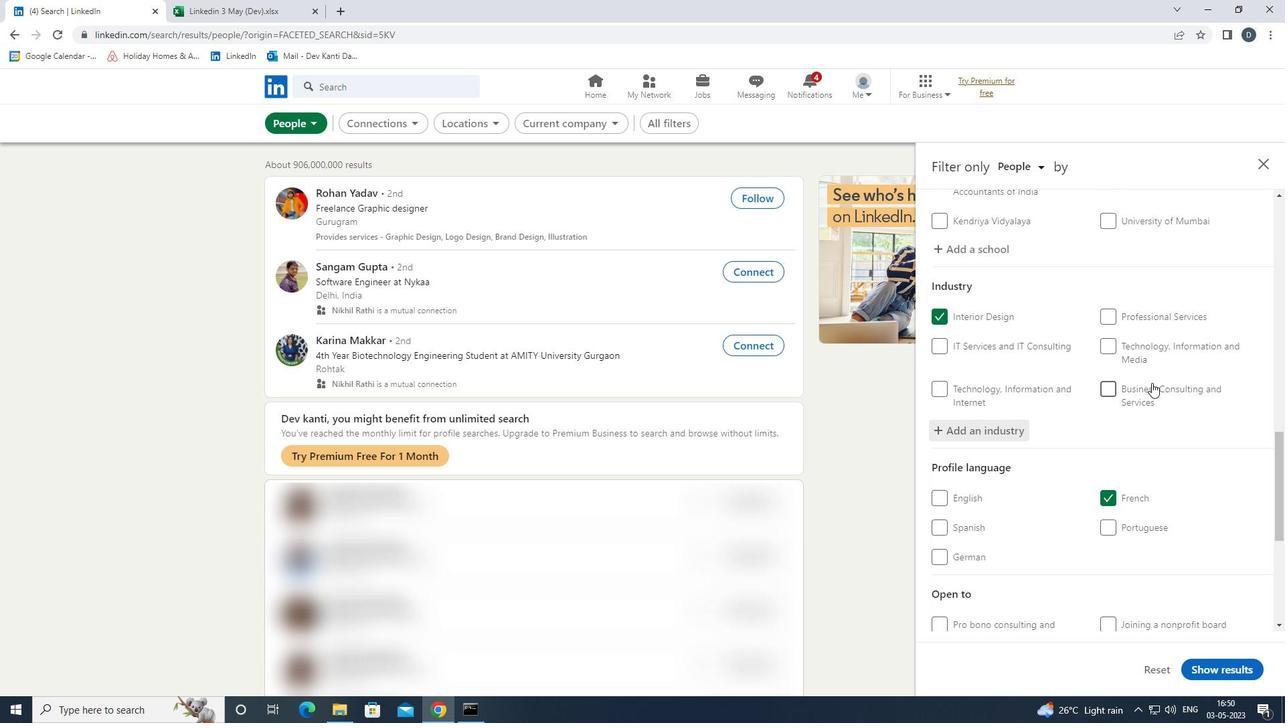 
Action: Mouse moved to (1141, 493)
Screenshot: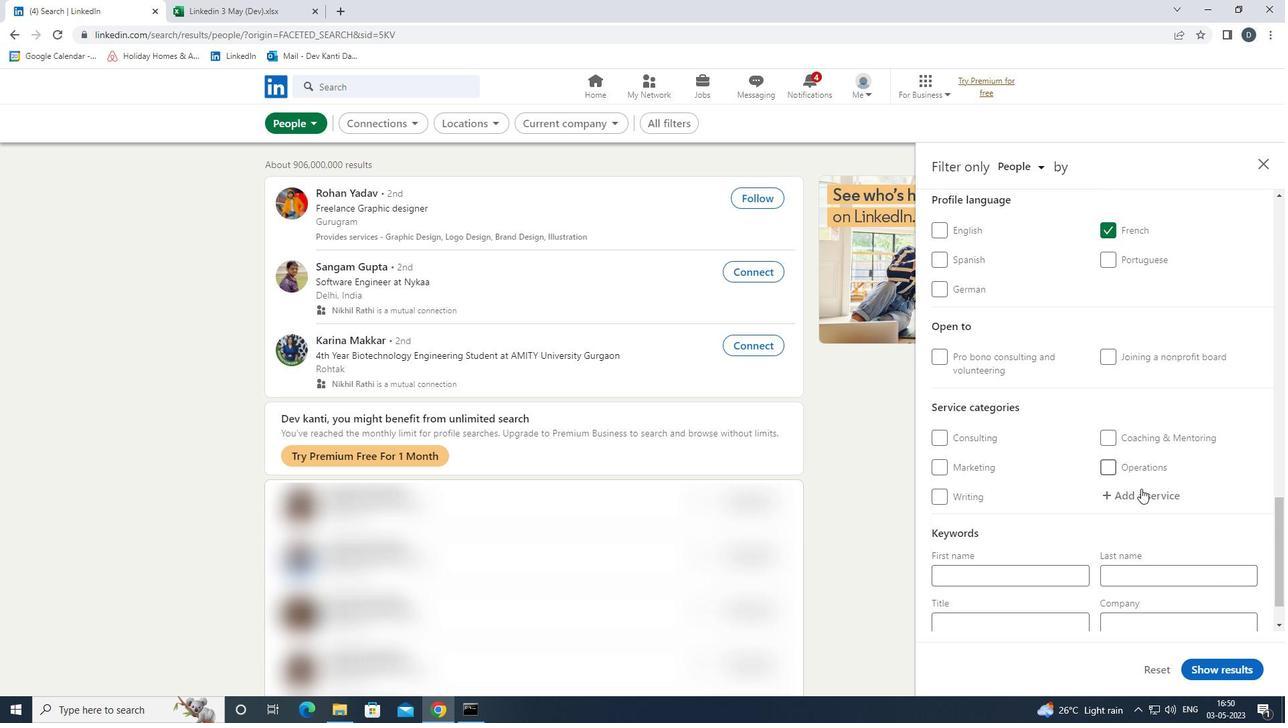 
Action: Mouse pressed left at (1141, 493)
Screenshot: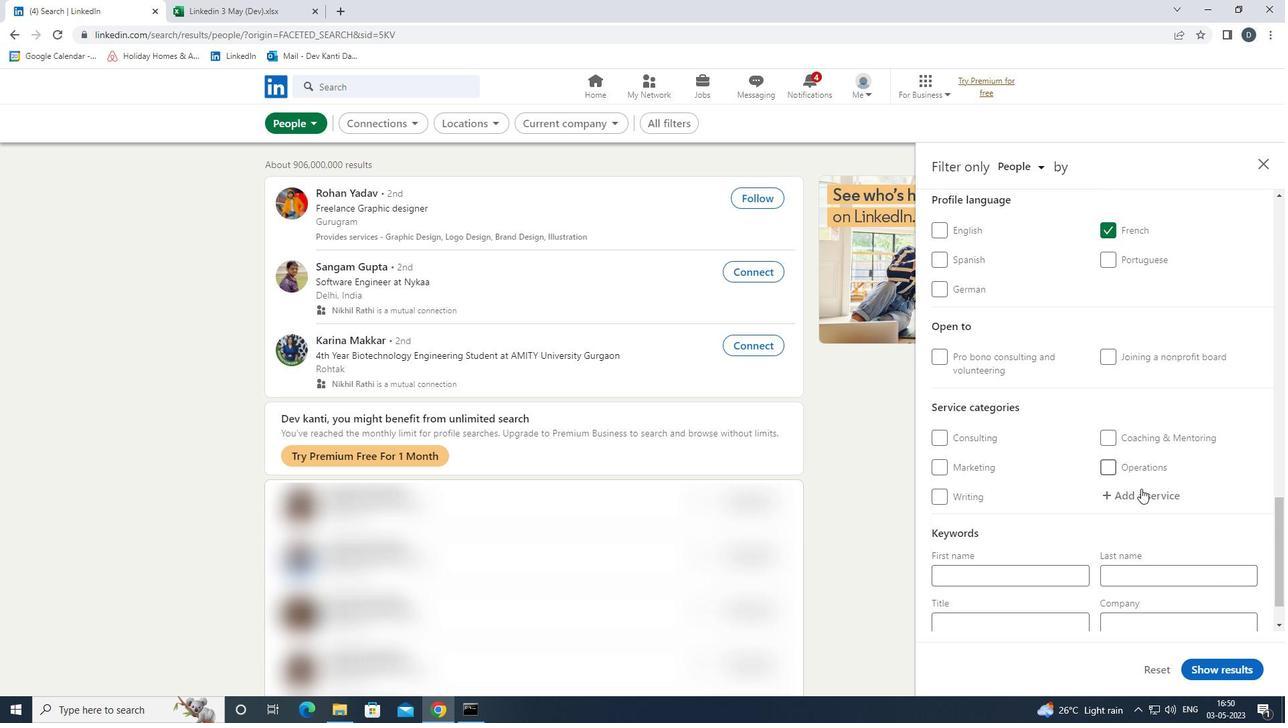 
Action: Key pressed <Key.shift>TELECOM<Key.down><Key.enter>
Screenshot: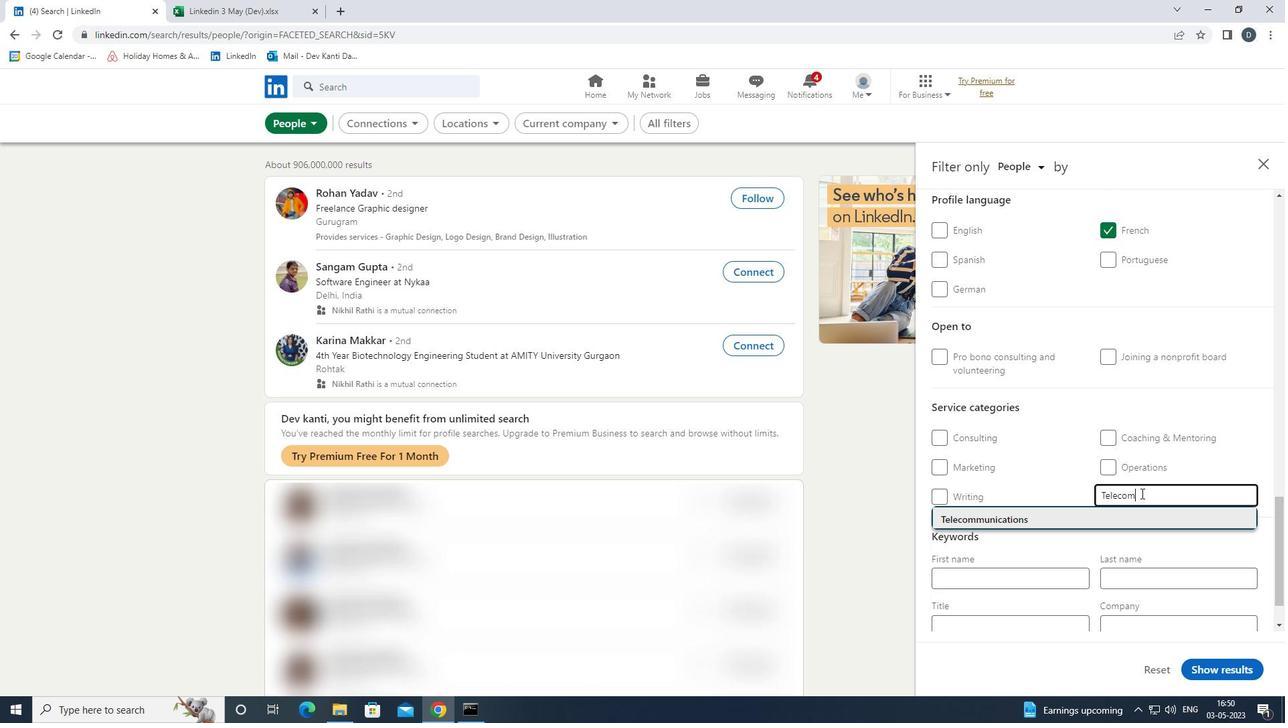 
Action: Mouse moved to (1126, 486)
Screenshot: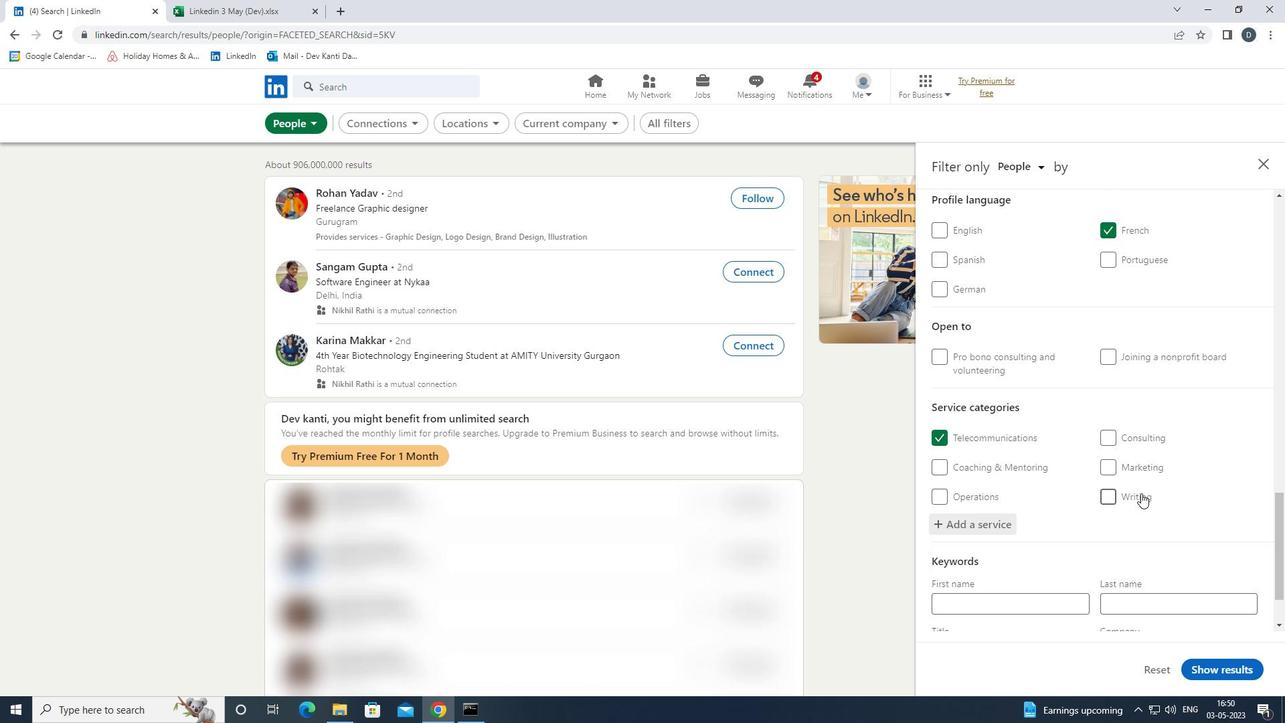 
Action: Mouse scrolled (1126, 485) with delta (0, 0)
Screenshot: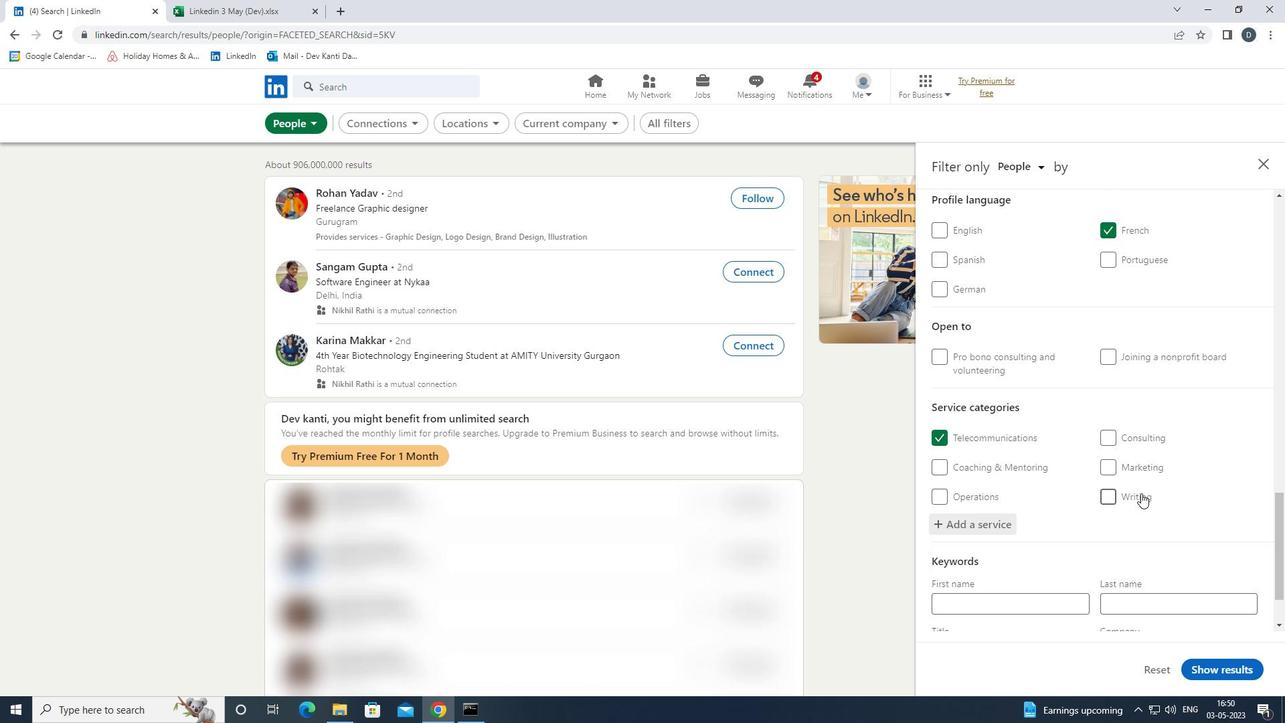 
Action: Mouse moved to (1127, 492)
Screenshot: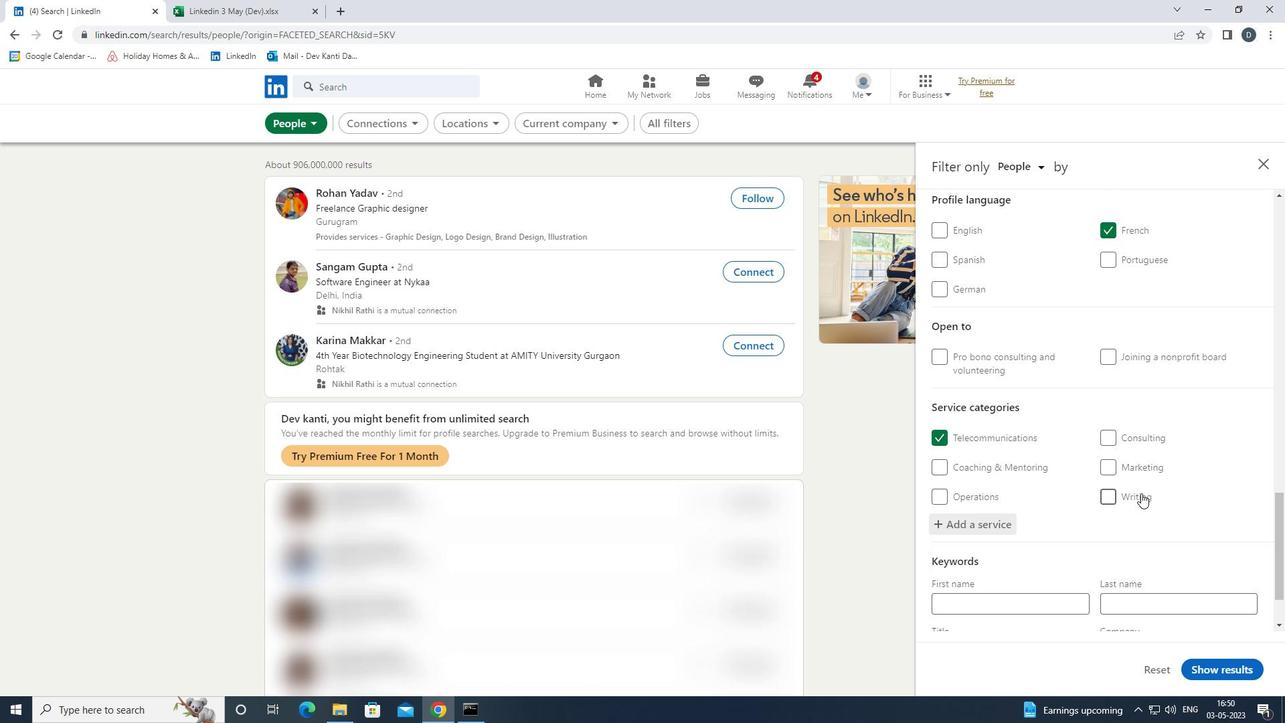
Action: Mouse scrolled (1127, 491) with delta (0, 0)
Screenshot: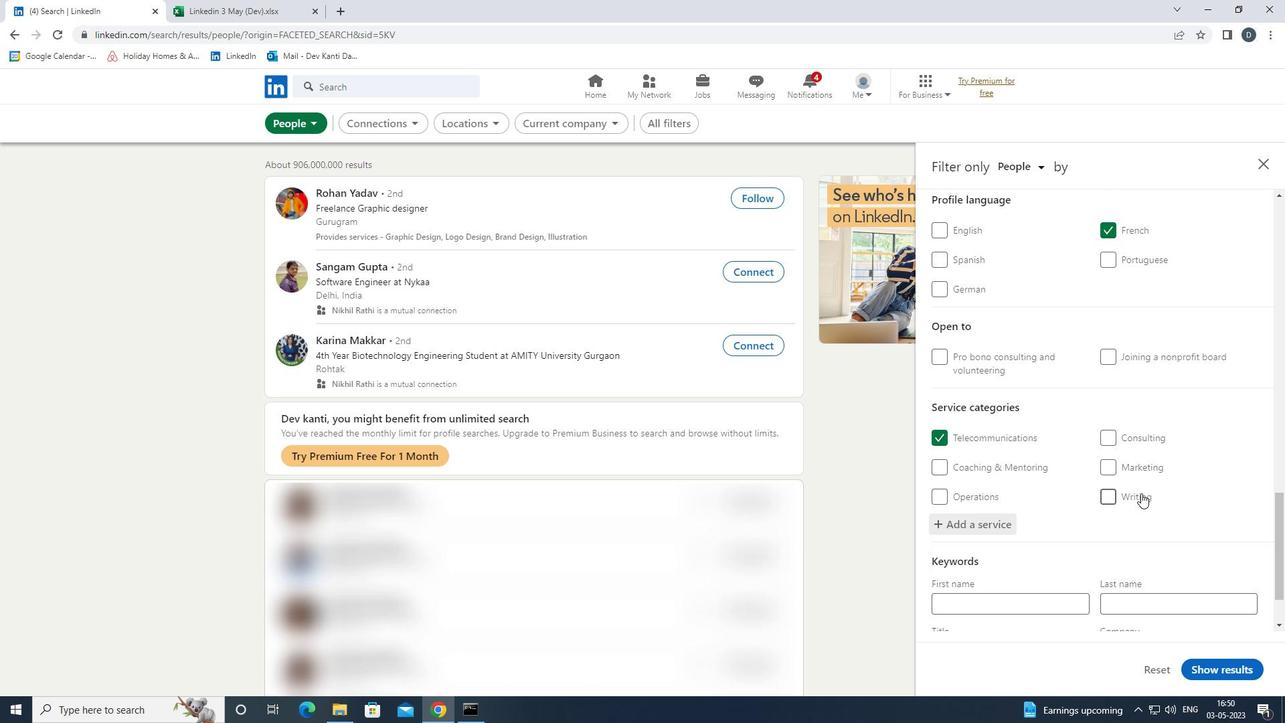 
Action: Mouse moved to (1135, 505)
Screenshot: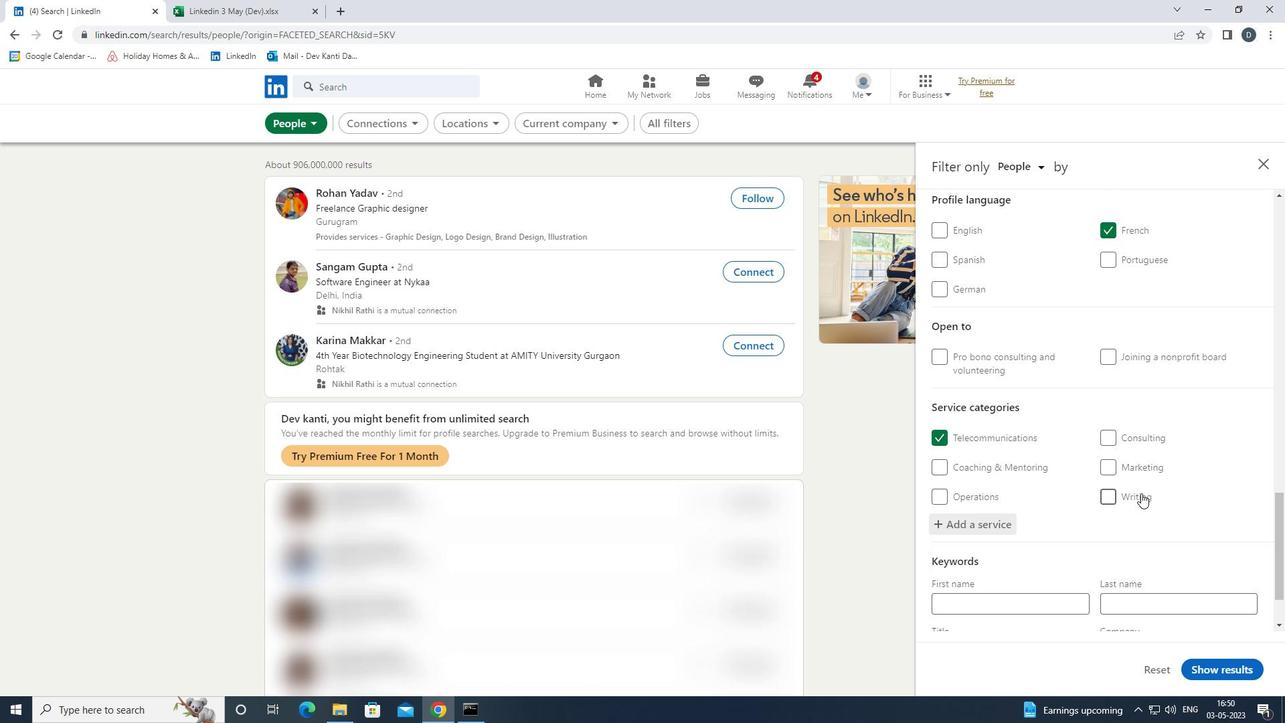 
Action: Mouse scrolled (1135, 504) with delta (0, 0)
Screenshot: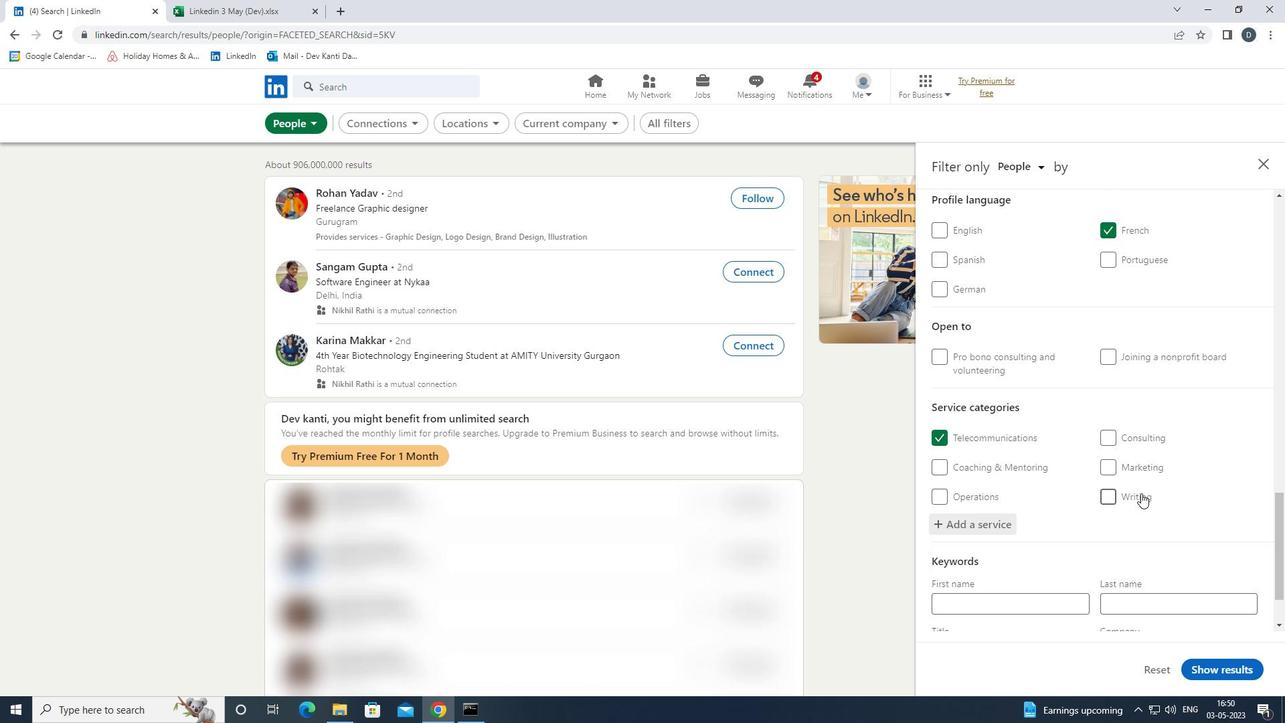 
Action: Mouse moved to (1135, 509)
Screenshot: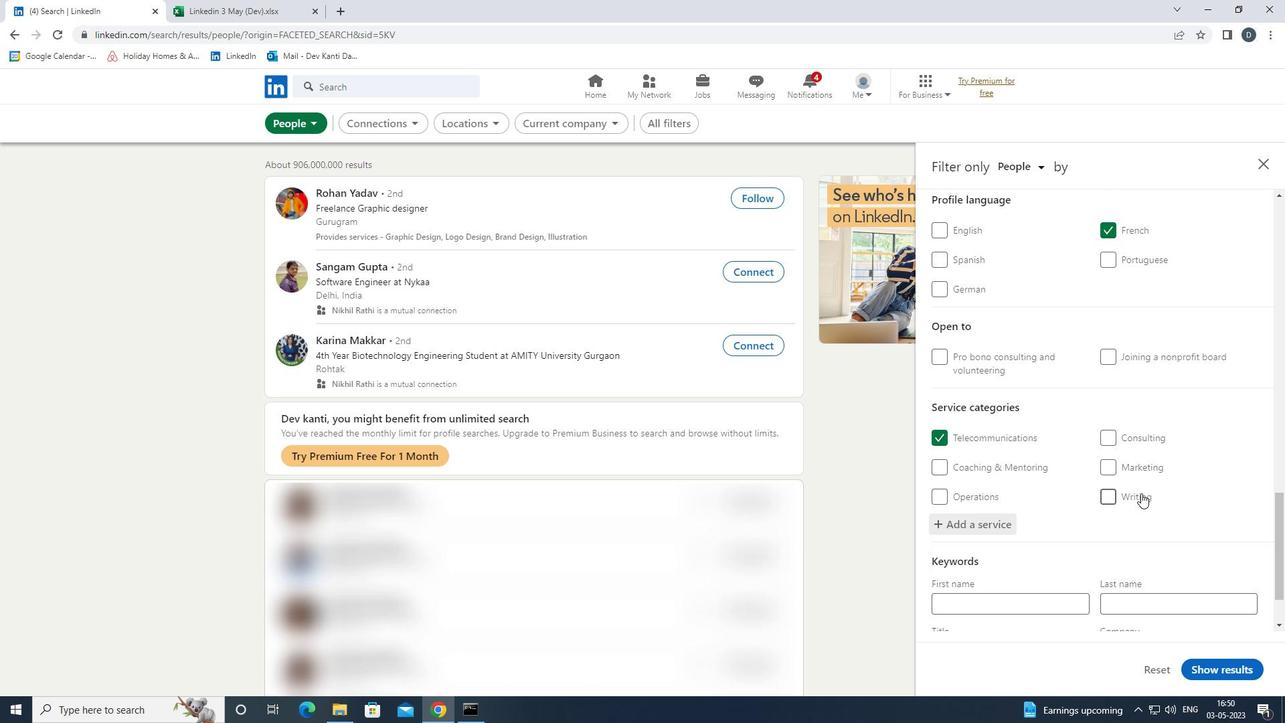 
Action: Mouse scrolled (1135, 509) with delta (0, 0)
Screenshot: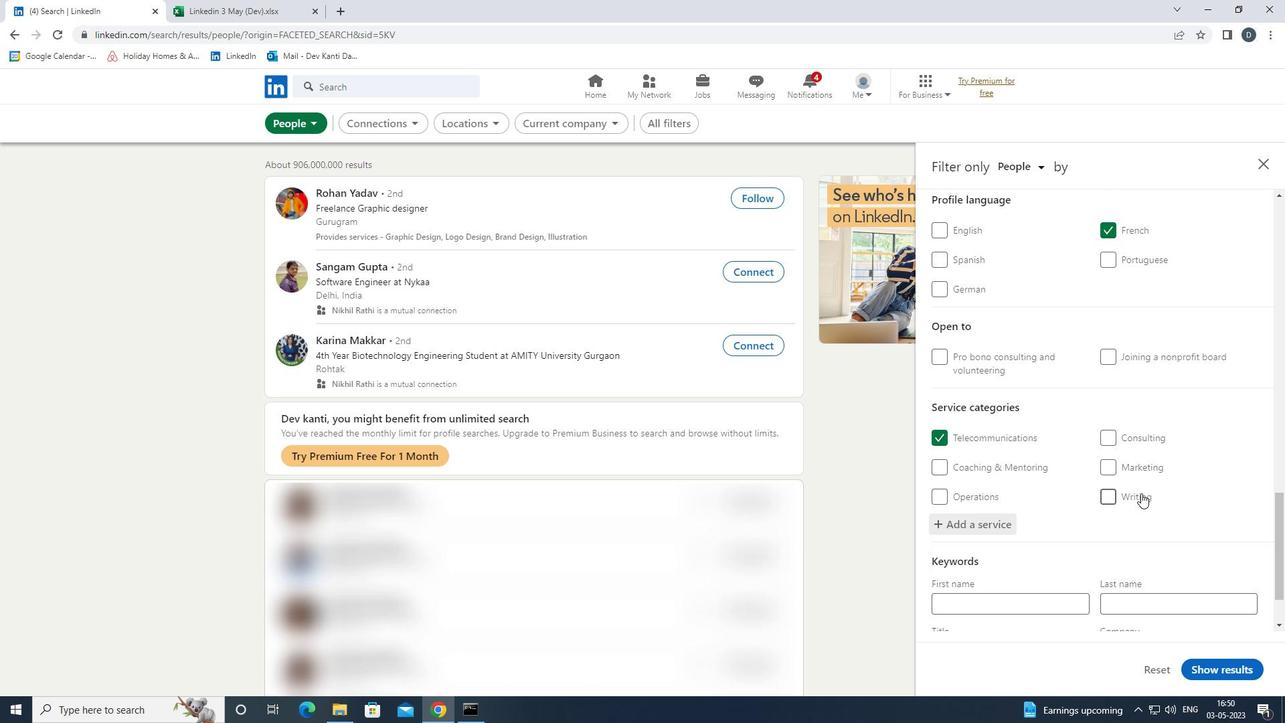 
Action: Mouse moved to (1135, 512)
Screenshot: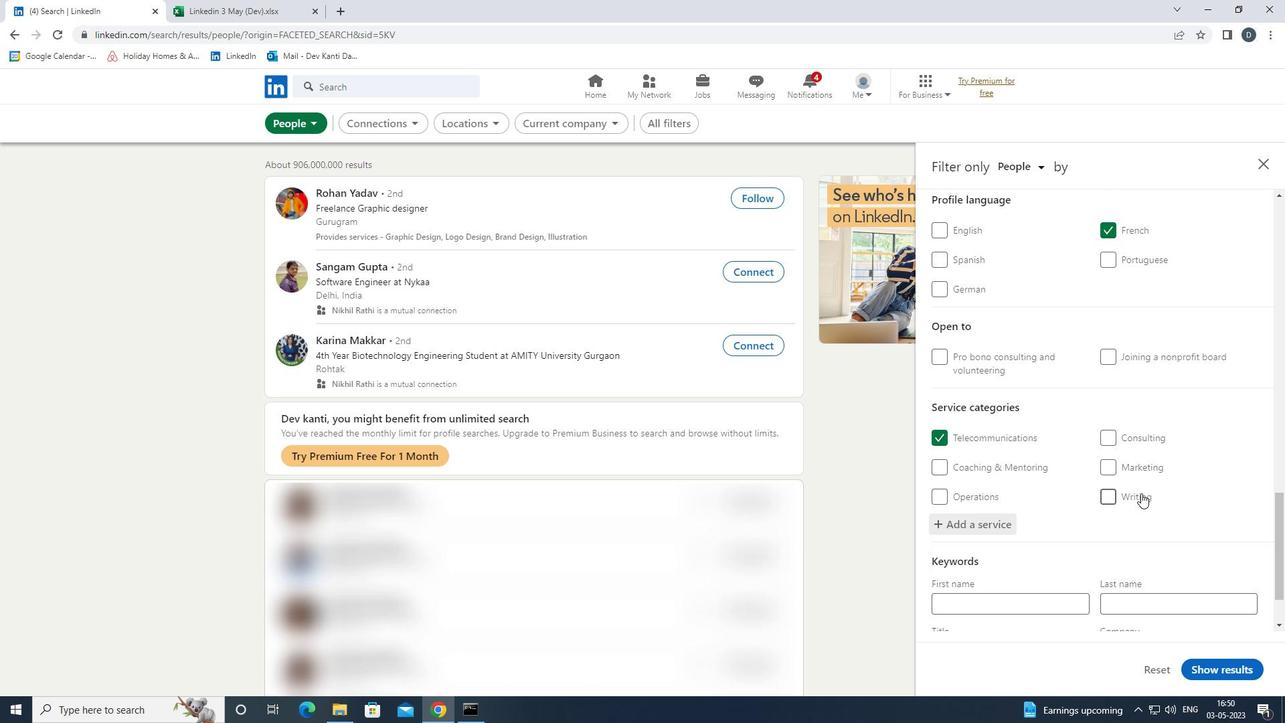 
Action: Mouse scrolled (1135, 511) with delta (0, 0)
Screenshot: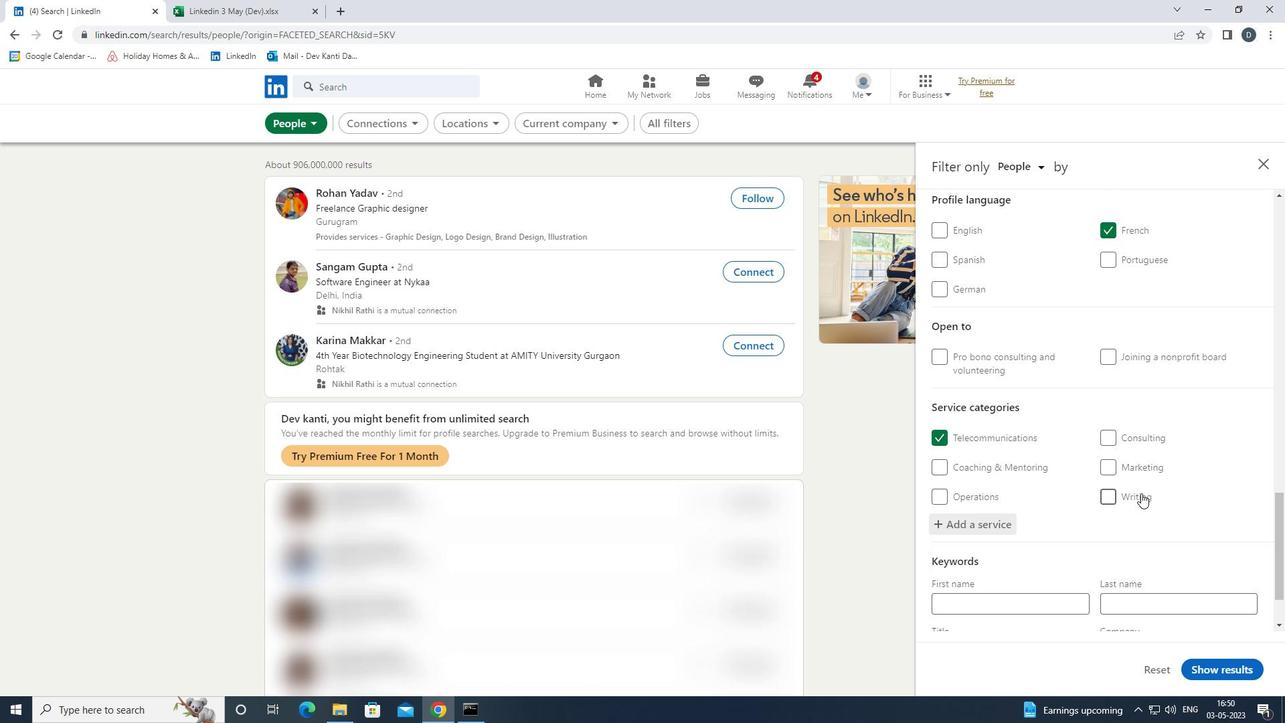 
Action: Mouse moved to (1046, 571)
Screenshot: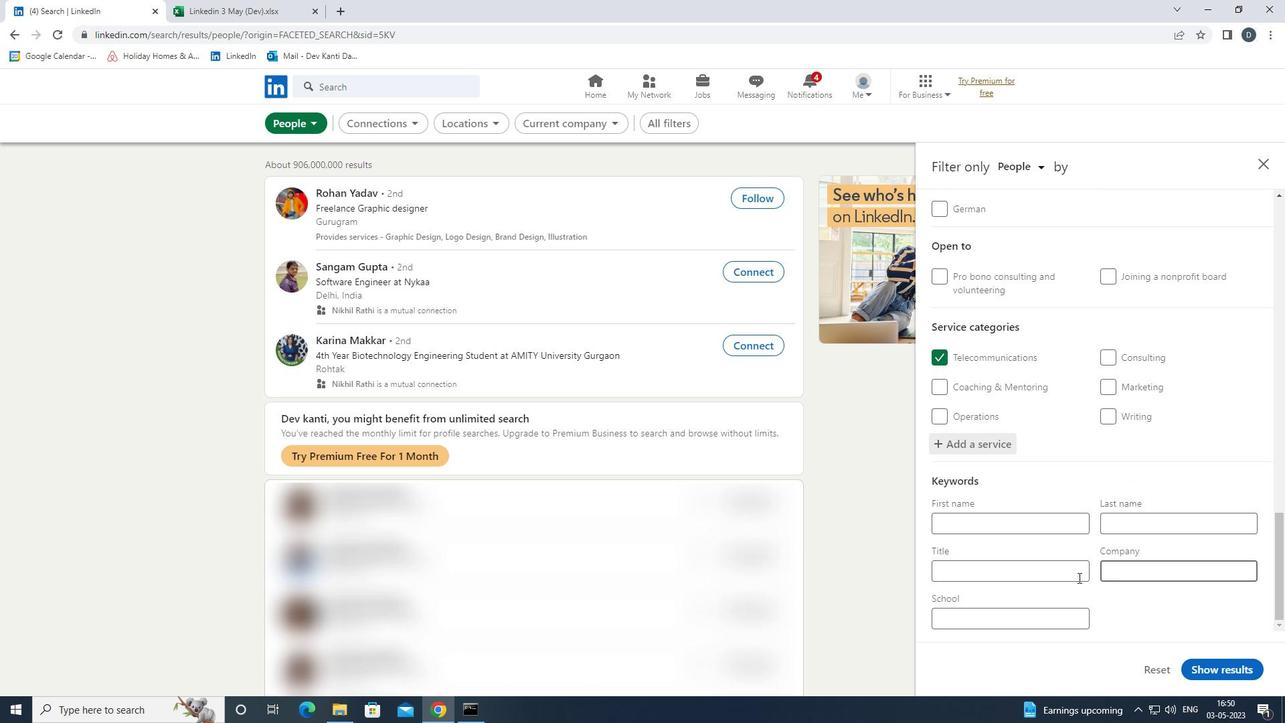 
Action: Mouse pressed left at (1046, 571)
Screenshot: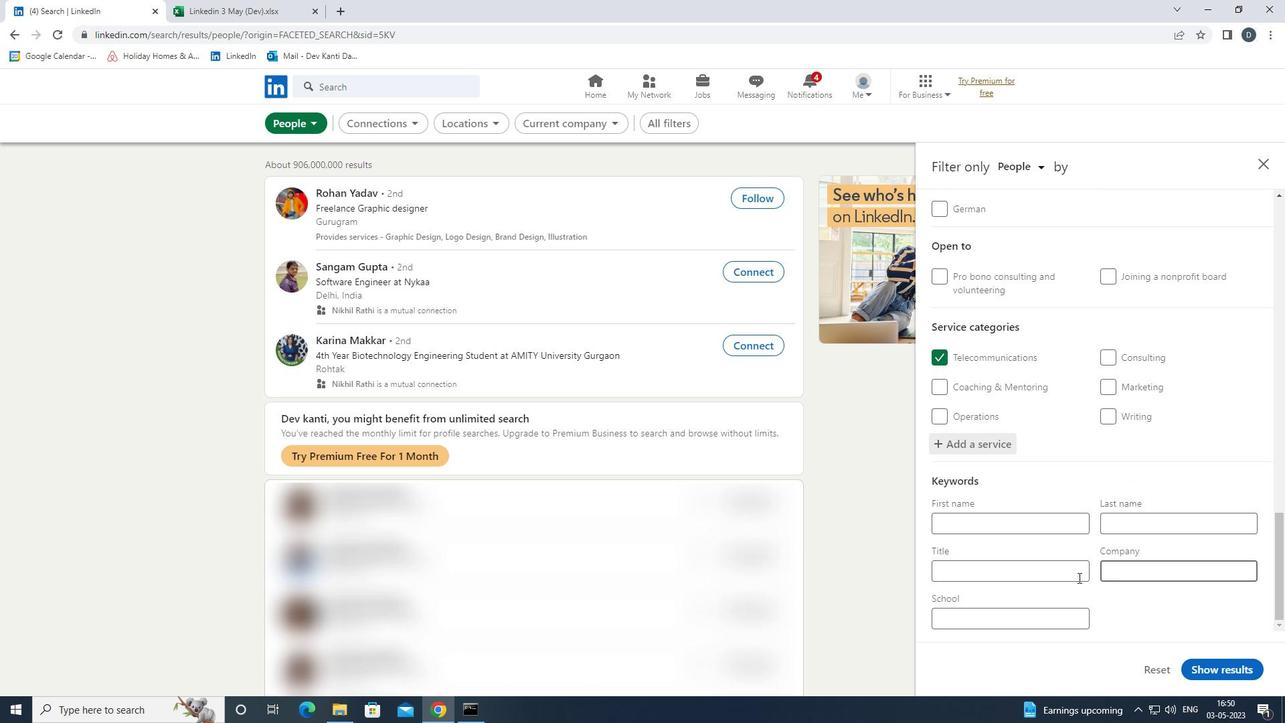 
Action: Mouse moved to (1044, 571)
Screenshot: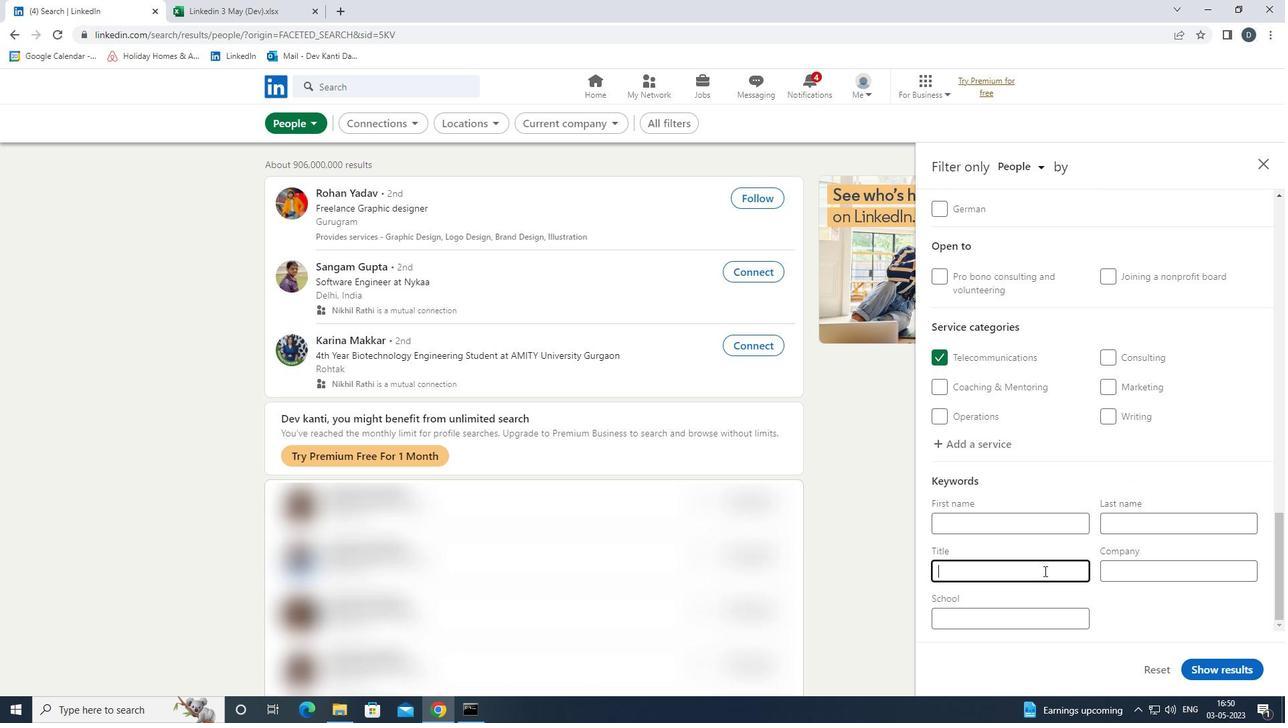 
Action: Key pressed <Key.shift><Key.shift><Key.shift><Key.shift><Key.shift><Key.shift><Key.shift><Key.shift><Key.shift><Key.shift><Key.shift><Key.shift><Key.shift><Key.shift><Key.shift><Key.shift><Key.shift>SCHOOL<Key.space><Key.shift>BUS<Key.space><Key.shift>DRIVER
Screenshot: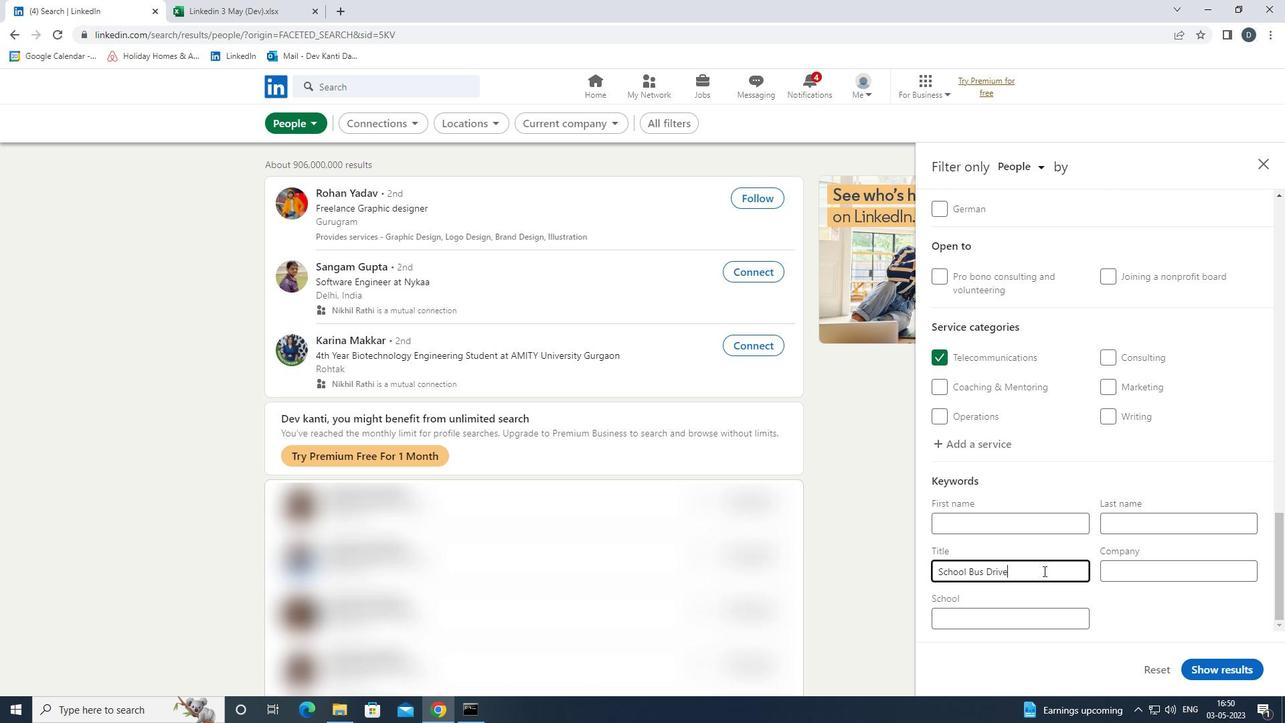 
Action: Mouse moved to (1224, 663)
Screenshot: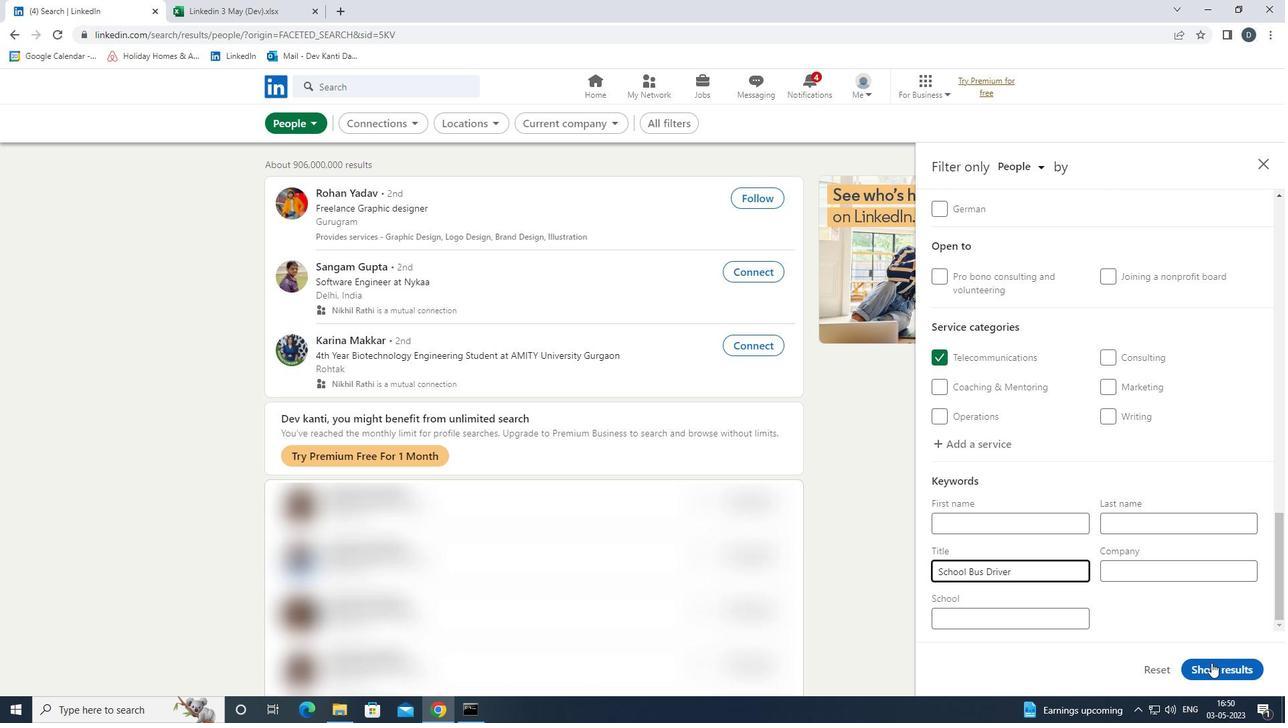 
Action: Mouse pressed left at (1224, 663)
Screenshot: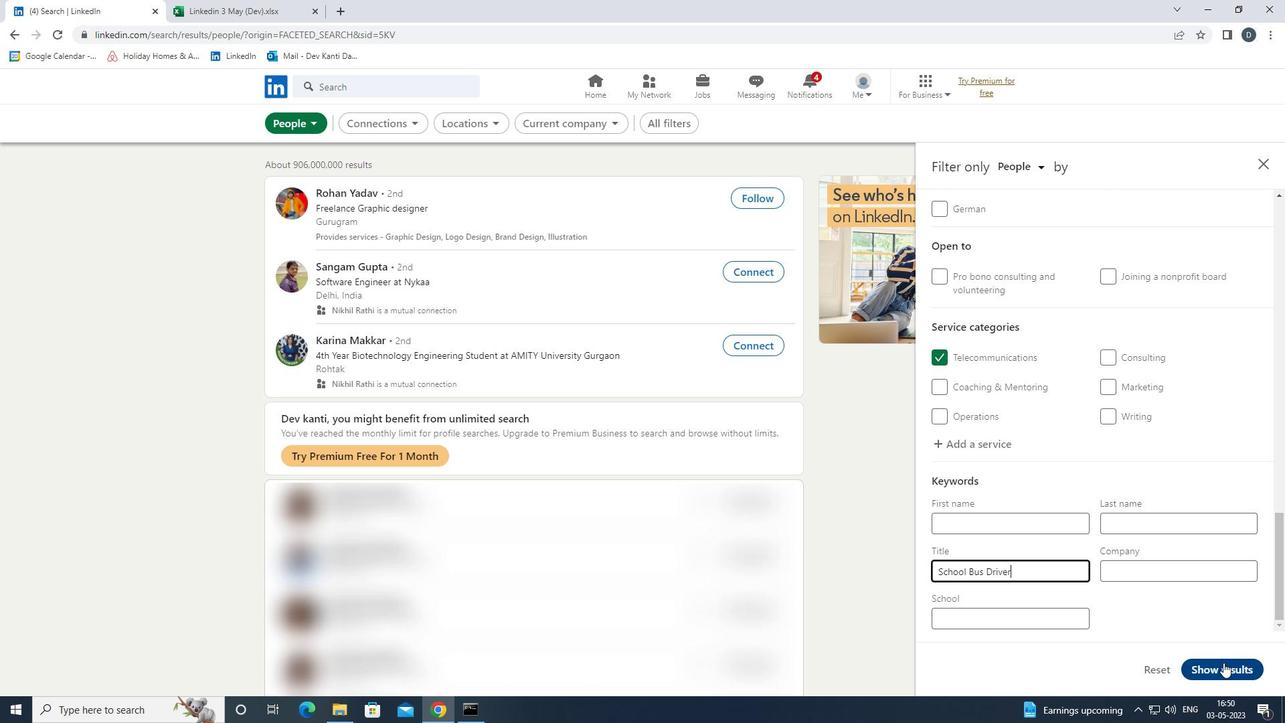 
Action: Mouse moved to (581, 157)
Screenshot: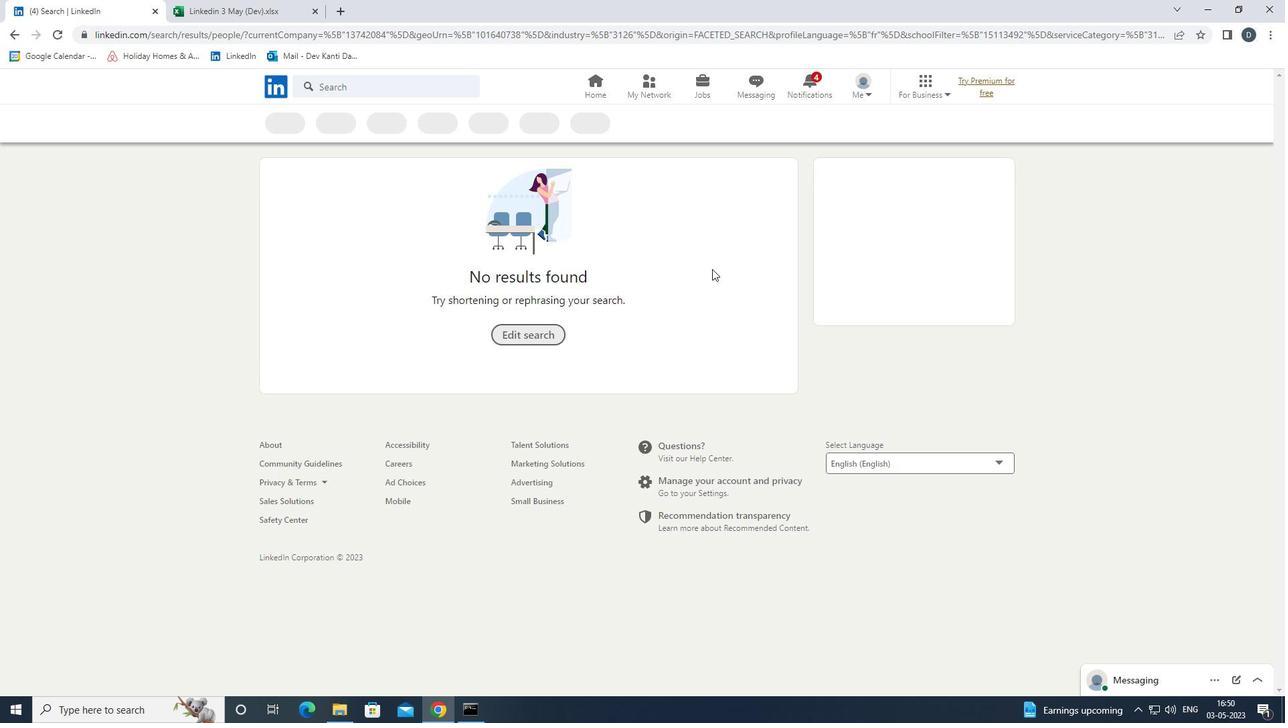 
